 Task: Plan a trip to Silistra, Bulgaria from 10th December, 2023 to 25th December, 2023 for 3 adults, 1 child. Place can be shared room with 2 bedrooms having 3 beds and 2 bathrooms. Property type can be guest house. Amenities needed are: wifi, TV, free parkinig on premises, gym, breakfast. Look for 5 properties as per requirement.
Action: Mouse moved to (449, 103)
Screenshot: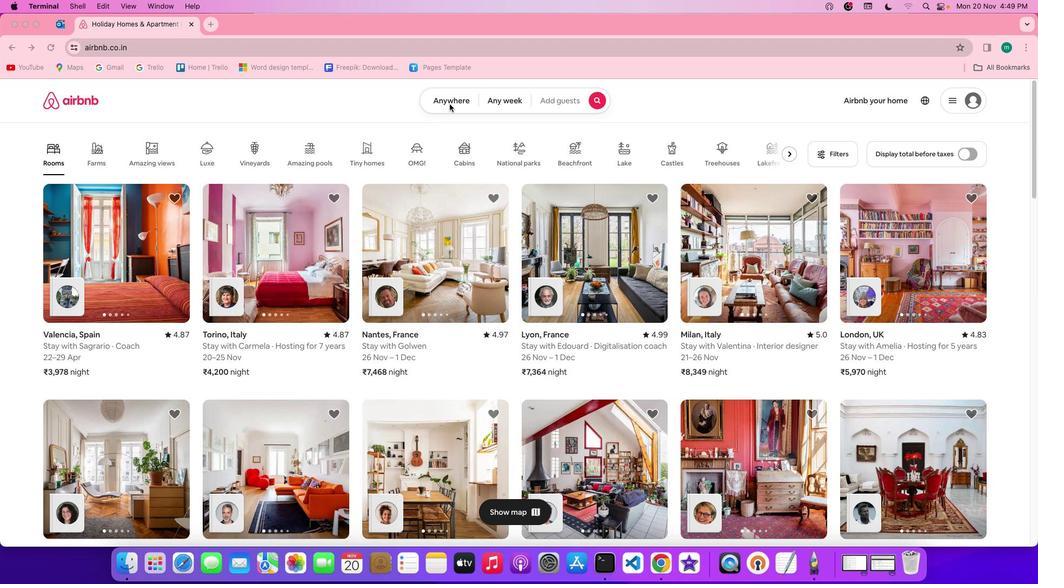 
Action: Mouse pressed left at (449, 103)
Screenshot: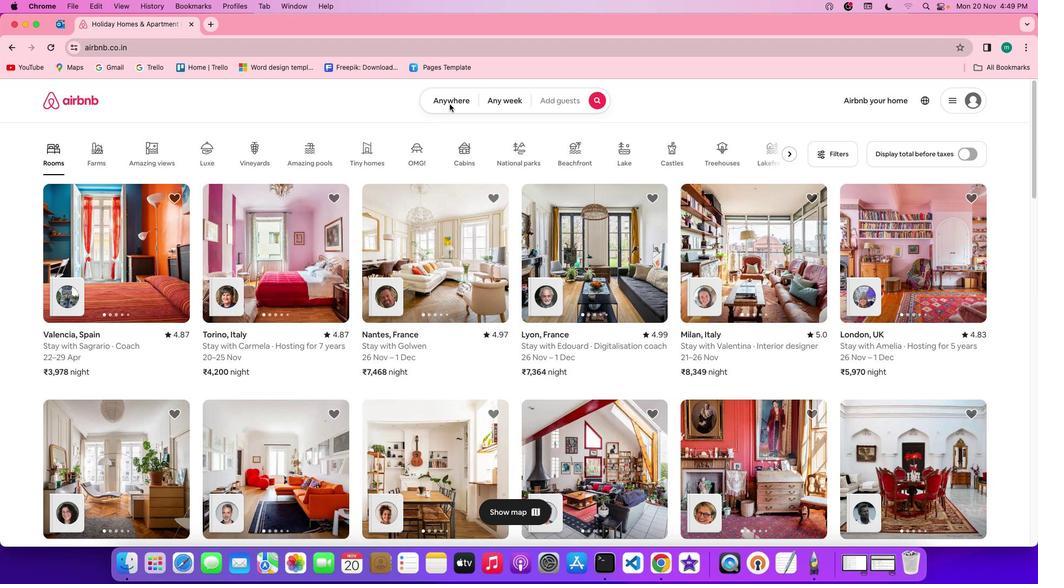 
Action: Mouse pressed left at (449, 103)
Screenshot: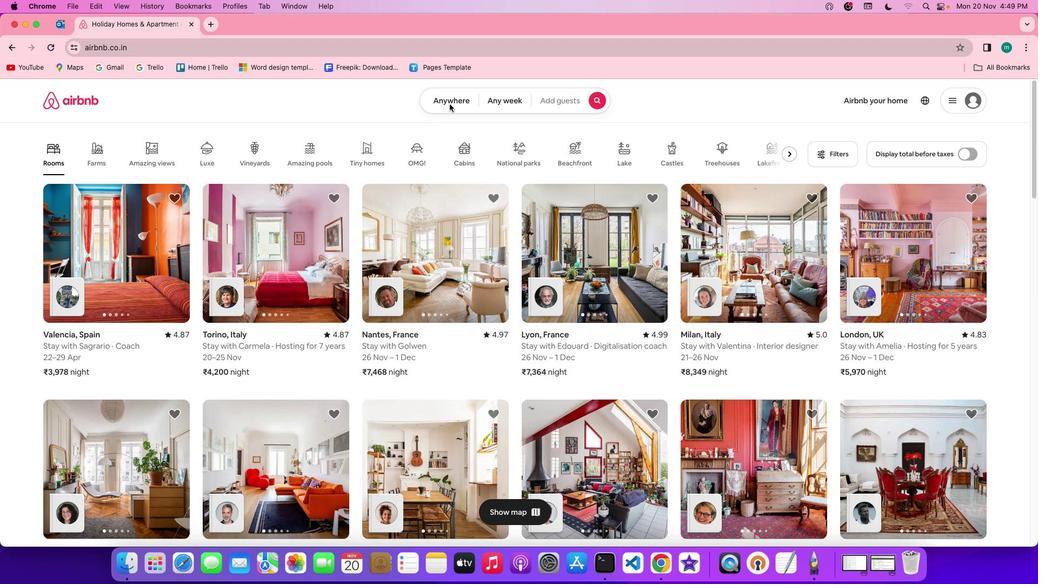 
Action: Mouse moved to (397, 147)
Screenshot: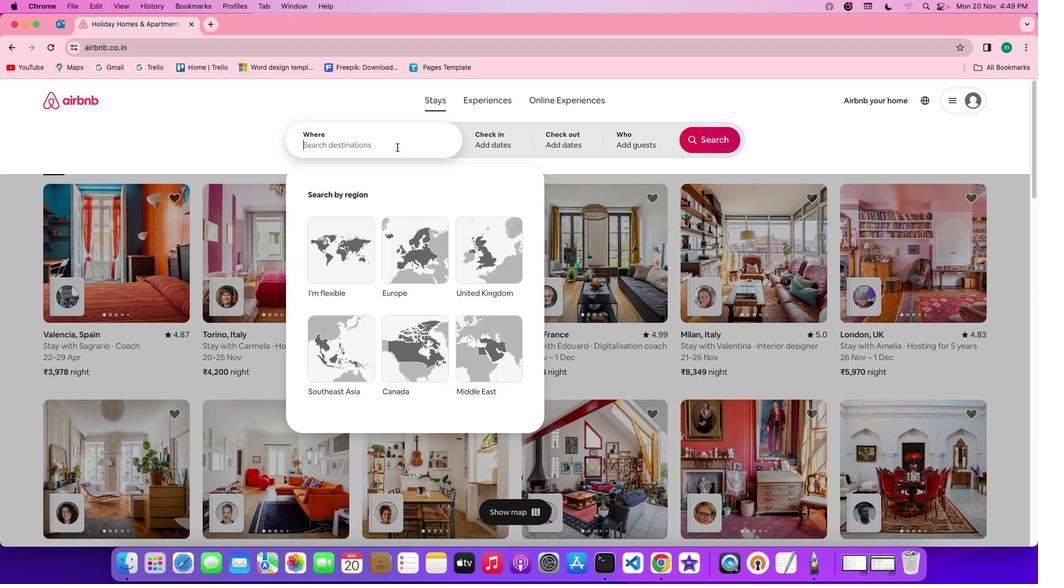 
Action: Mouse pressed left at (397, 147)
Screenshot: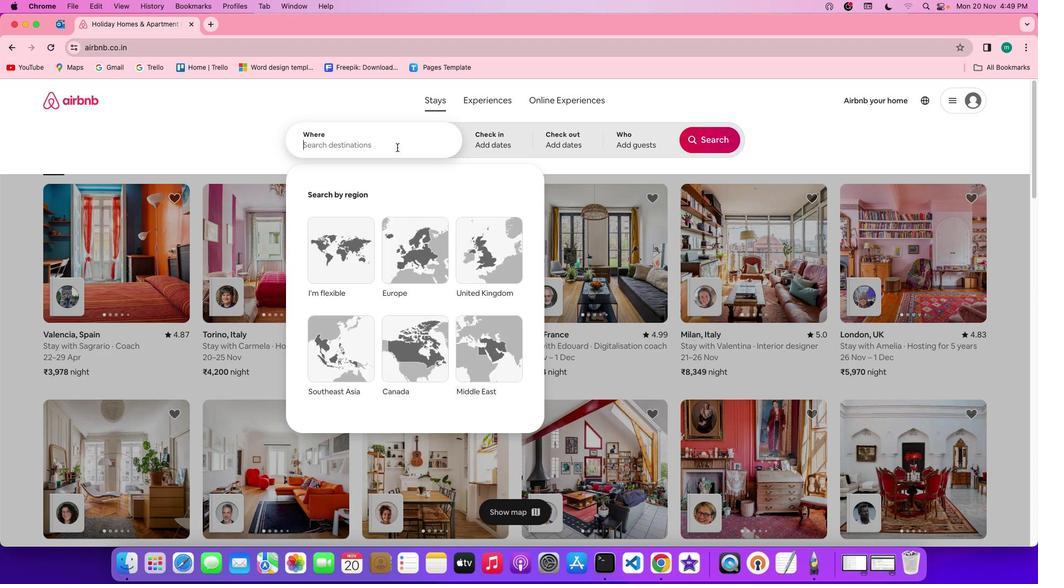 
Action: Key pressed Key.shift'S''i''l''i''s''t''r''a'','Key.spaceKey.shift'b''u''l''g''a''r''i''a'
Screenshot: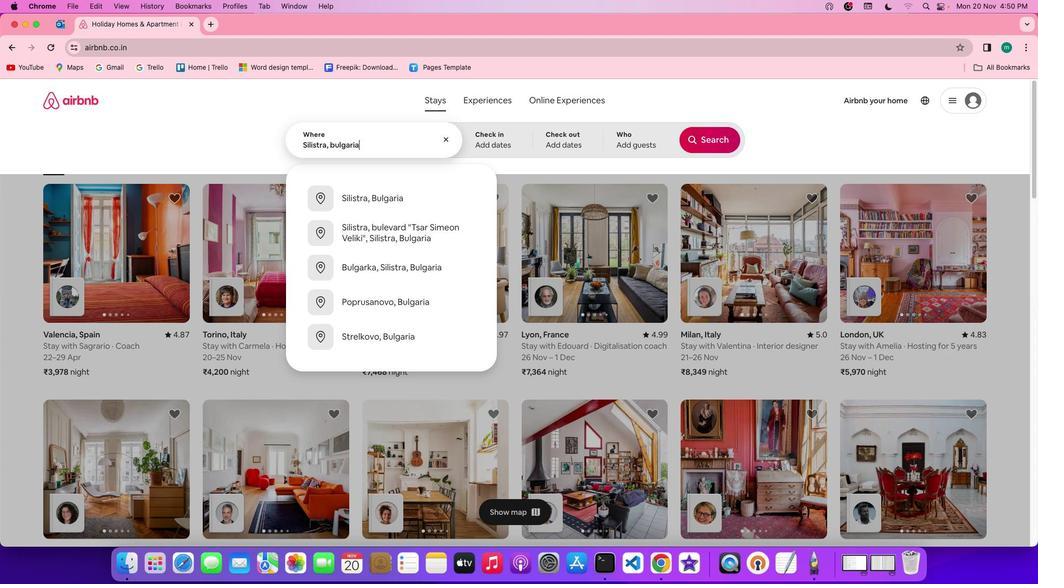 
Action: Mouse moved to (501, 141)
Screenshot: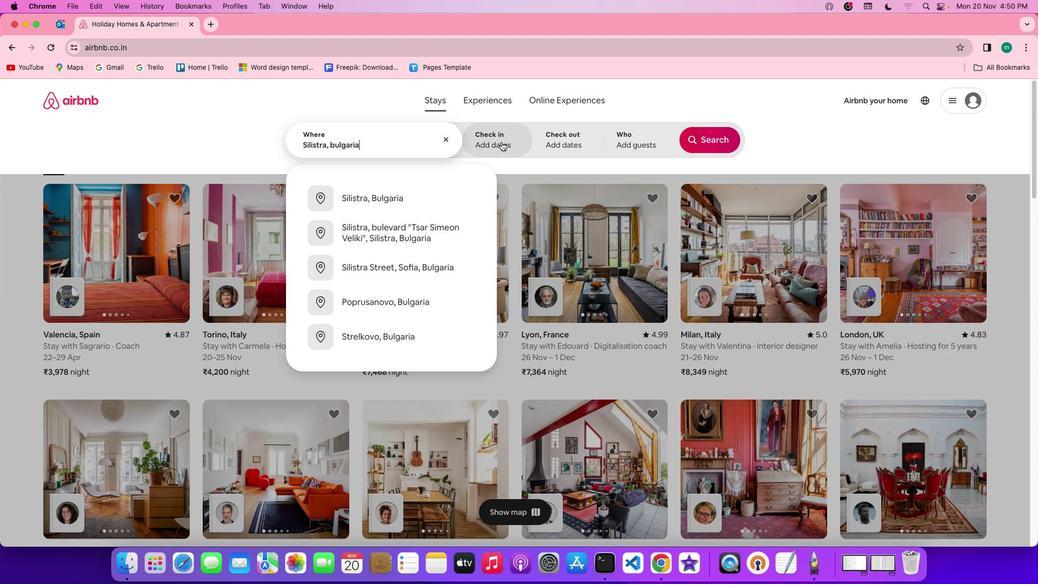 
Action: Mouse pressed left at (501, 141)
Screenshot: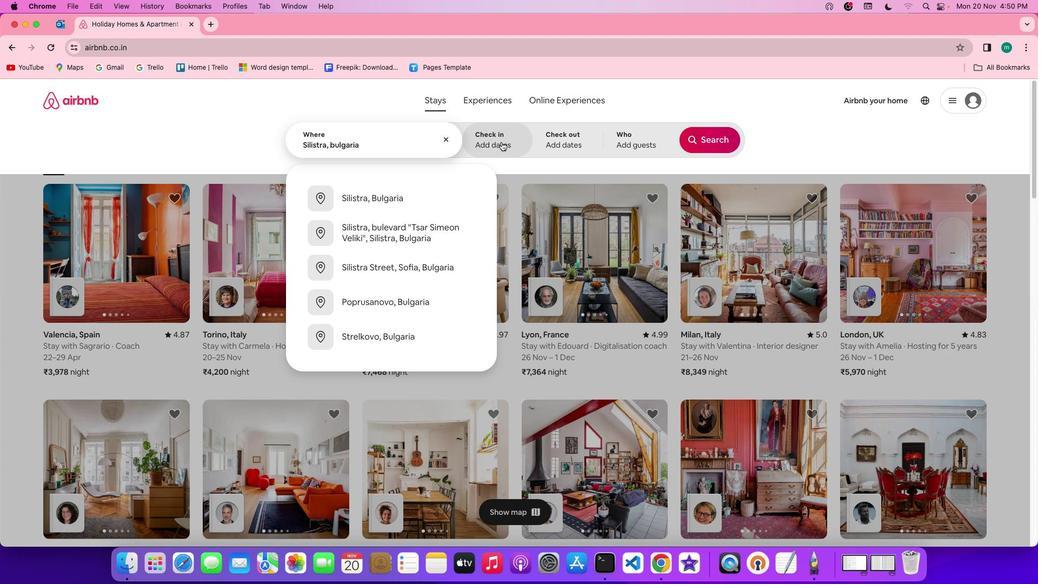 
Action: Mouse moved to (548, 324)
Screenshot: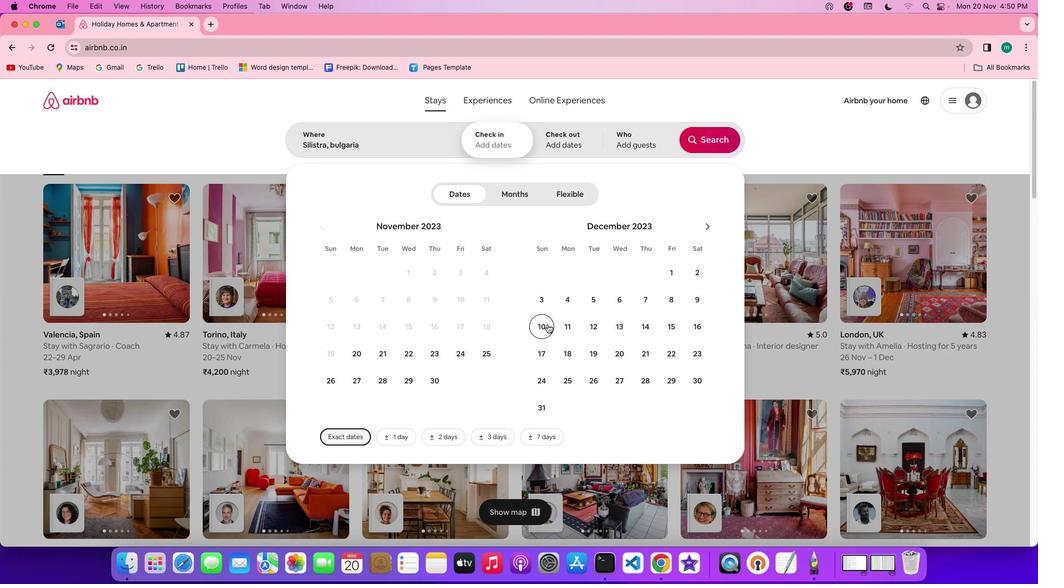 
Action: Mouse pressed left at (548, 324)
Screenshot: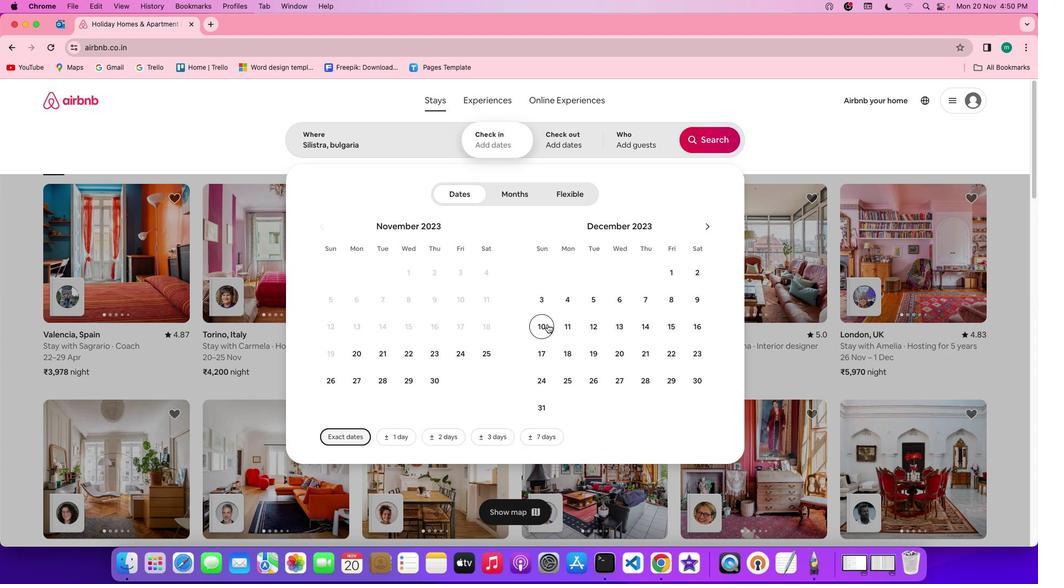 
Action: Mouse moved to (577, 371)
Screenshot: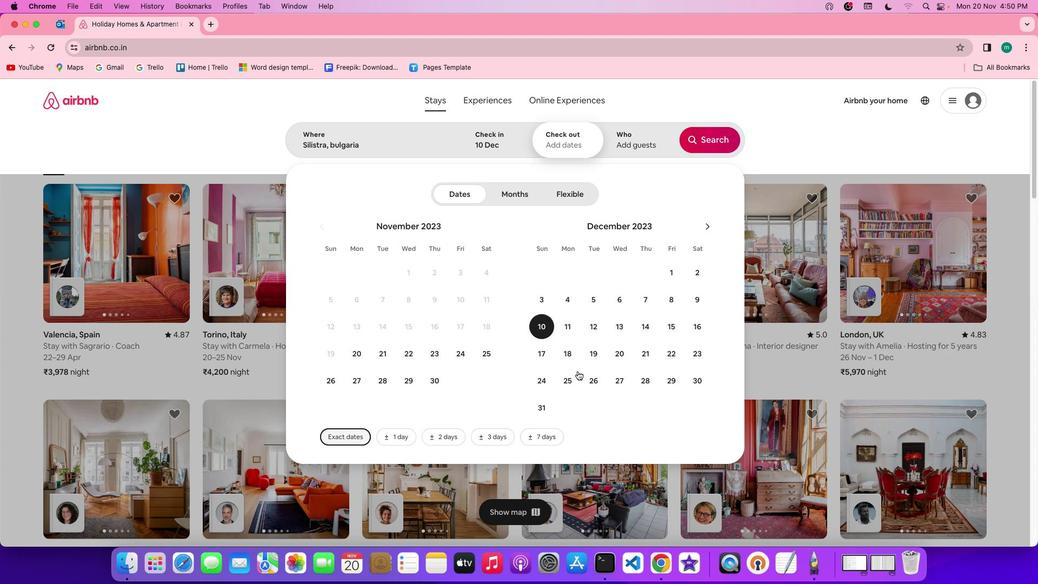 
Action: Mouse pressed left at (577, 371)
Screenshot: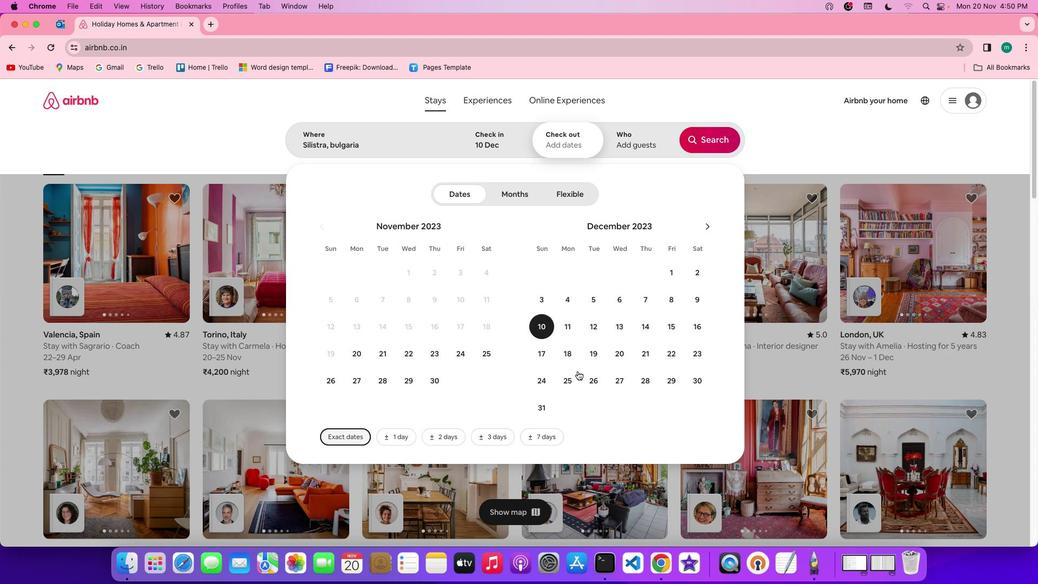 
Action: Mouse moved to (571, 372)
Screenshot: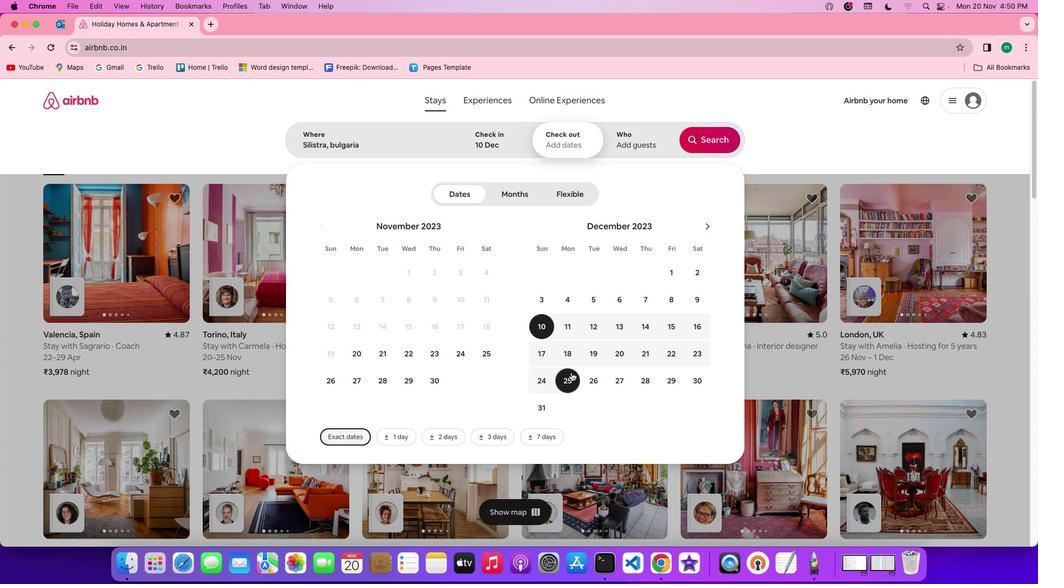 
Action: Mouse pressed left at (571, 372)
Screenshot: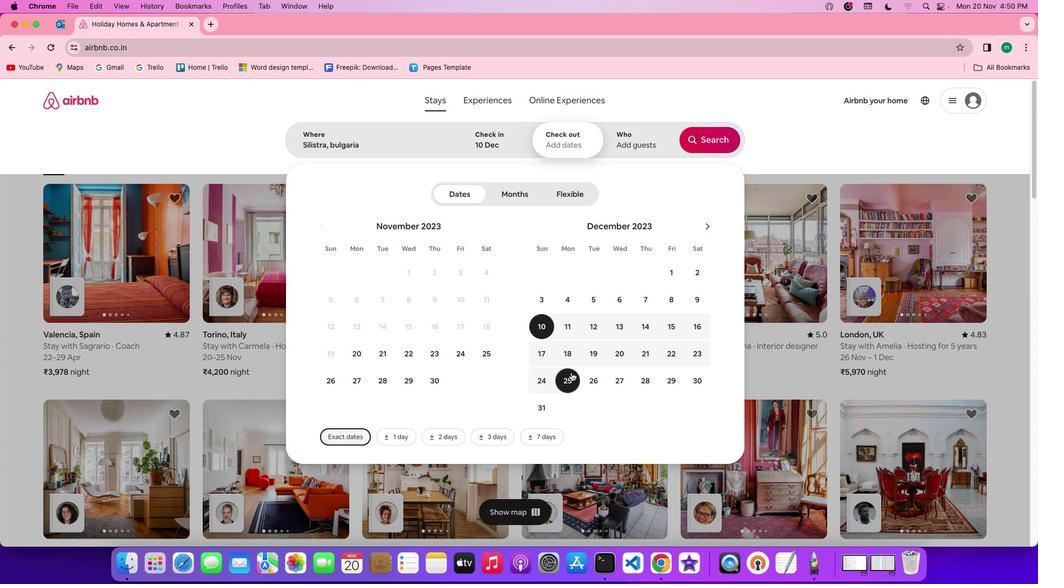 
Action: Mouse moved to (649, 136)
Screenshot: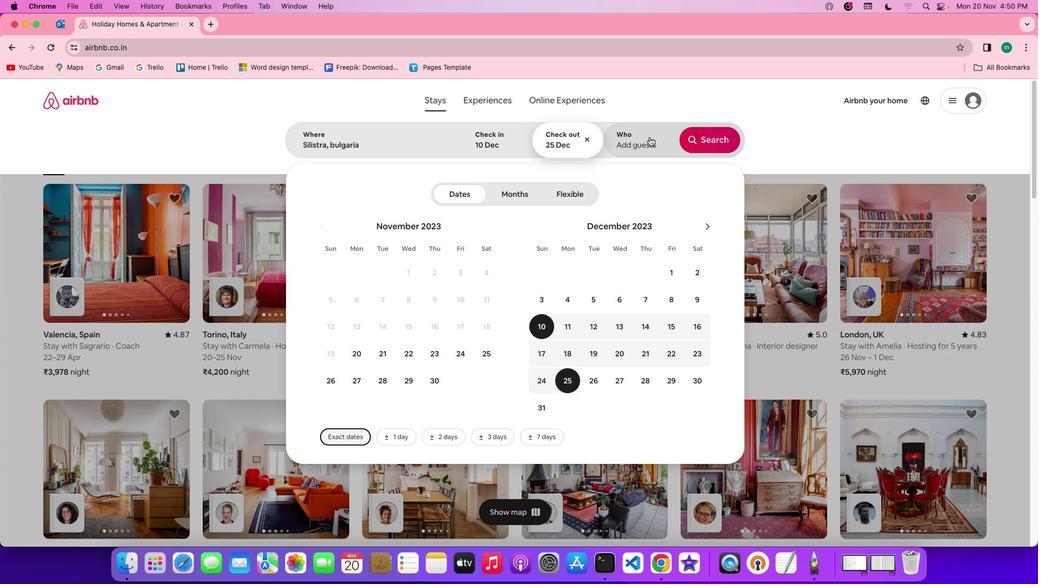 
Action: Mouse pressed left at (649, 136)
Screenshot: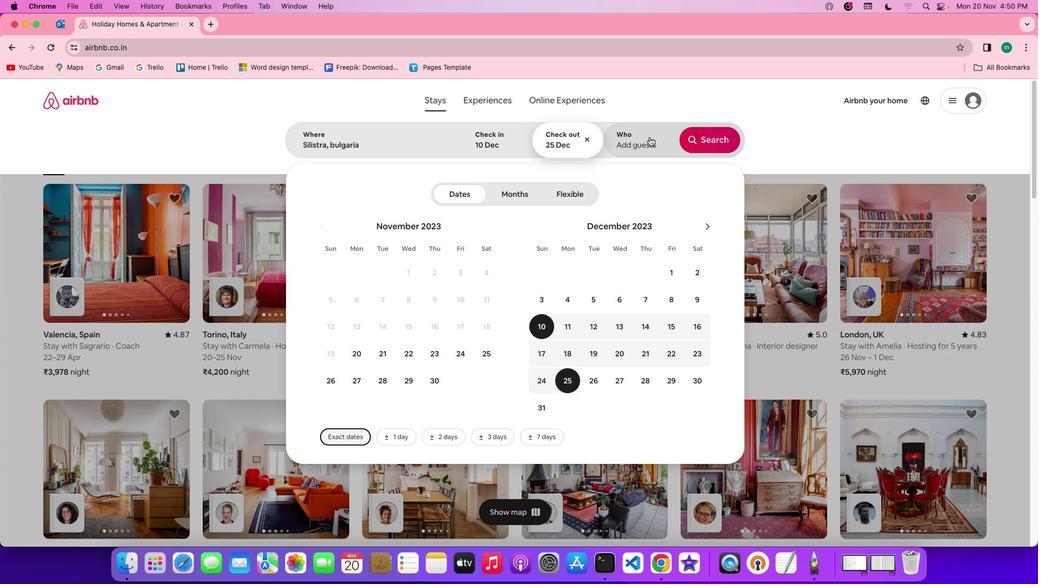 
Action: Mouse moved to (711, 193)
Screenshot: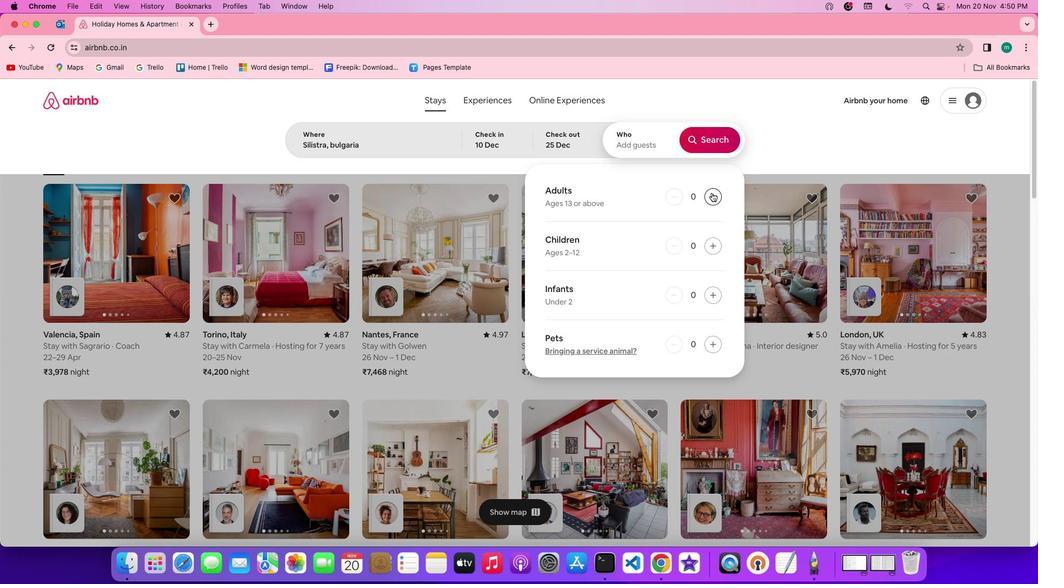 
Action: Mouse pressed left at (711, 193)
Screenshot: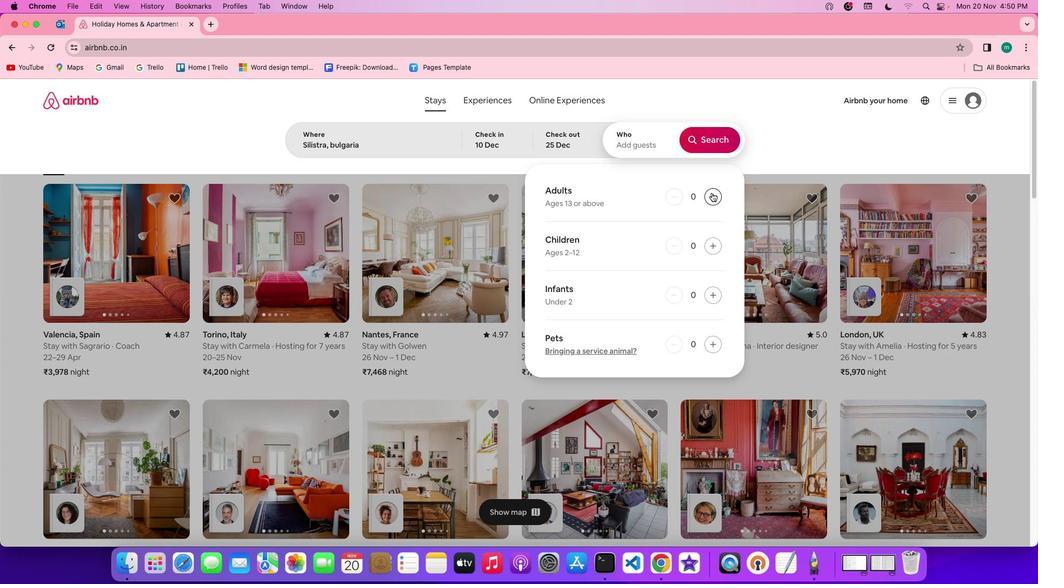 
Action: Mouse pressed left at (711, 193)
Screenshot: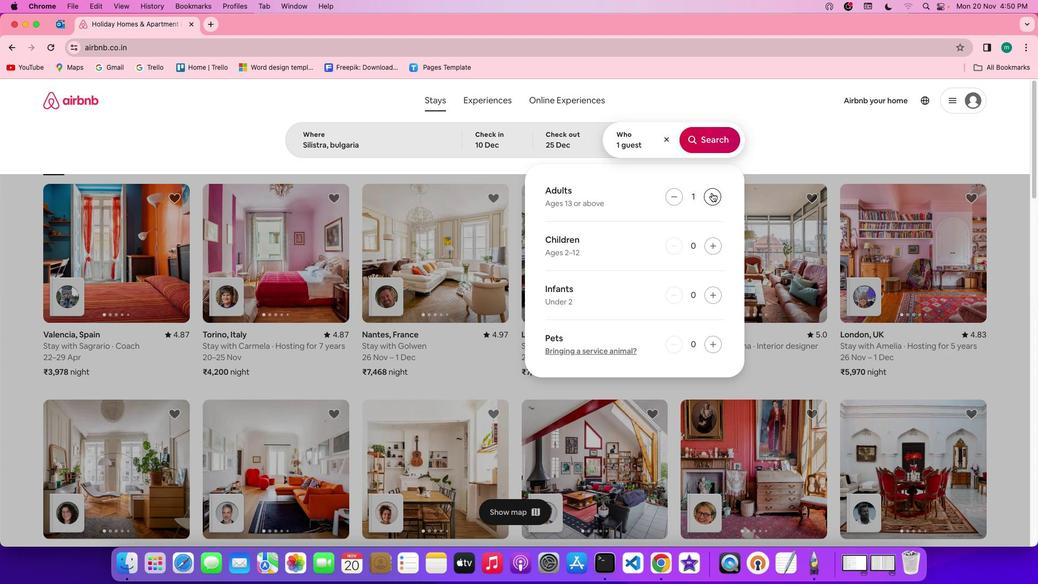 
Action: Mouse pressed left at (711, 193)
Screenshot: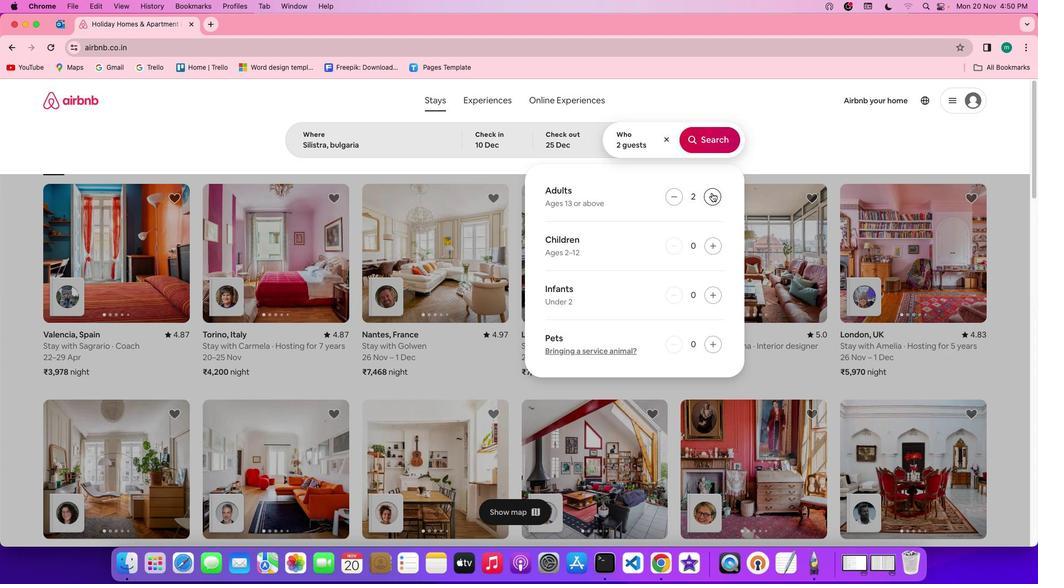 
Action: Mouse moved to (716, 243)
Screenshot: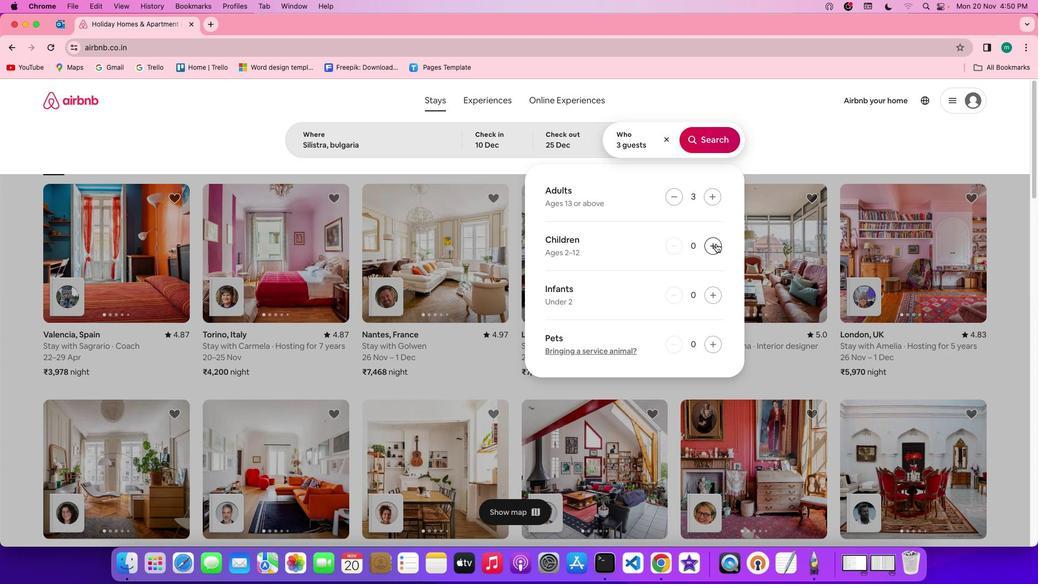 
Action: Mouse pressed left at (716, 243)
Screenshot: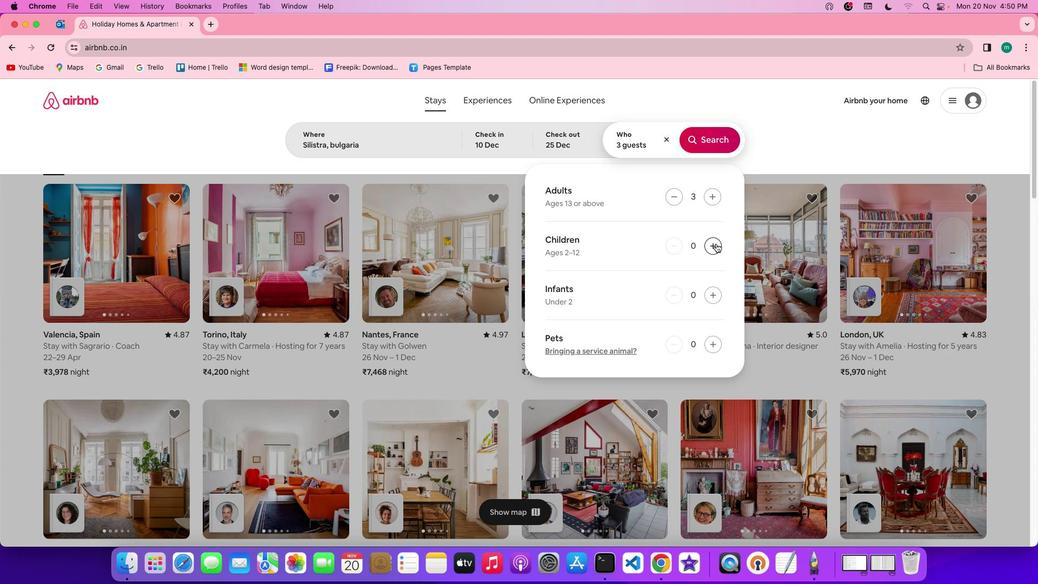 
Action: Mouse moved to (720, 142)
Screenshot: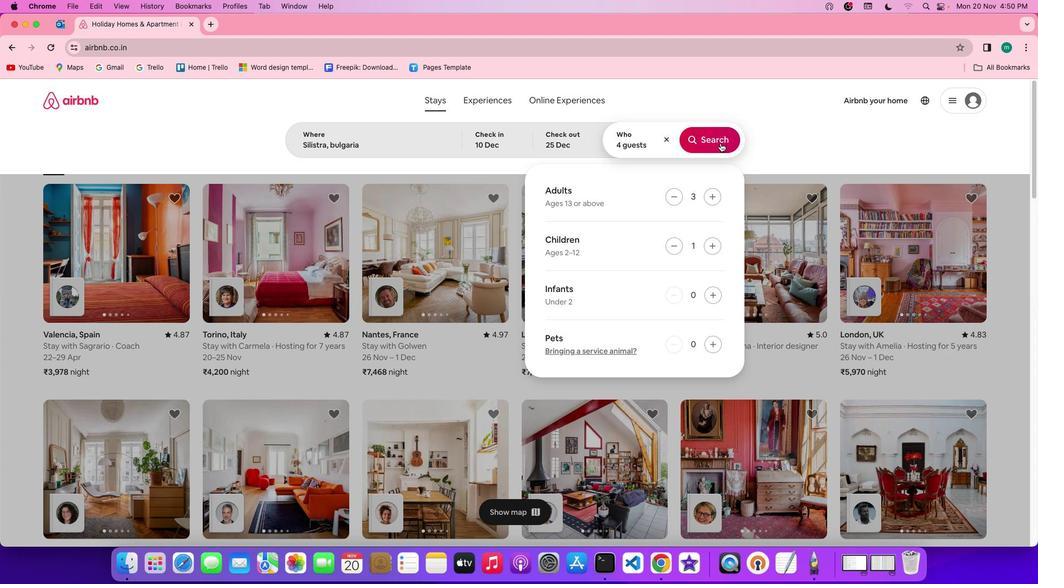 
Action: Mouse pressed left at (720, 142)
Screenshot: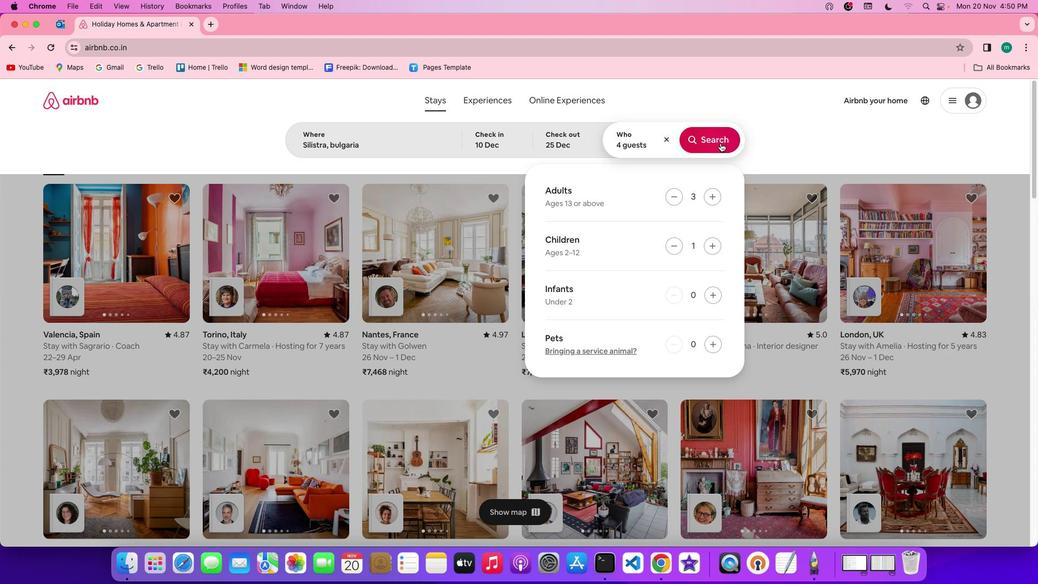 
Action: Mouse moved to (866, 136)
Screenshot: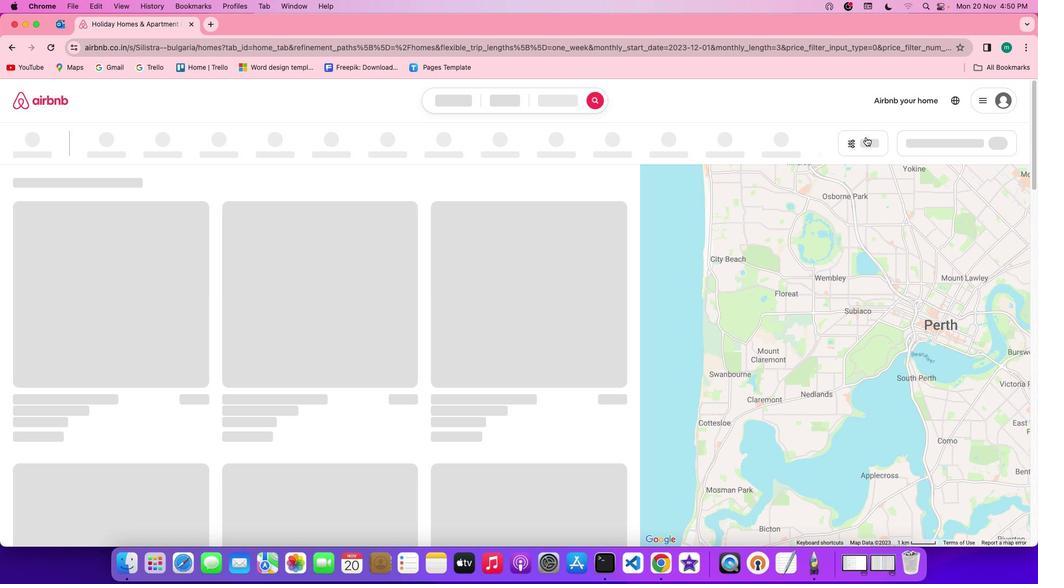 
Action: Mouse pressed left at (866, 136)
Screenshot: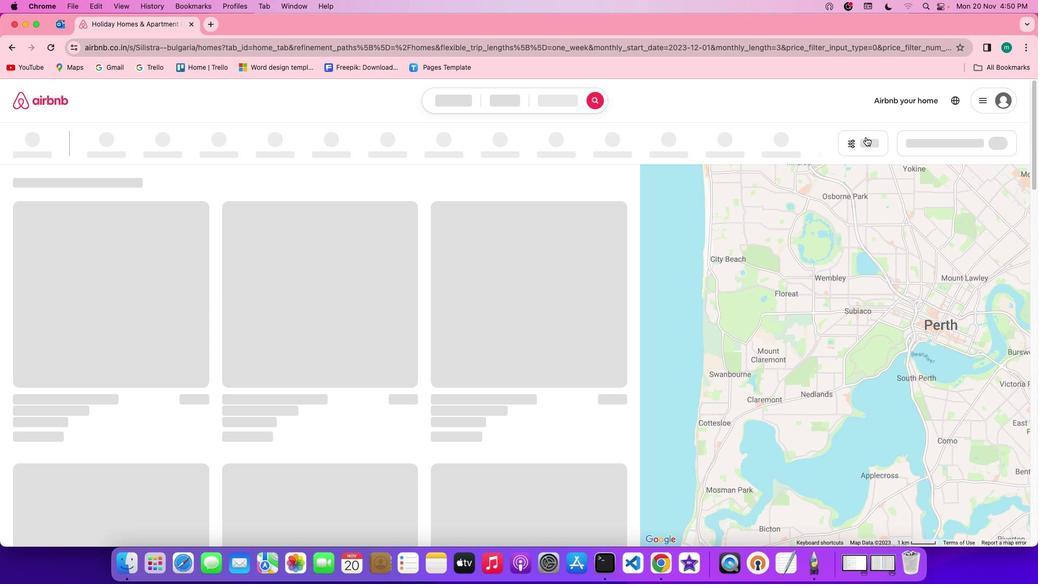 
Action: Mouse moved to (569, 340)
Screenshot: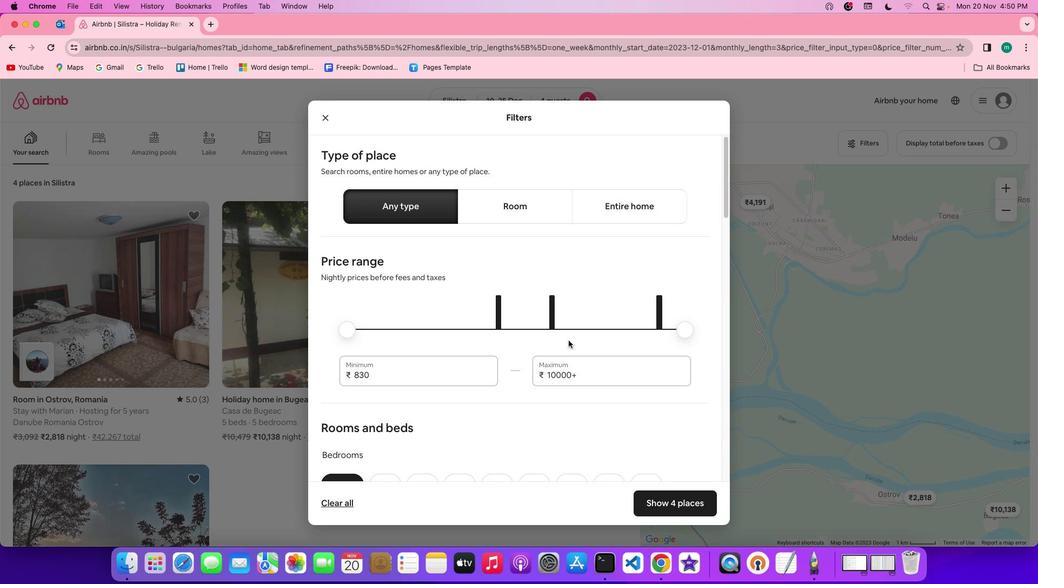 
Action: Mouse scrolled (569, 340) with delta (0, 0)
Screenshot: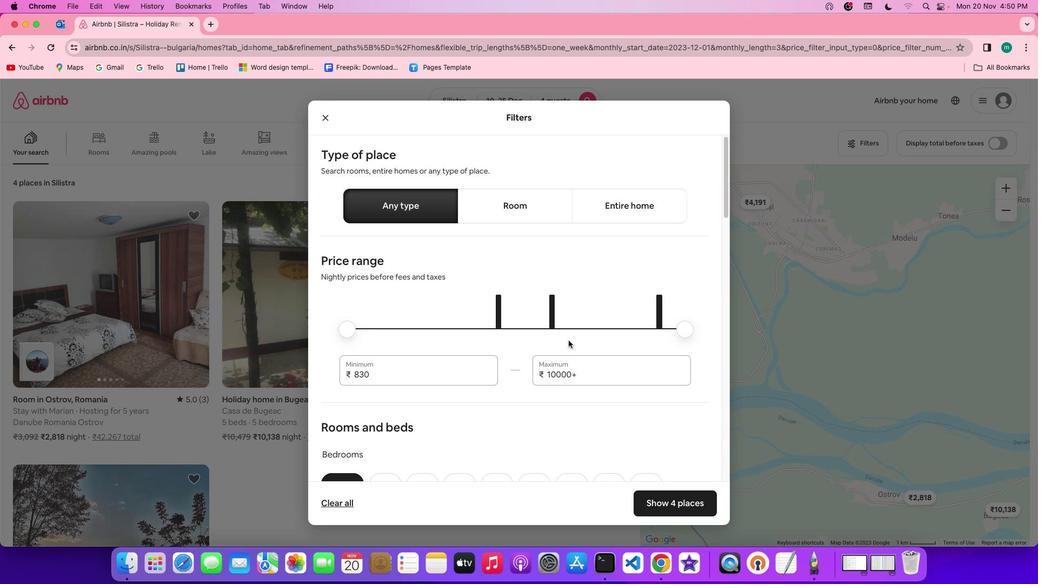 
Action: Mouse scrolled (569, 340) with delta (0, 0)
Screenshot: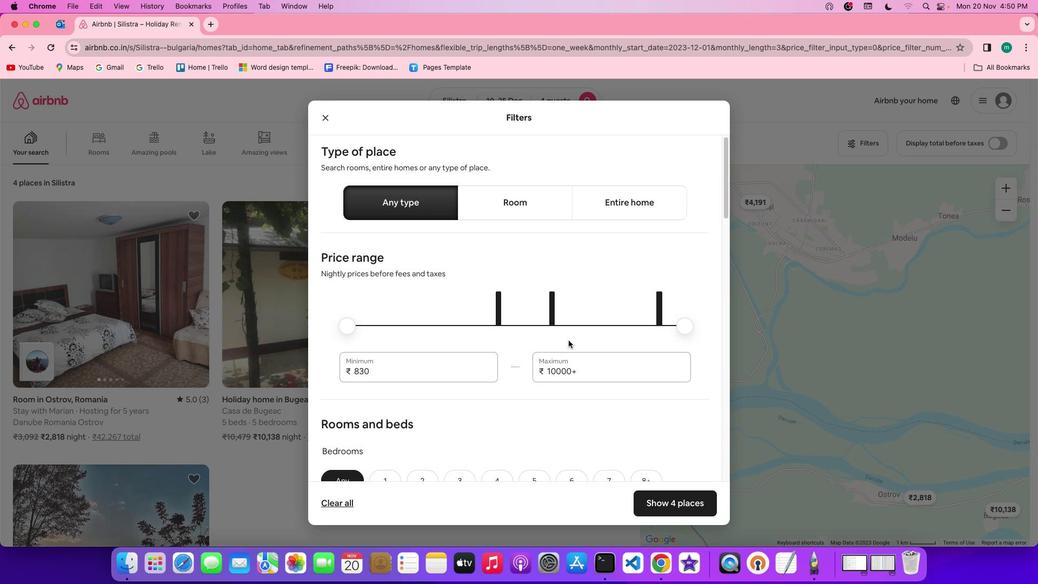 
Action: Mouse scrolled (569, 340) with delta (0, 0)
Screenshot: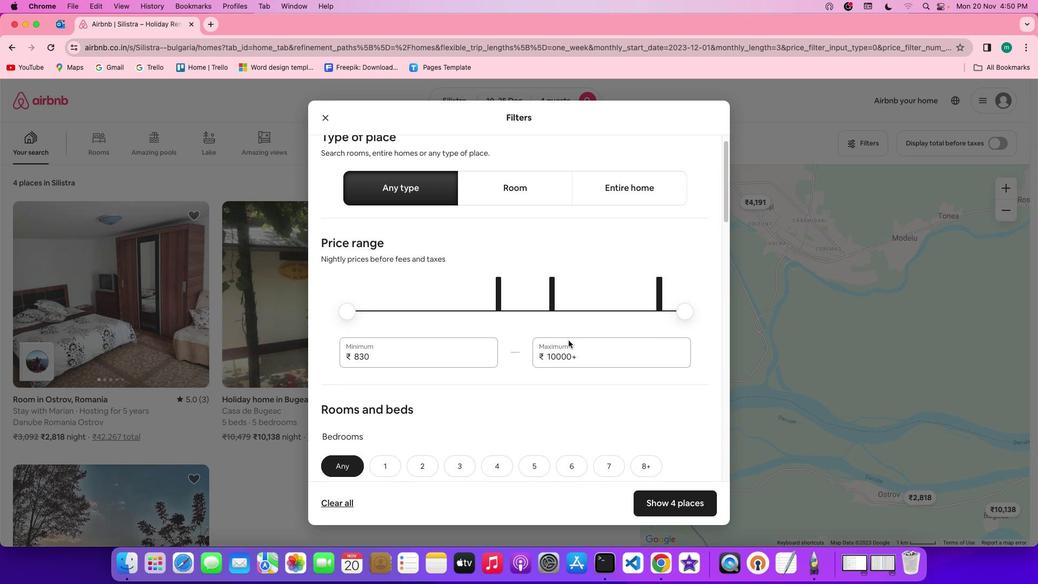 
Action: Mouse scrolled (569, 340) with delta (0, 0)
Screenshot: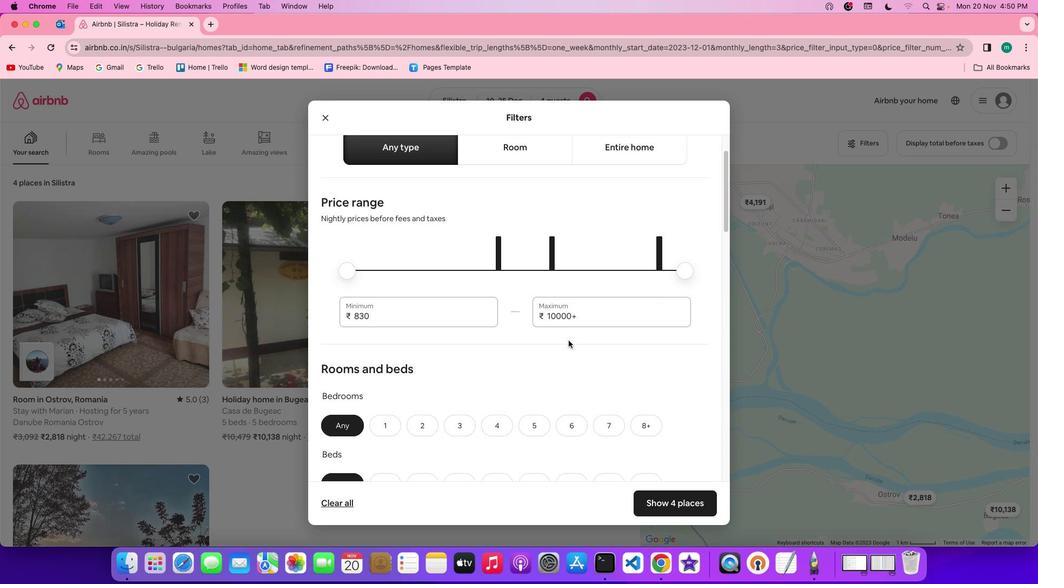 
Action: Mouse scrolled (569, 340) with delta (0, 0)
Screenshot: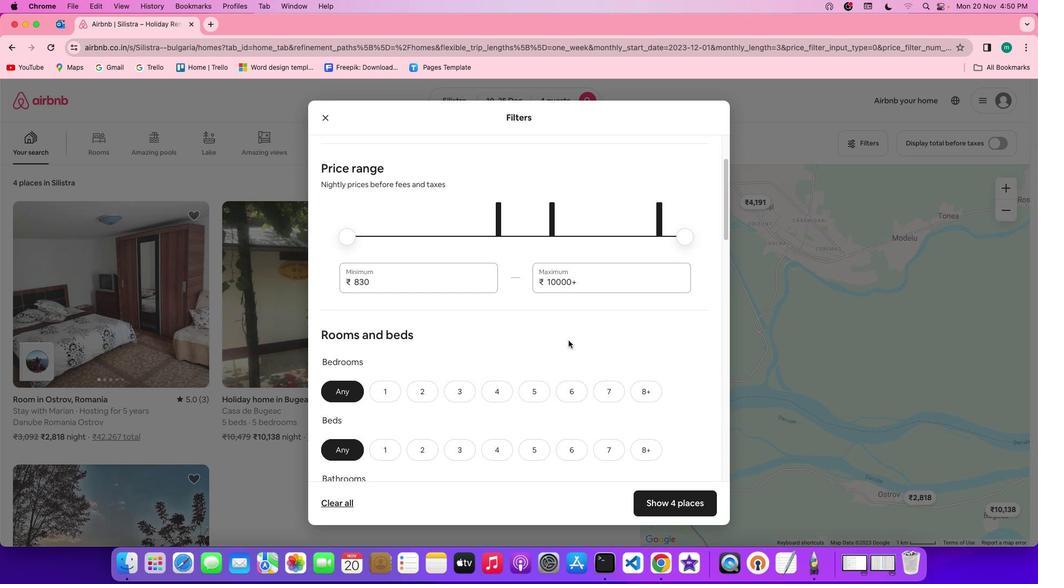 
Action: Mouse scrolled (569, 340) with delta (0, 0)
Screenshot: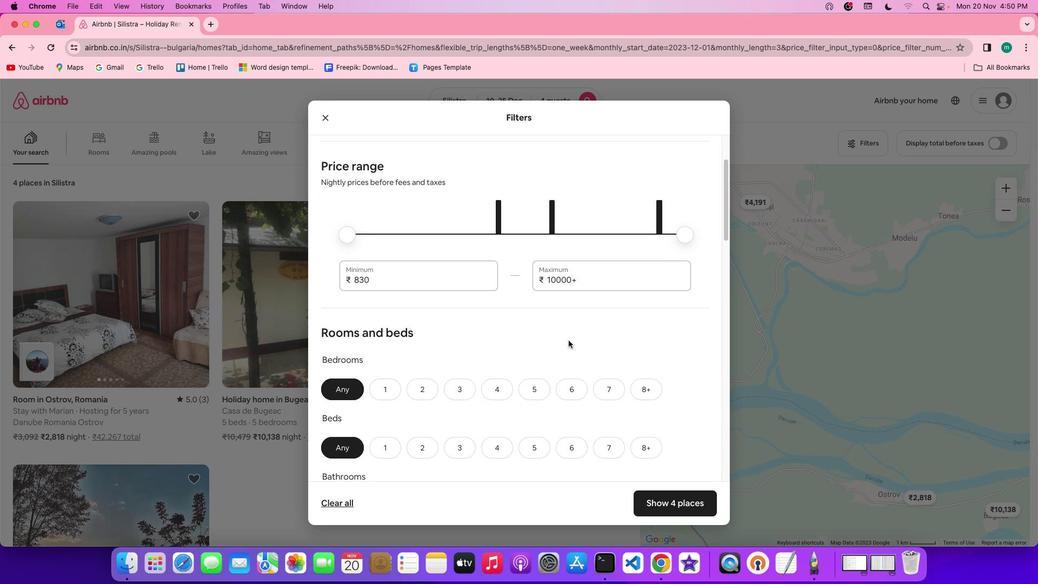
Action: Mouse scrolled (569, 340) with delta (0, 0)
Screenshot: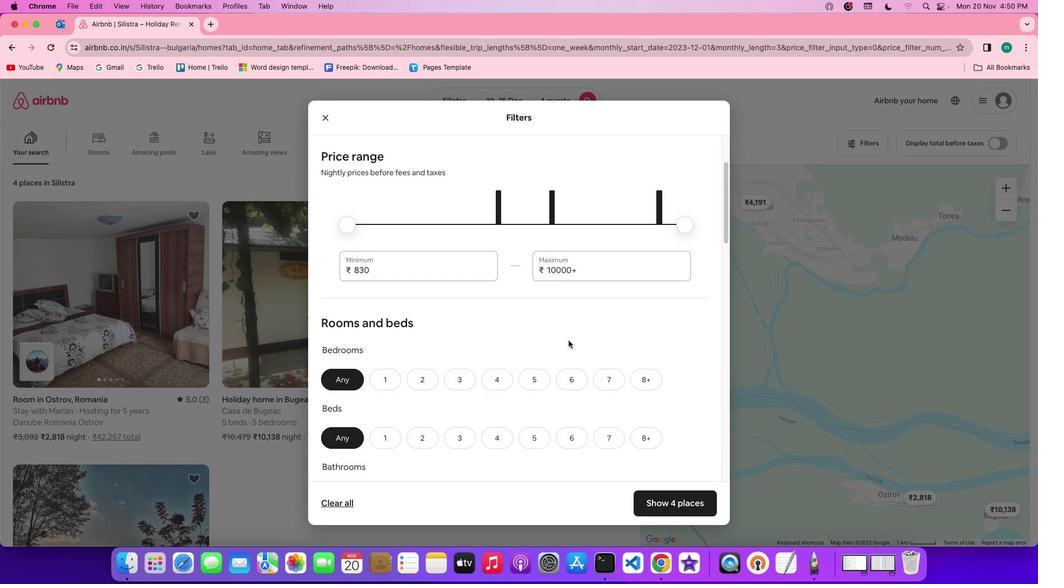 
Action: Mouse scrolled (569, 340) with delta (0, 0)
Screenshot: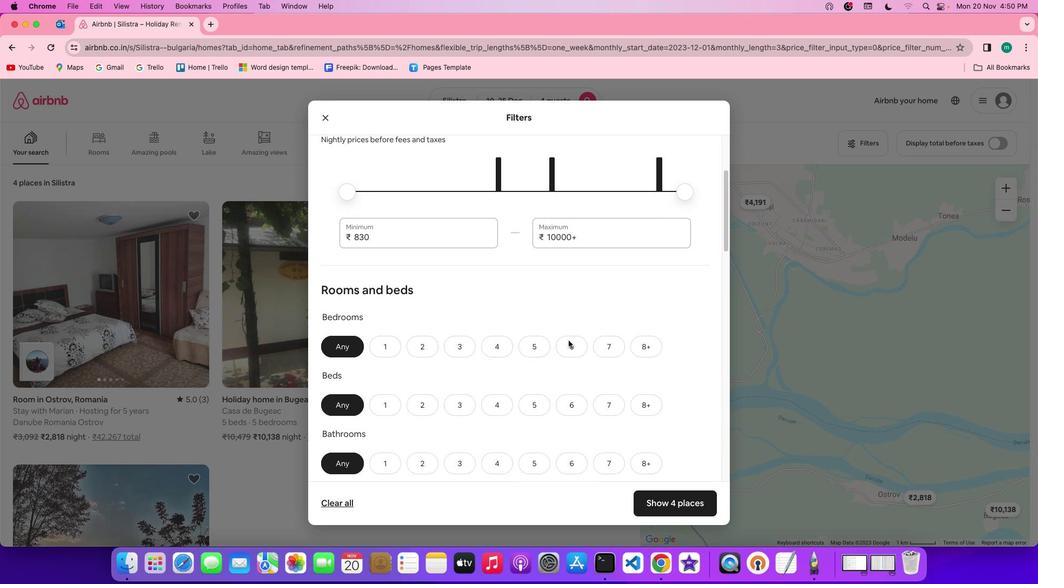 
Action: Mouse scrolled (569, 340) with delta (0, 0)
Screenshot: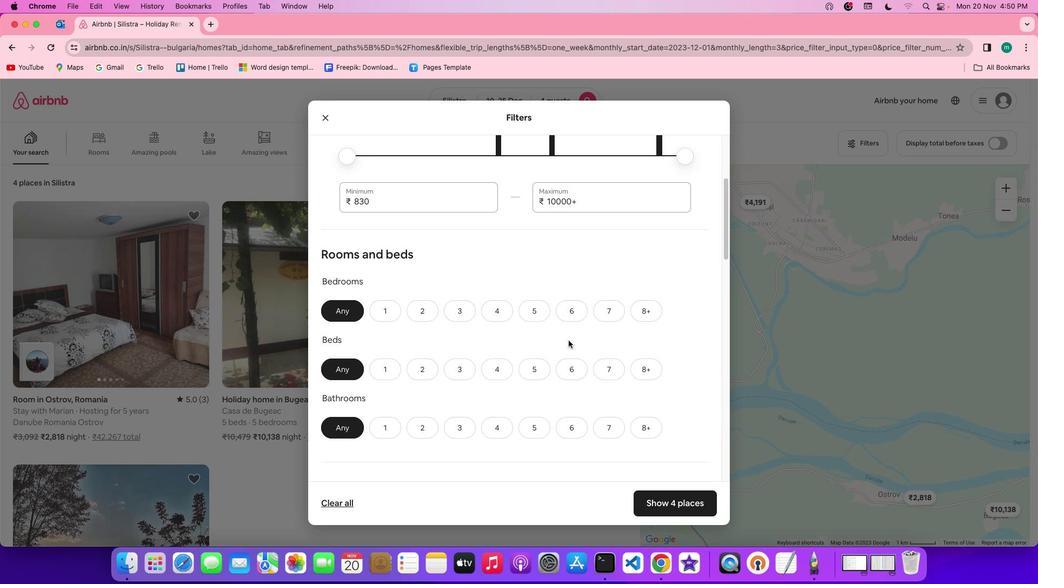 
Action: Mouse scrolled (569, 340) with delta (0, 0)
Screenshot: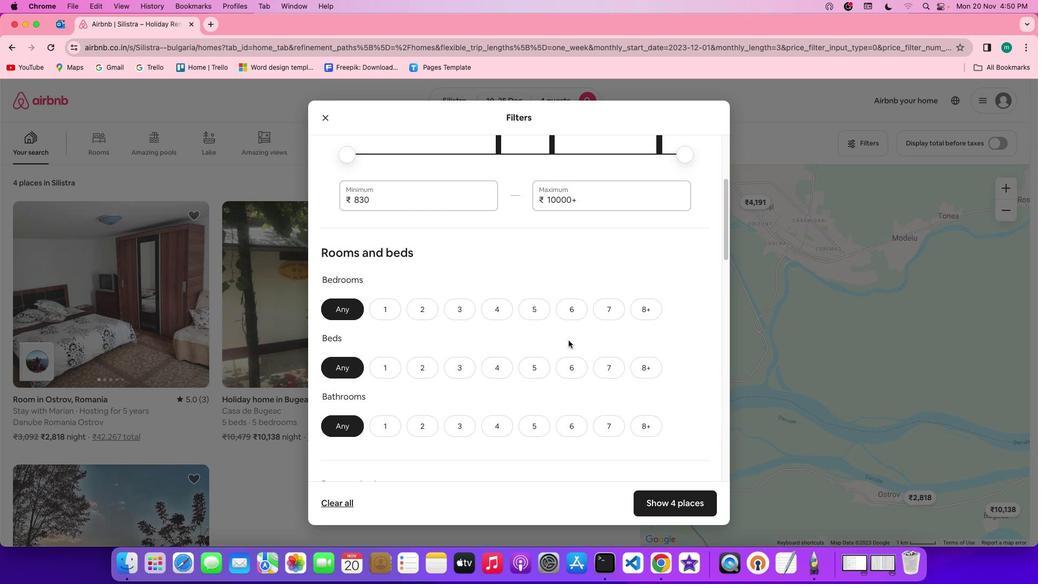 
Action: Mouse scrolled (569, 340) with delta (0, -1)
Screenshot: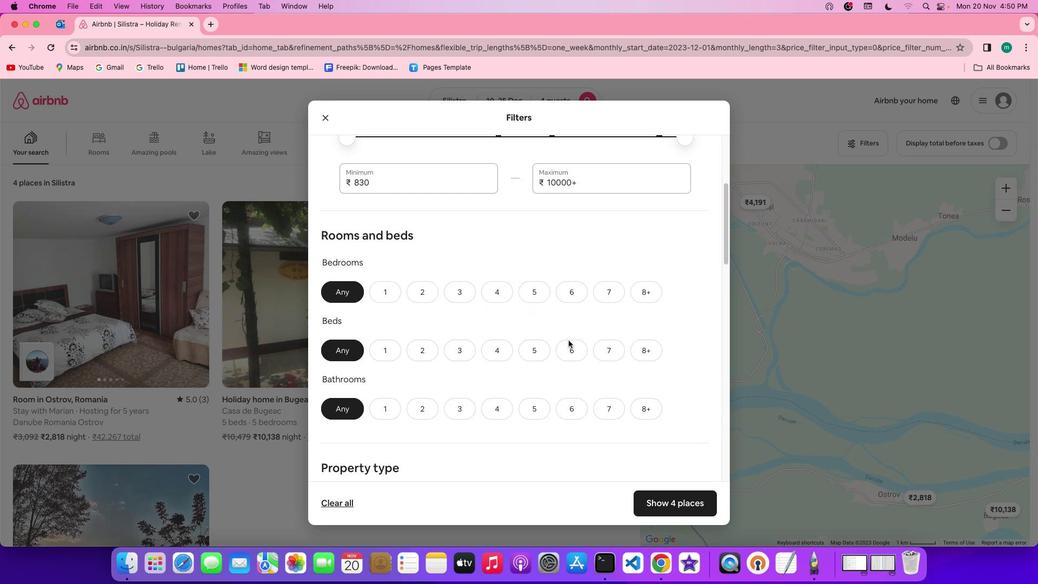 
Action: Mouse scrolled (569, 340) with delta (0, -1)
Screenshot: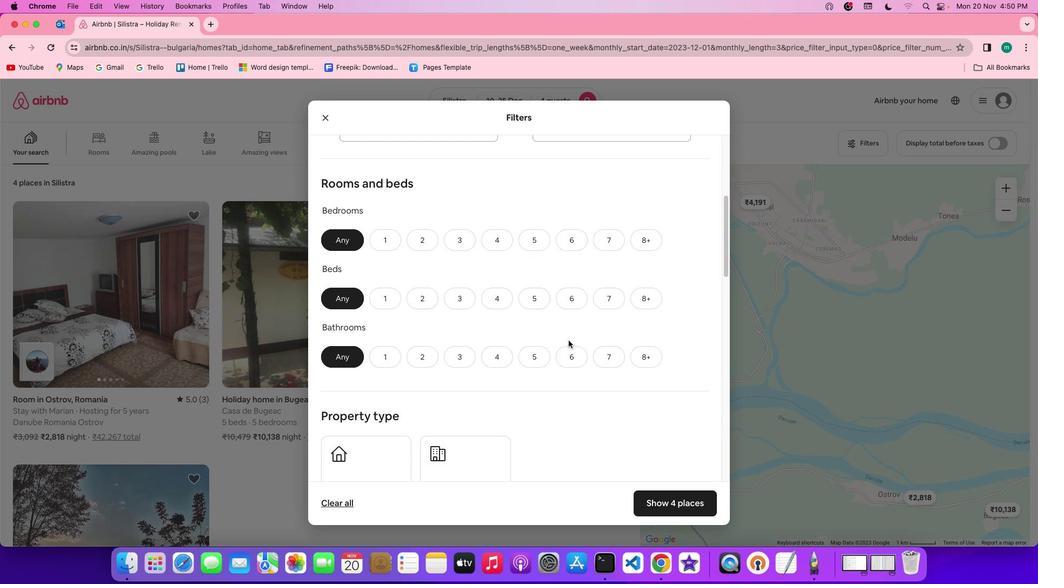 
Action: Mouse moved to (425, 195)
Screenshot: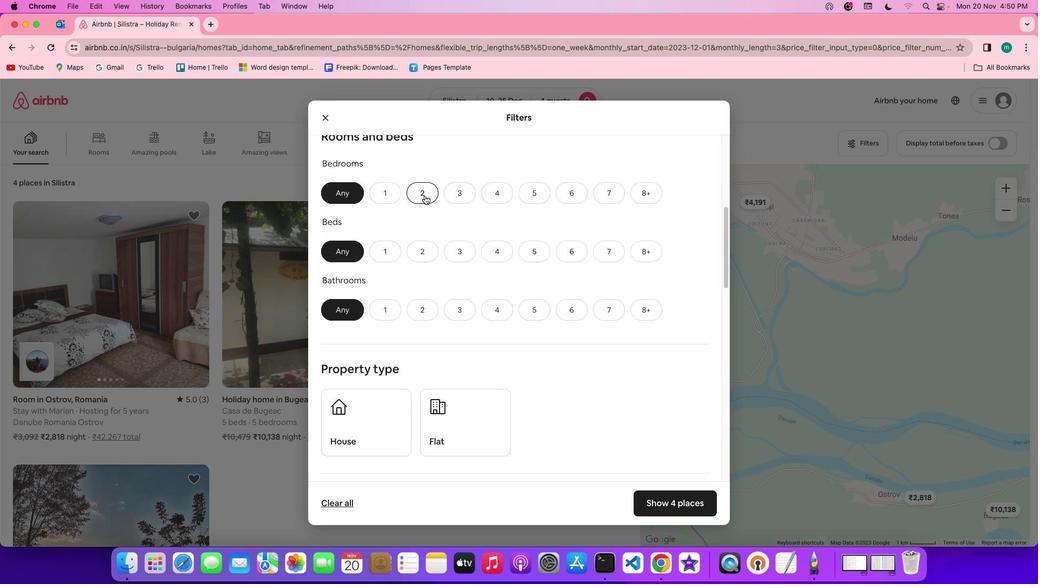 
Action: Mouse pressed left at (425, 195)
Screenshot: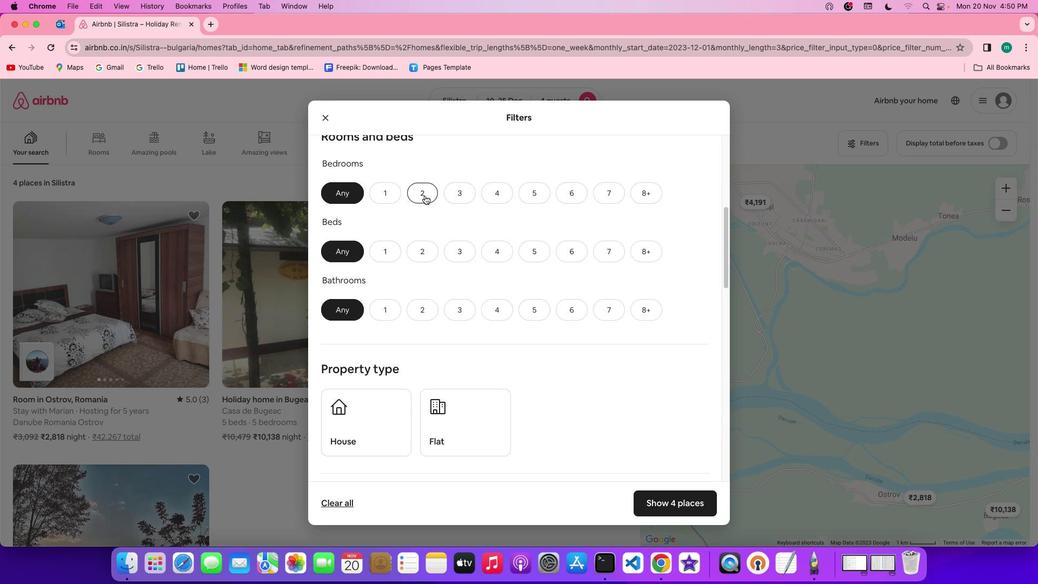 
Action: Mouse moved to (453, 254)
Screenshot: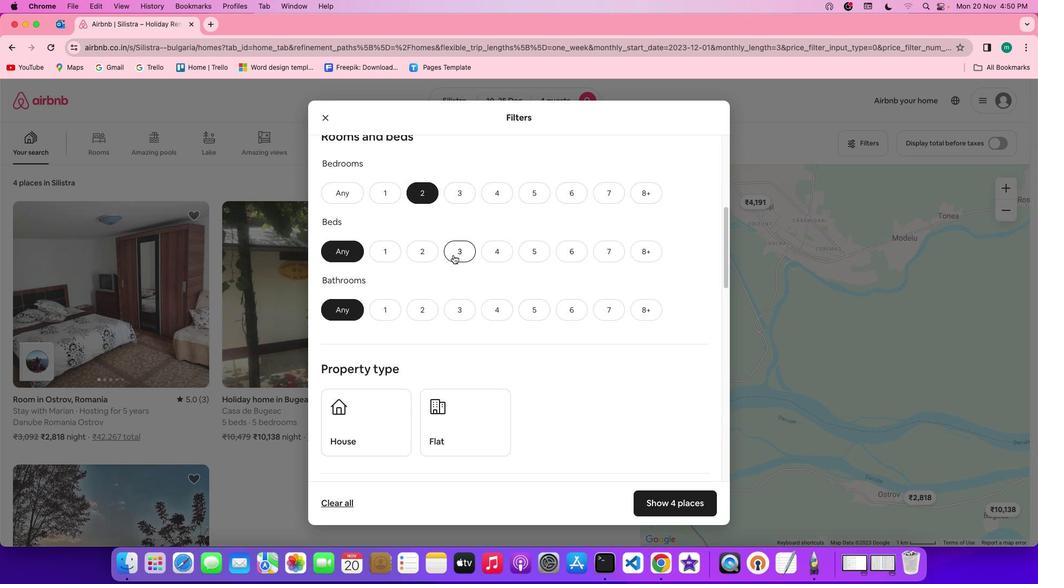 
Action: Mouse pressed left at (453, 254)
Screenshot: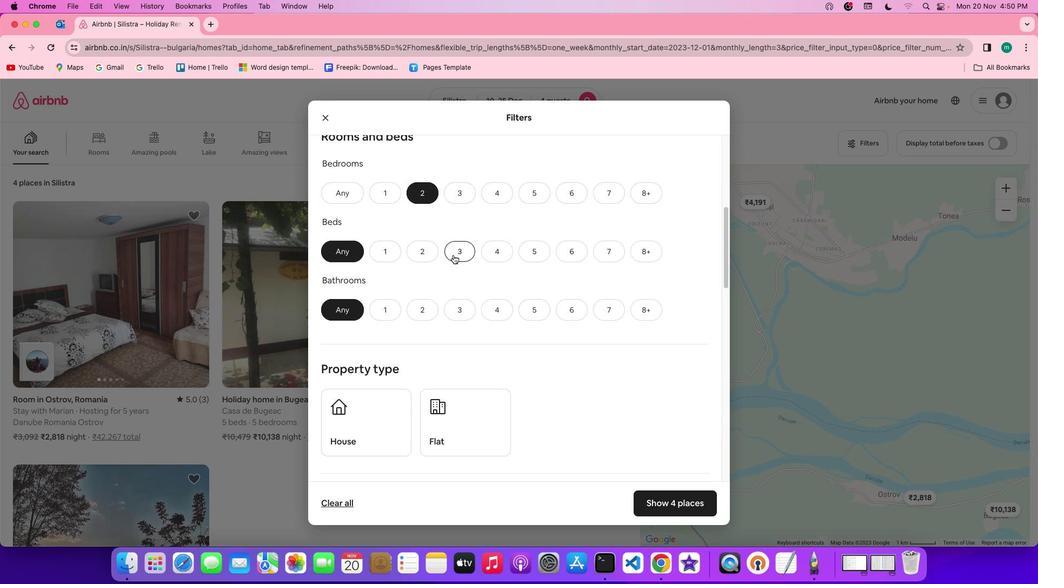 
Action: Mouse moved to (411, 317)
Screenshot: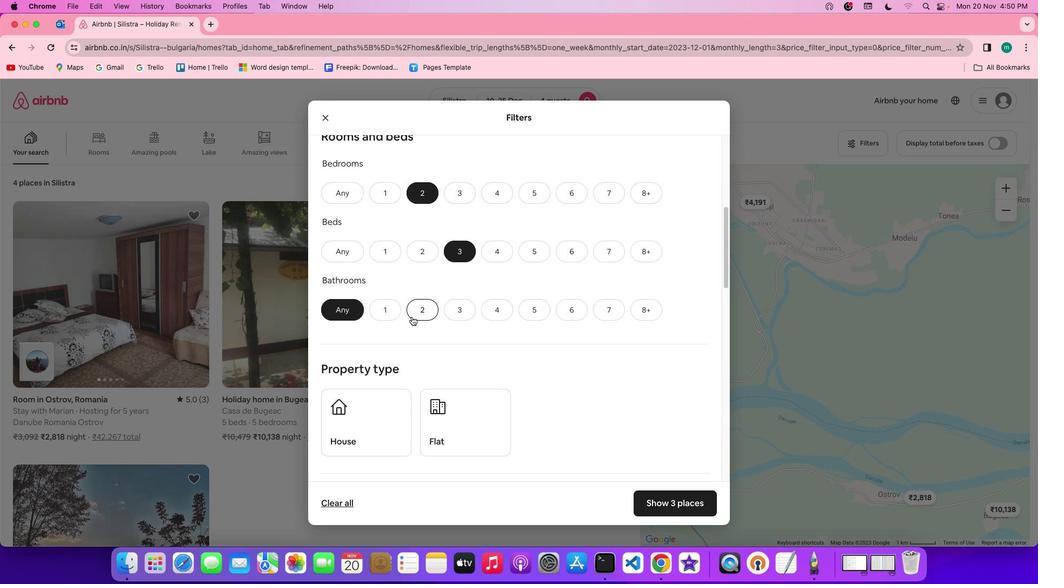 
Action: Mouse pressed left at (411, 317)
Screenshot: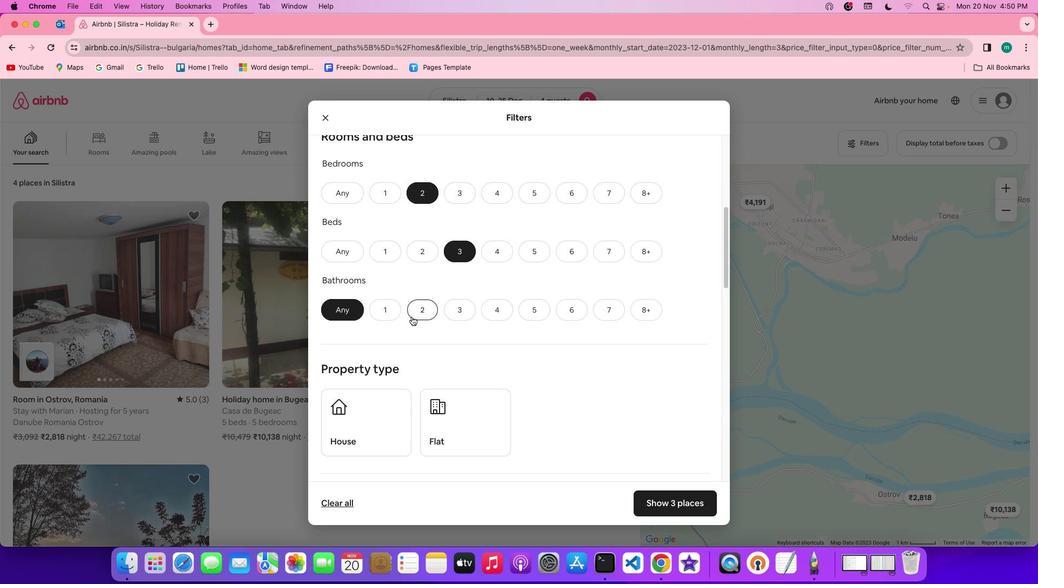 
Action: Mouse moved to (533, 342)
Screenshot: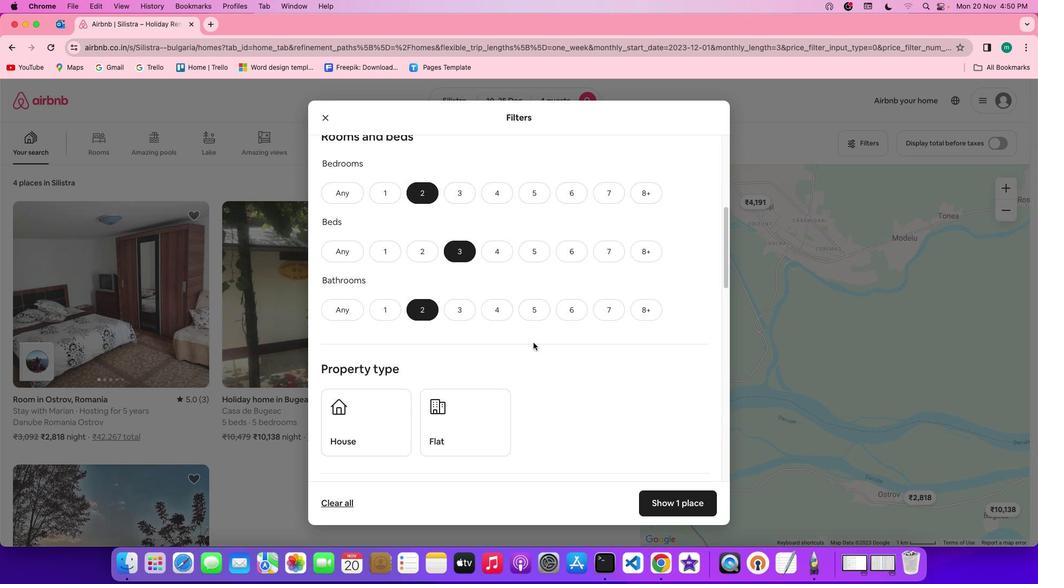 
Action: Mouse scrolled (533, 342) with delta (0, 0)
Screenshot: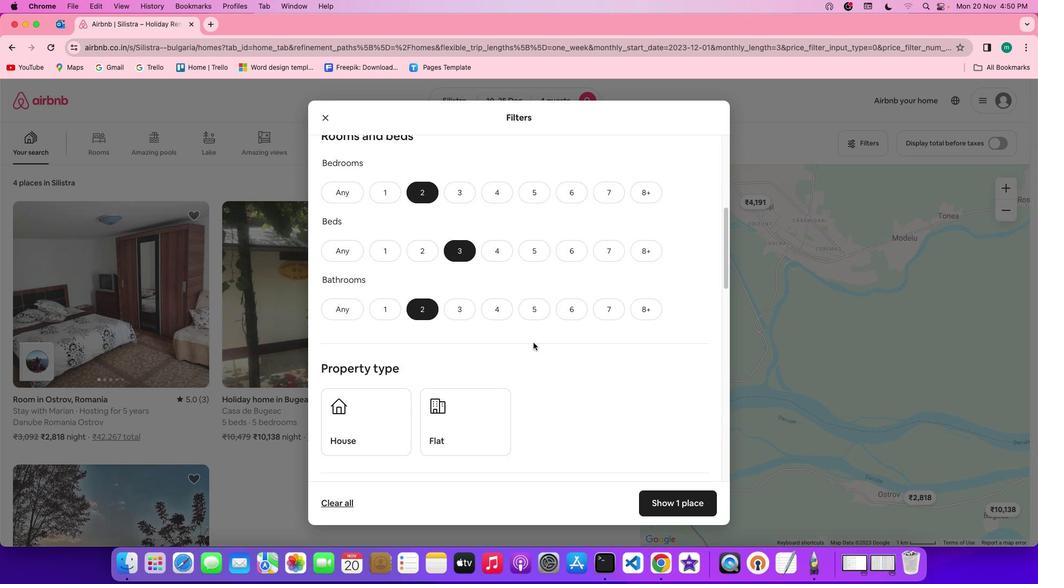 
Action: Mouse scrolled (533, 342) with delta (0, 0)
Screenshot: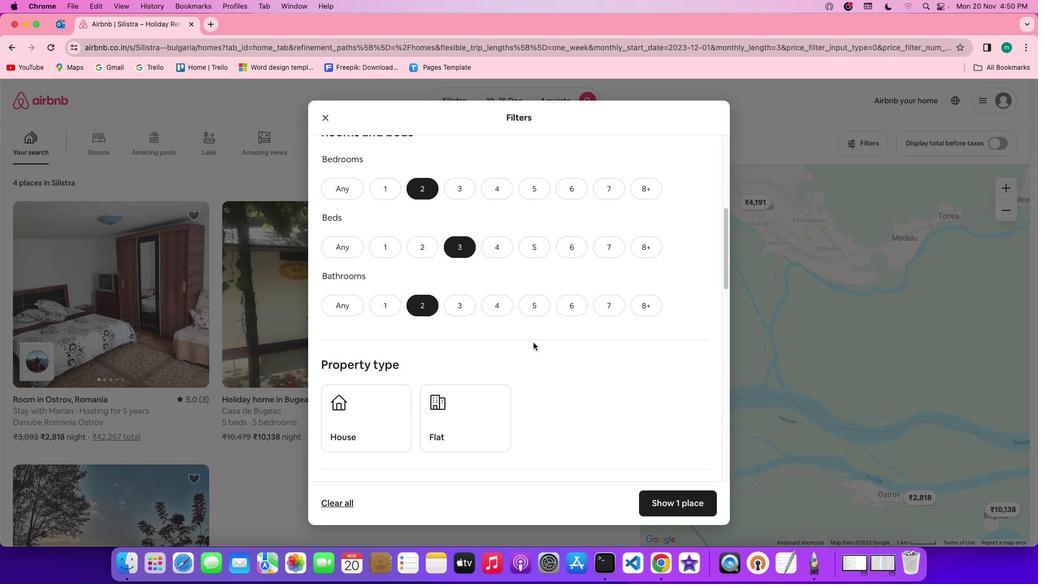 
Action: Mouse scrolled (533, 342) with delta (0, 0)
Screenshot: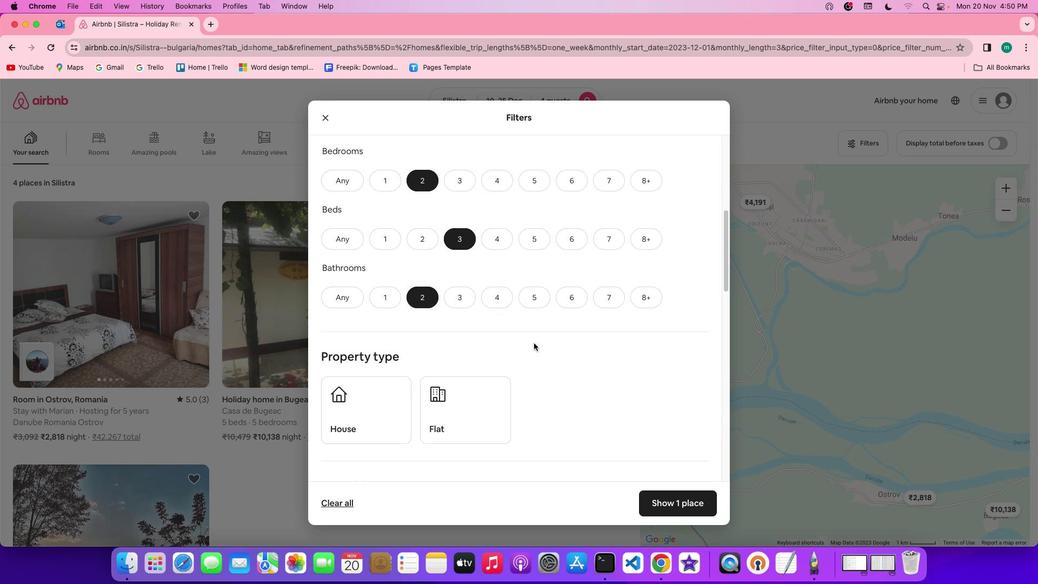
Action: Mouse moved to (533, 342)
Screenshot: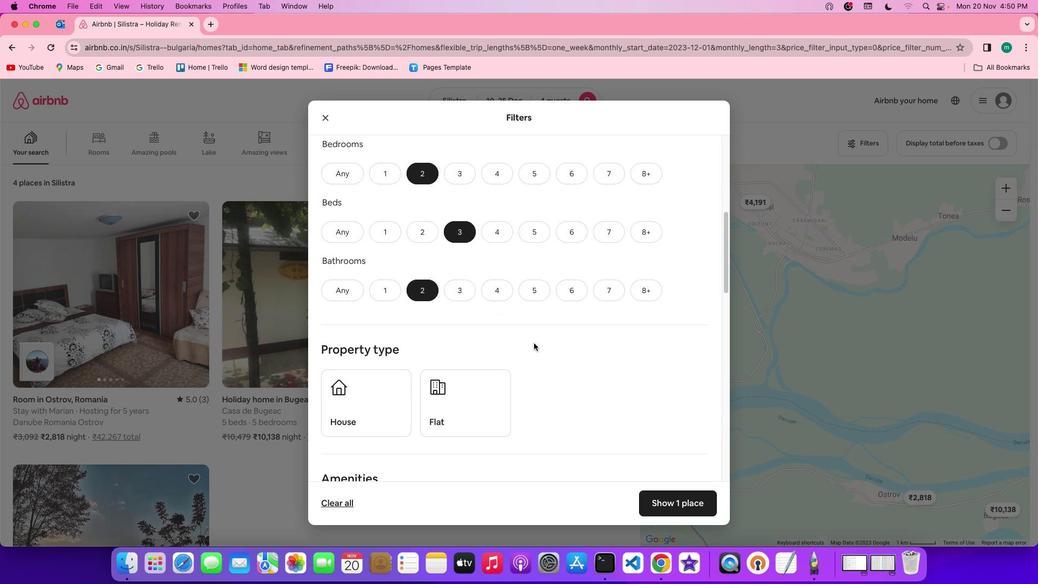 
Action: Mouse scrolled (533, 342) with delta (0, 0)
Screenshot: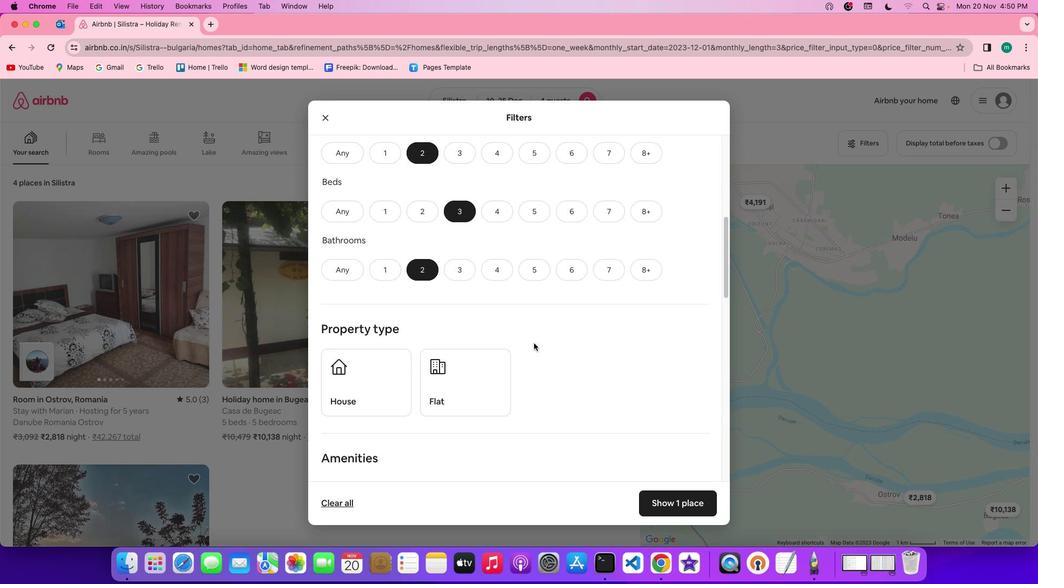 
Action: Mouse scrolled (533, 342) with delta (0, 0)
Screenshot: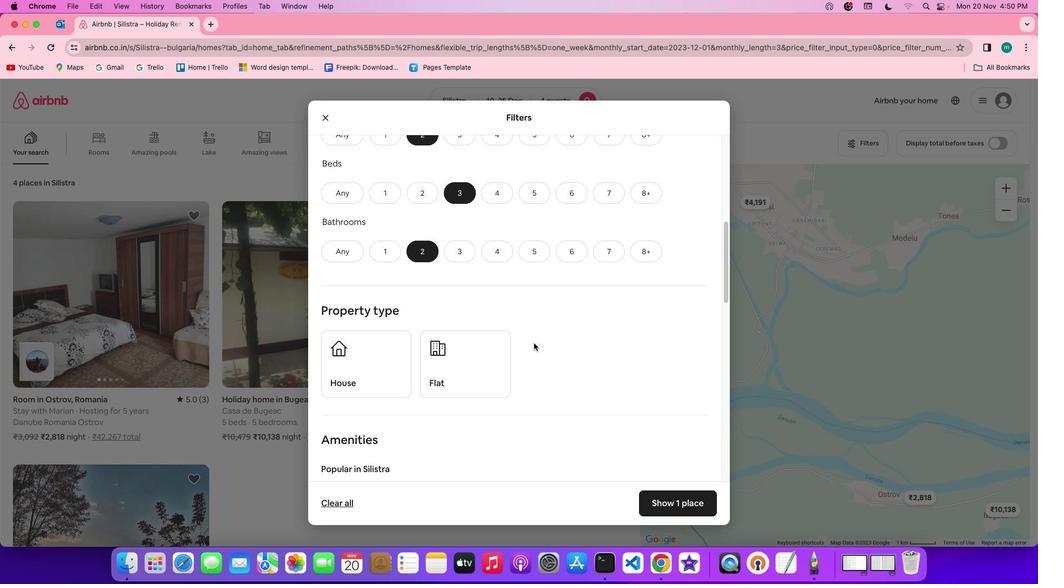 
Action: Mouse scrolled (533, 342) with delta (0, 0)
Screenshot: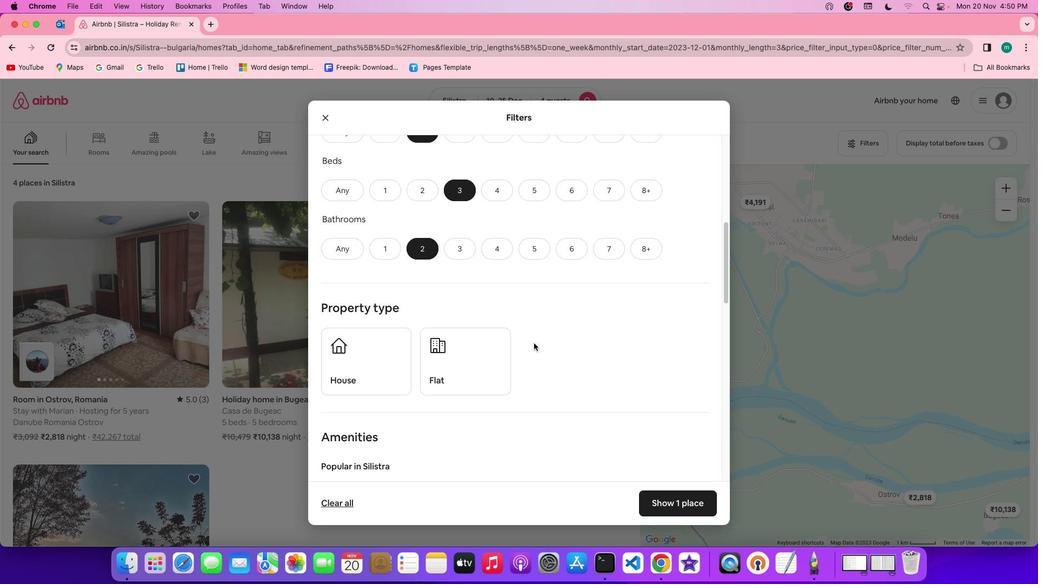 
Action: Mouse scrolled (533, 342) with delta (0, 0)
Screenshot: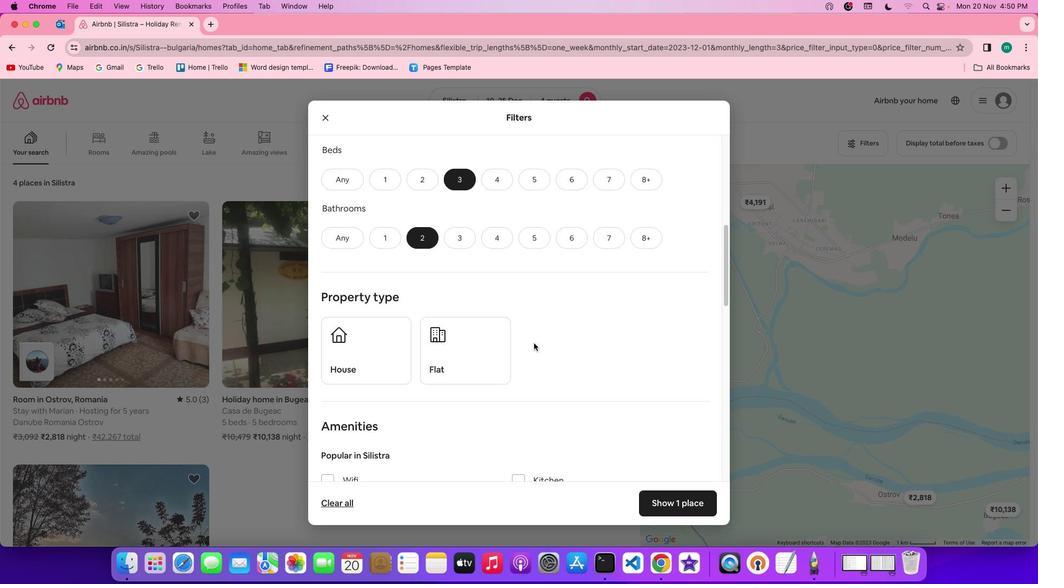 
Action: Mouse scrolled (533, 342) with delta (0, 0)
Screenshot: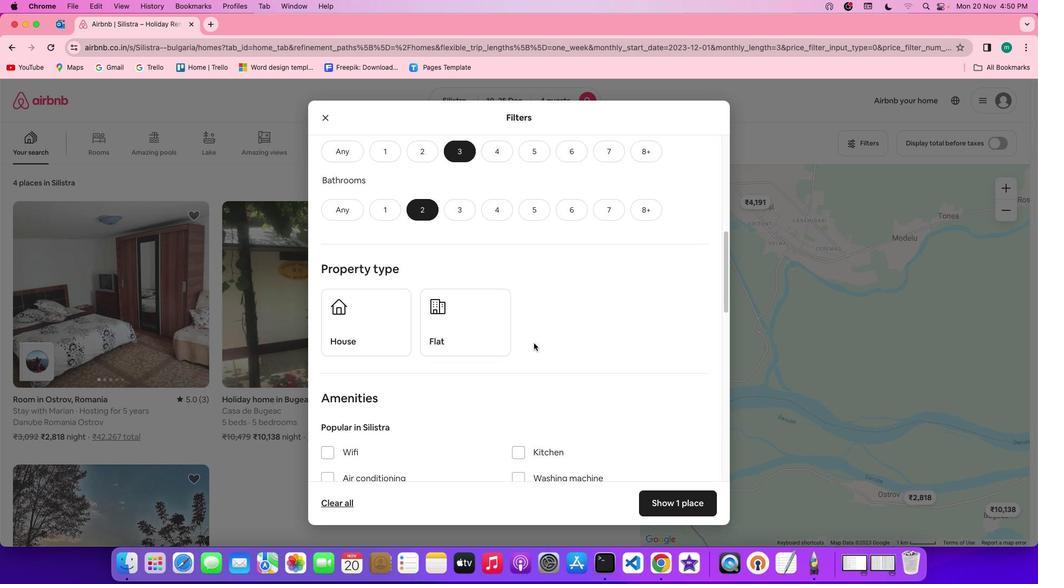 
Action: Mouse scrolled (533, 342) with delta (0, 0)
Screenshot: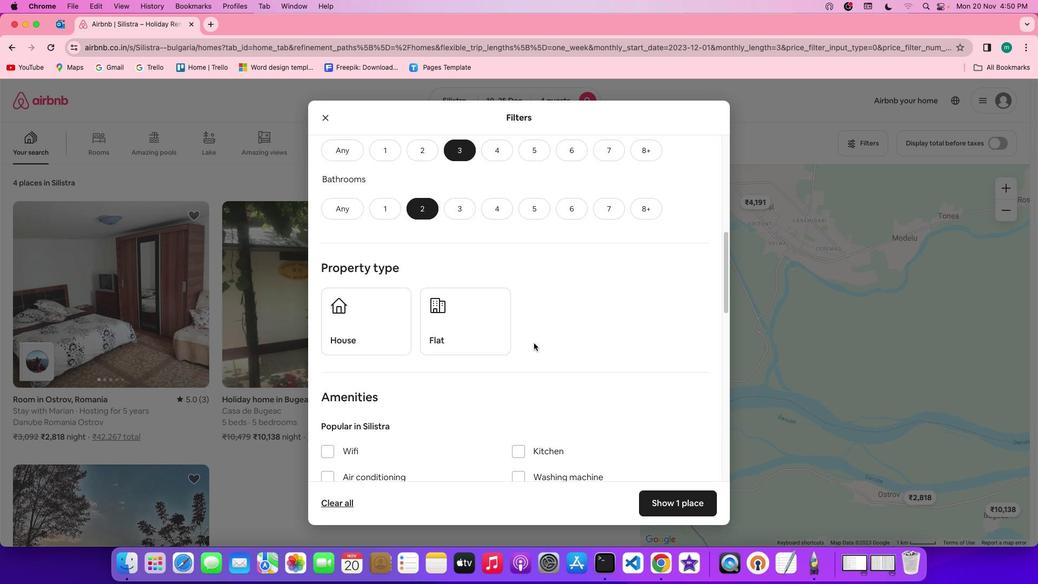 
Action: Mouse scrolled (533, 342) with delta (0, 0)
Screenshot: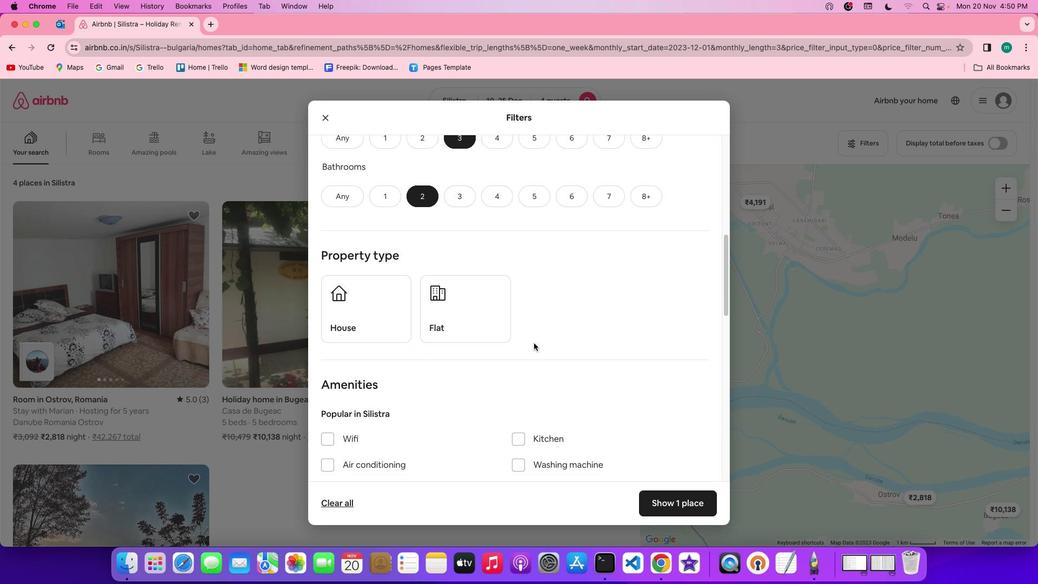 
Action: Mouse scrolled (533, 342) with delta (0, 0)
Screenshot: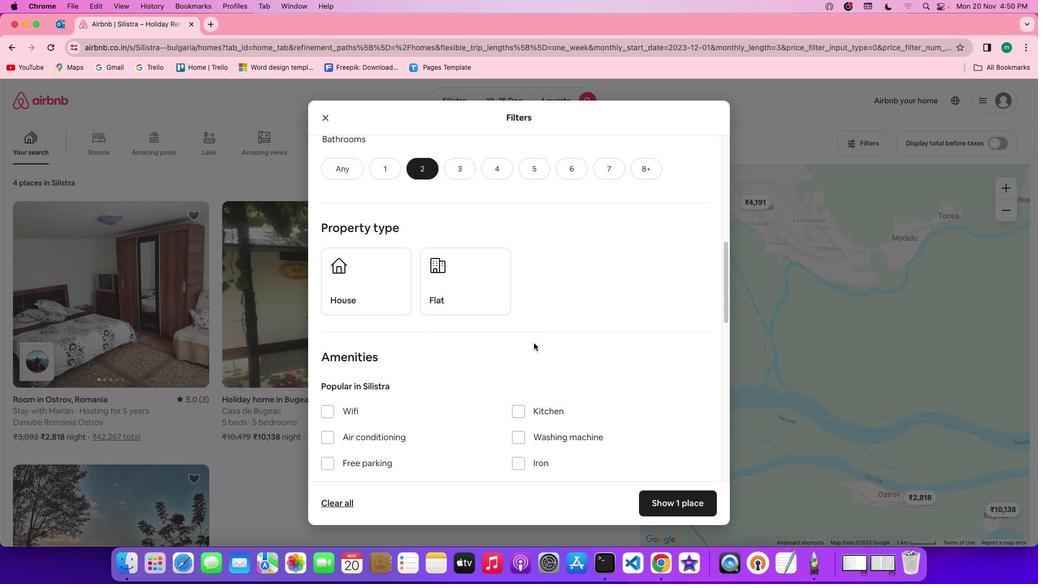 
Action: Mouse scrolled (533, 342) with delta (0, 0)
Screenshot: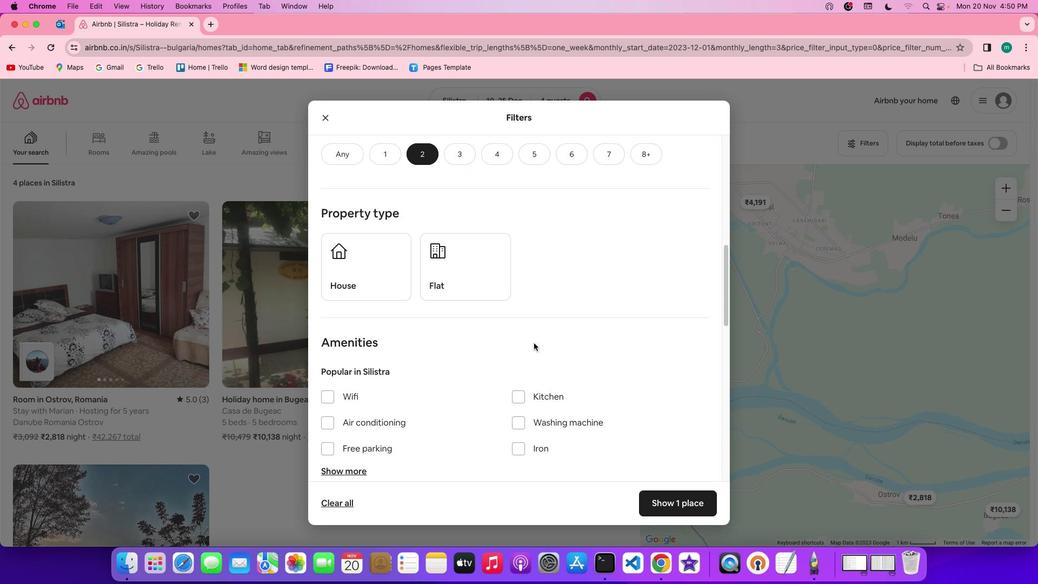 
Action: Mouse scrolled (533, 342) with delta (0, 0)
Screenshot: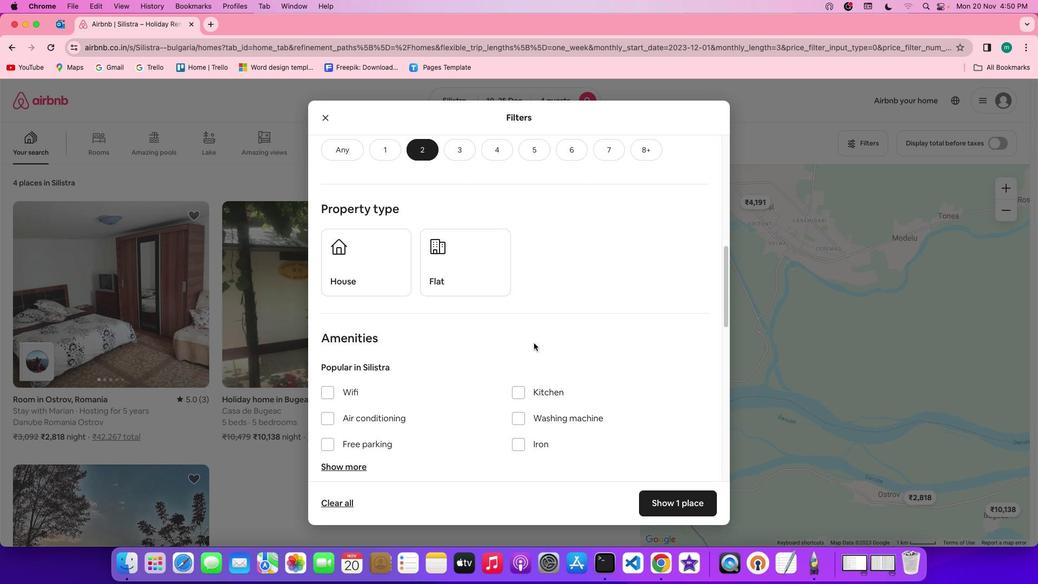 
Action: Mouse scrolled (533, 342) with delta (0, 0)
Screenshot: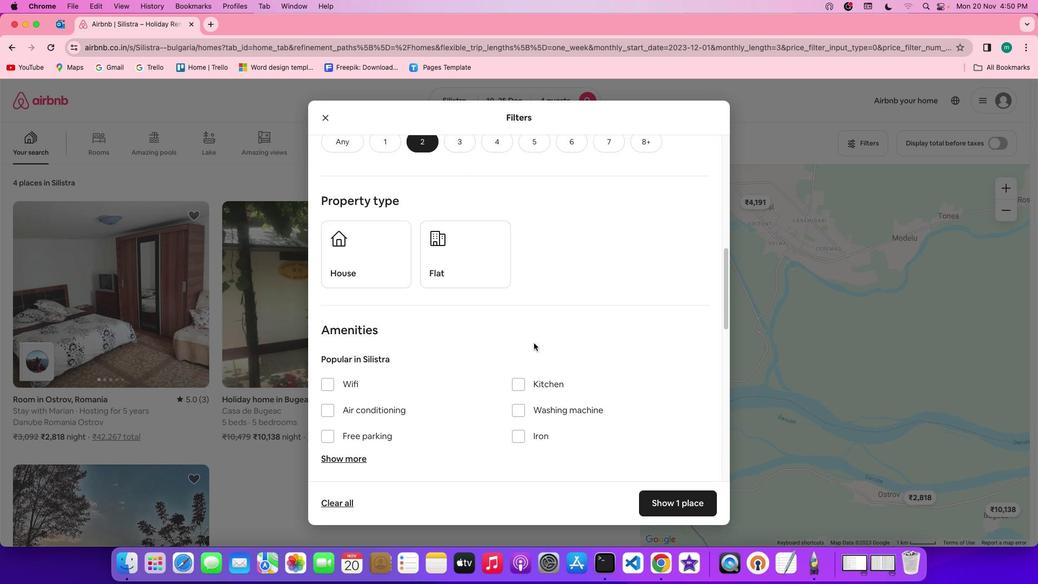 
Action: Mouse moved to (518, 333)
Screenshot: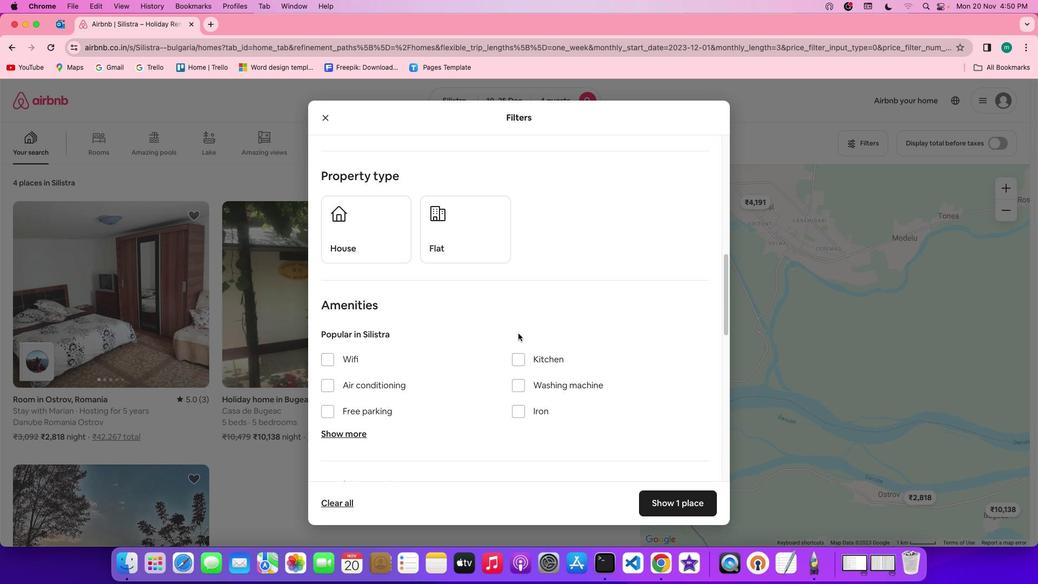 
Action: Mouse scrolled (518, 333) with delta (0, 0)
Screenshot: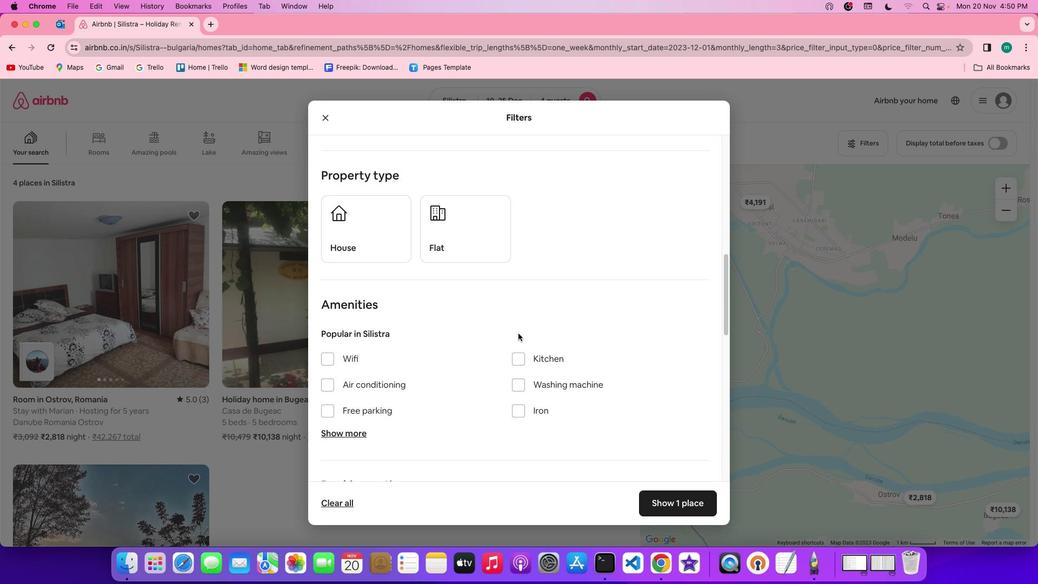 
Action: Mouse scrolled (518, 333) with delta (0, 0)
Screenshot: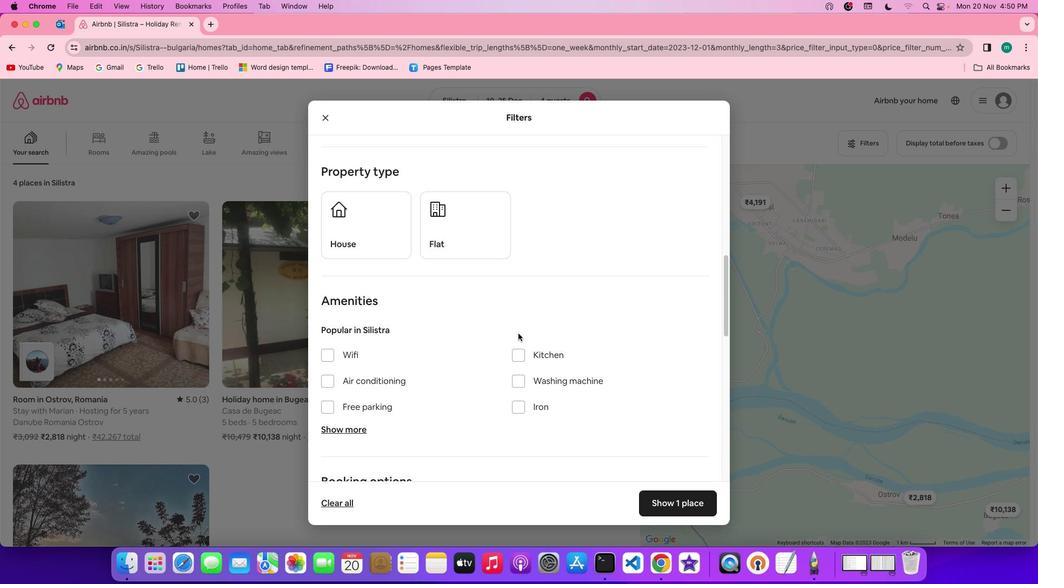
Action: Mouse scrolled (518, 333) with delta (0, 0)
Screenshot: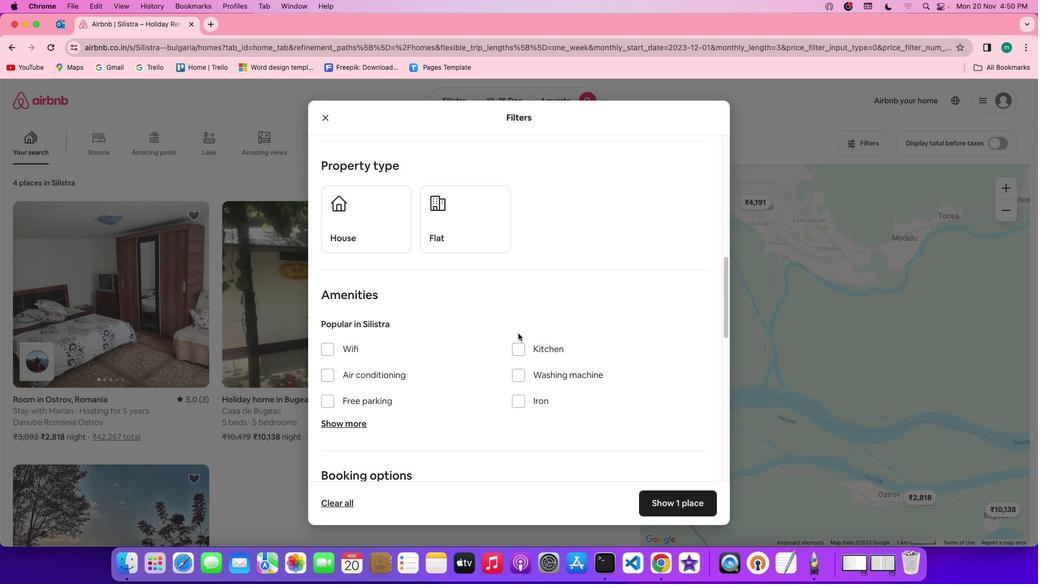 
Action: Mouse scrolled (518, 333) with delta (0, 0)
Screenshot: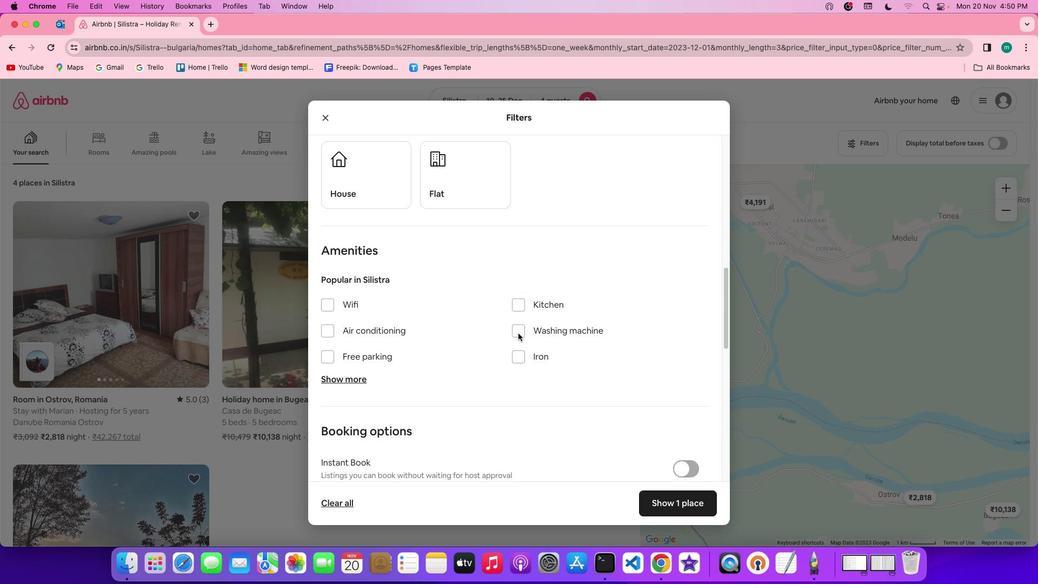 
Action: Mouse scrolled (518, 333) with delta (0, 0)
Screenshot: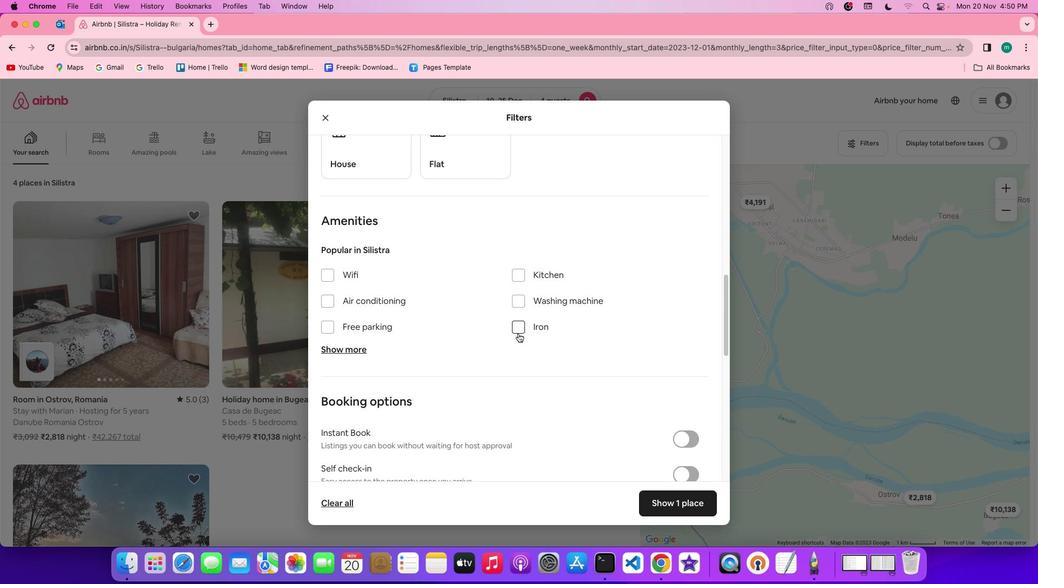 
Action: Mouse scrolled (518, 333) with delta (0, 0)
Screenshot: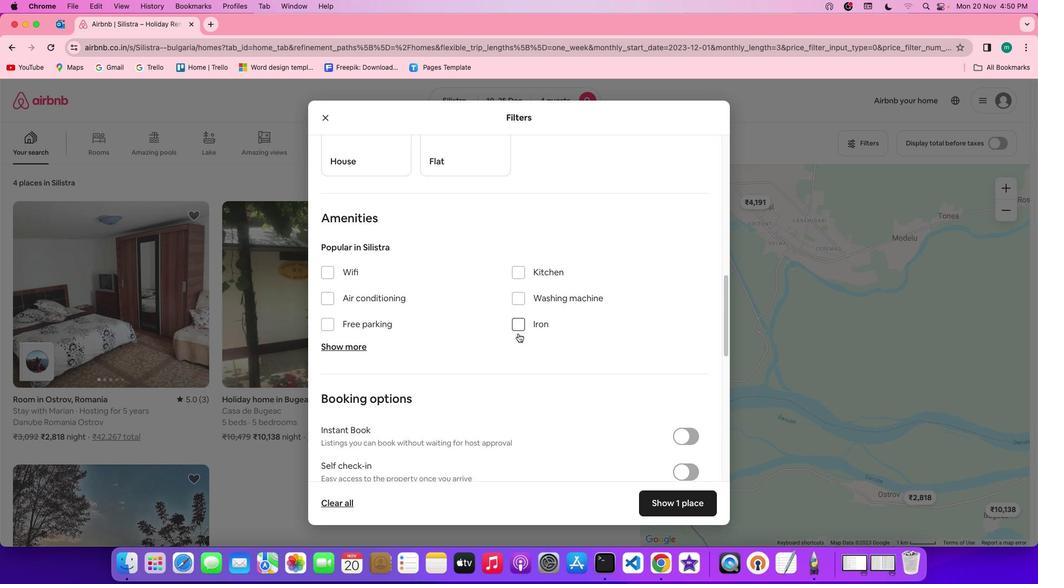 
Action: Mouse scrolled (518, 333) with delta (0, 0)
Screenshot: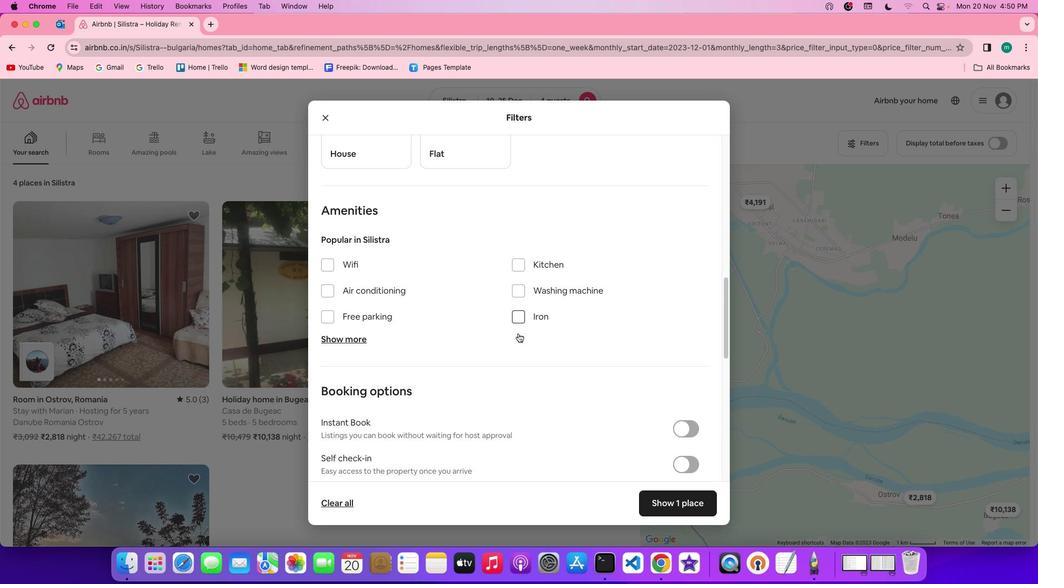 
Action: Mouse scrolled (518, 333) with delta (0, 0)
Screenshot: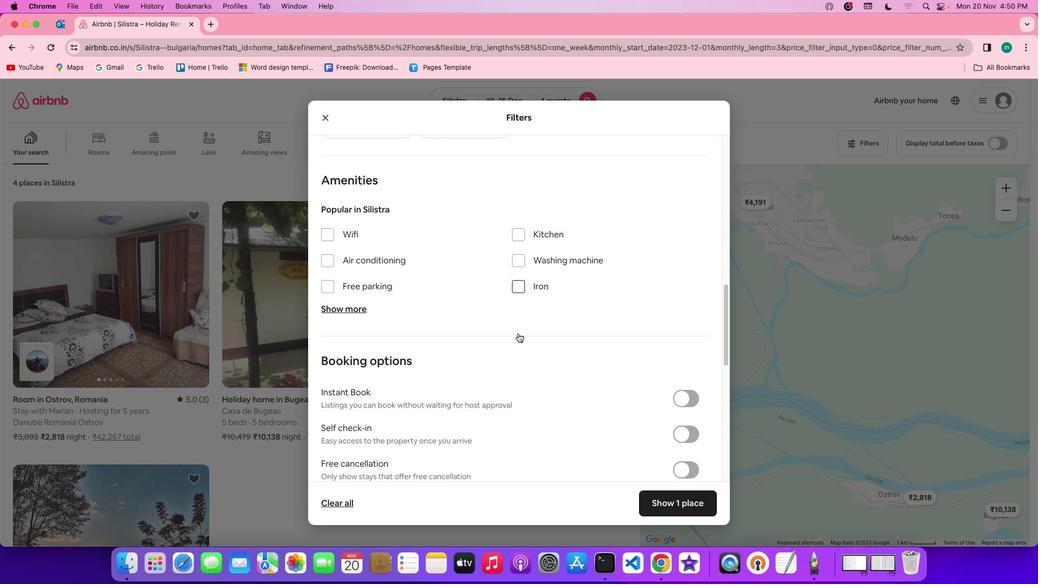 
Action: Mouse scrolled (518, 333) with delta (0, 0)
Screenshot: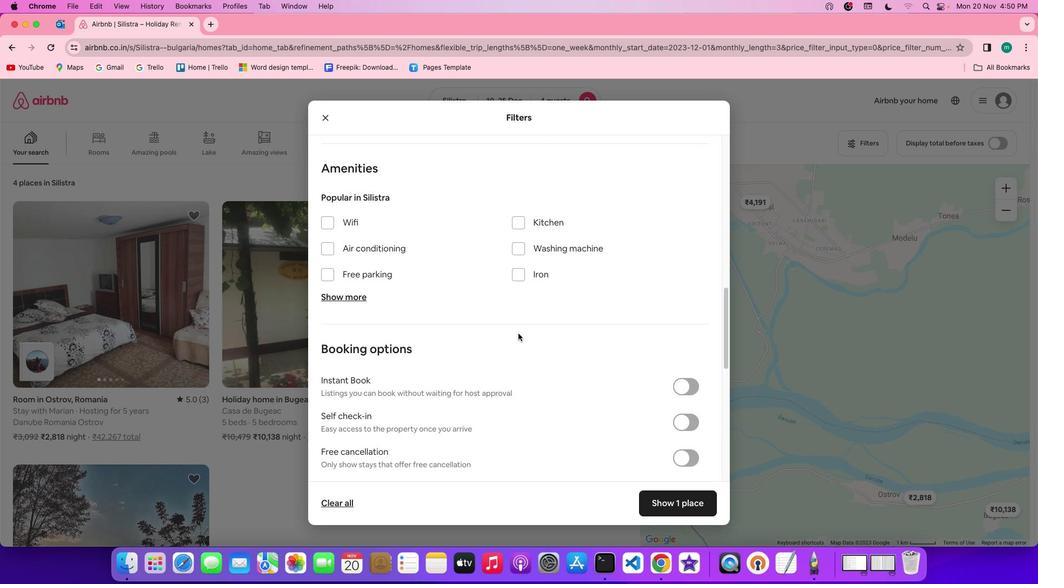 
Action: Mouse scrolled (518, 333) with delta (0, 0)
Screenshot: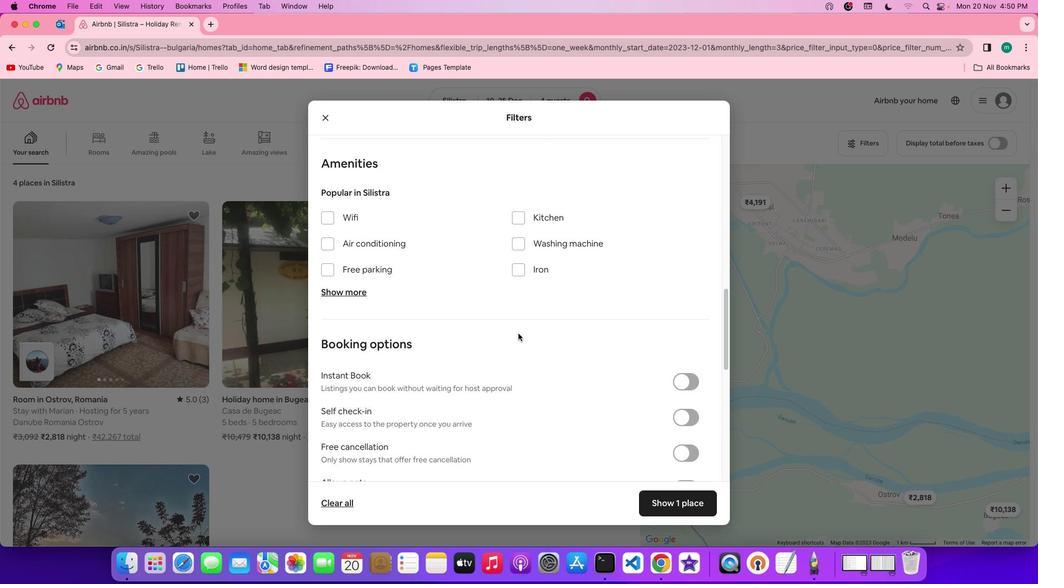 
Action: Mouse scrolled (518, 333) with delta (0, 0)
Screenshot: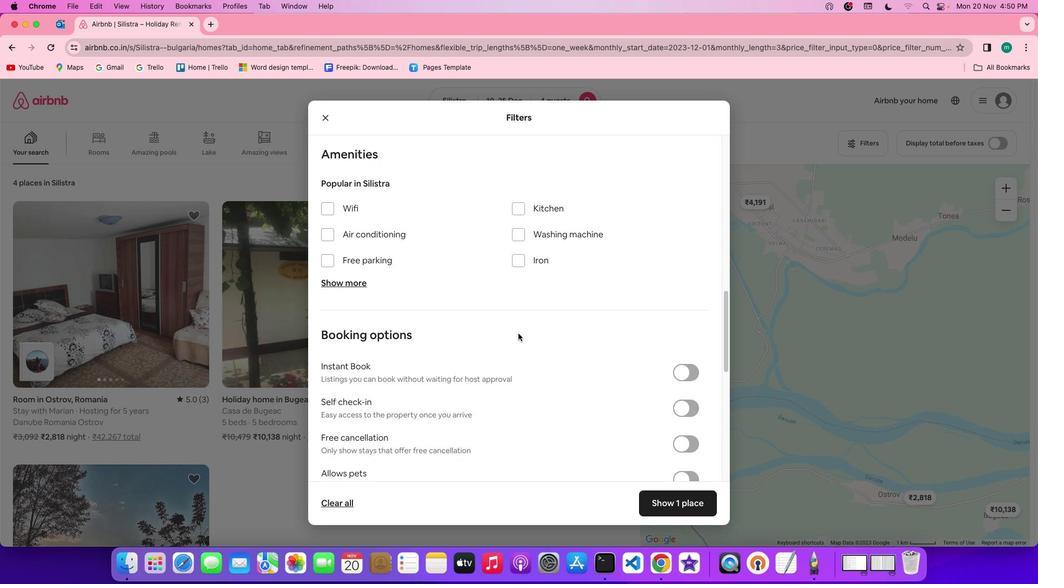 
Action: Mouse scrolled (518, 333) with delta (0, 0)
Screenshot: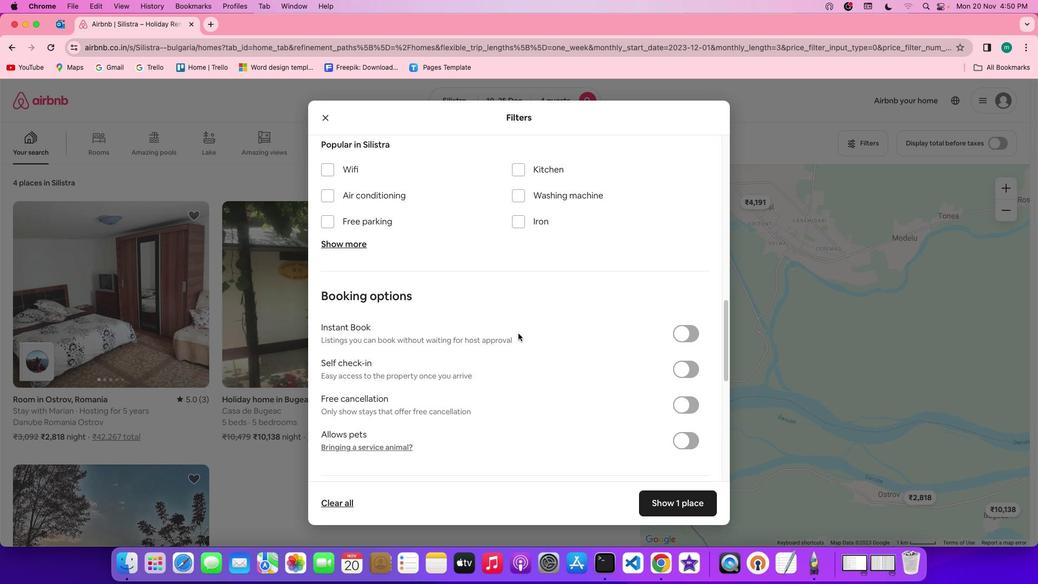 
Action: Mouse scrolled (518, 333) with delta (0, 0)
Screenshot: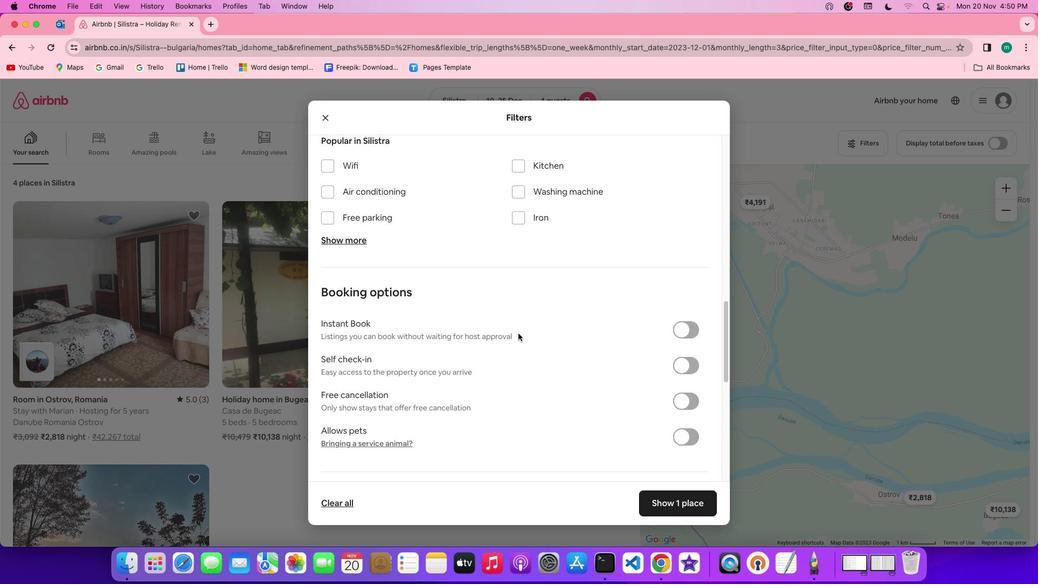 
Action: Mouse scrolled (518, 333) with delta (0, 0)
Screenshot: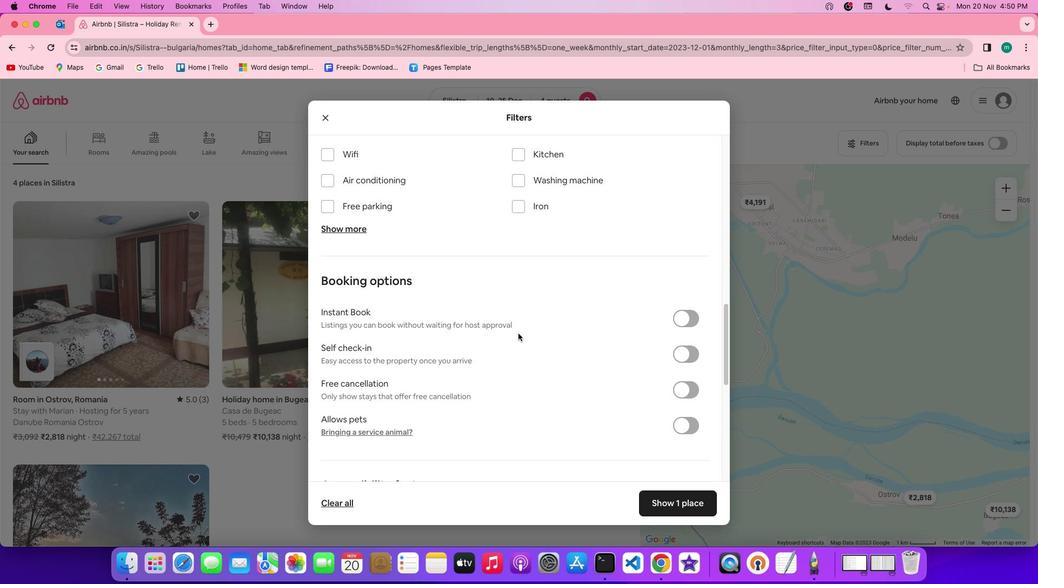 
Action: Mouse scrolled (518, 333) with delta (0, 0)
Screenshot: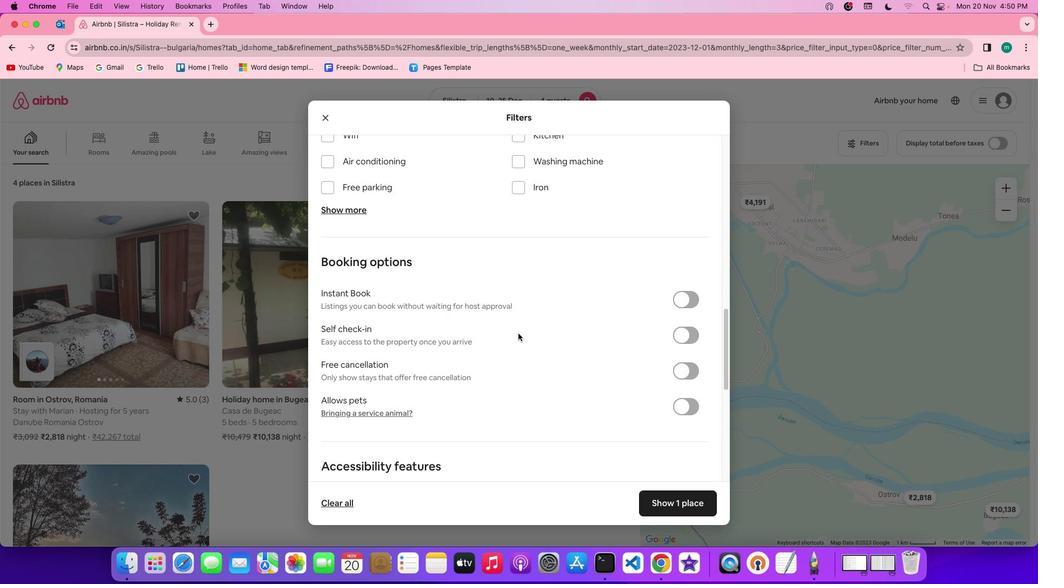 
Action: Mouse scrolled (518, 333) with delta (0, 0)
Screenshot: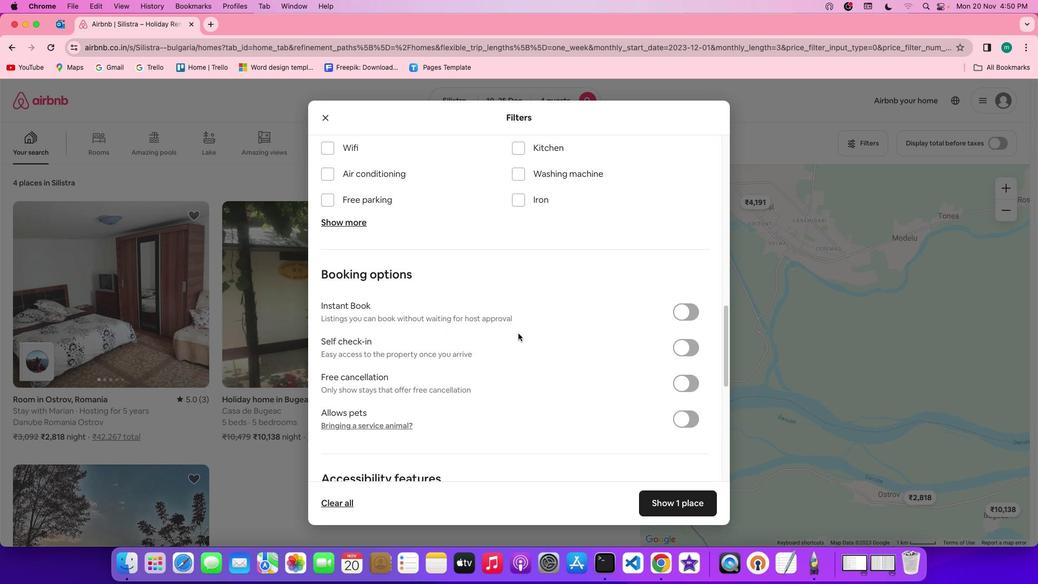 
Action: Mouse scrolled (518, 333) with delta (0, 1)
Screenshot: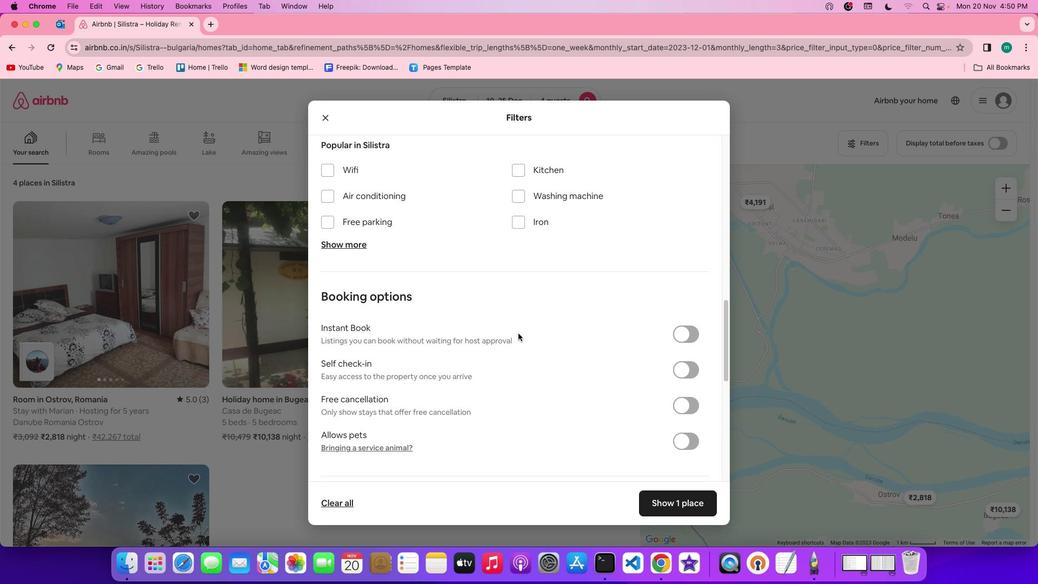 
Action: Mouse moved to (332, 221)
Screenshot: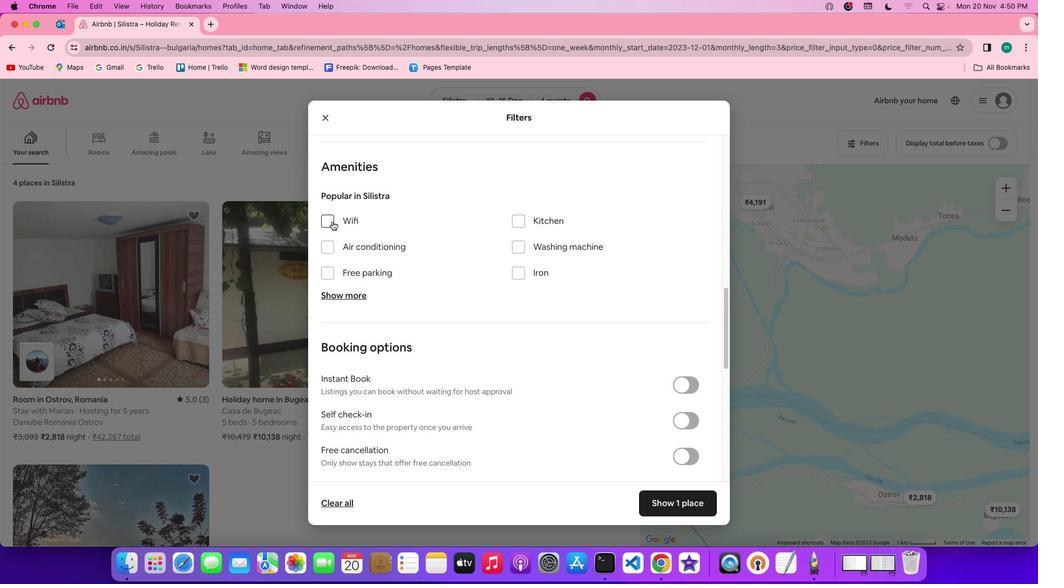 
Action: Mouse pressed left at (332, 221)
Screenshot: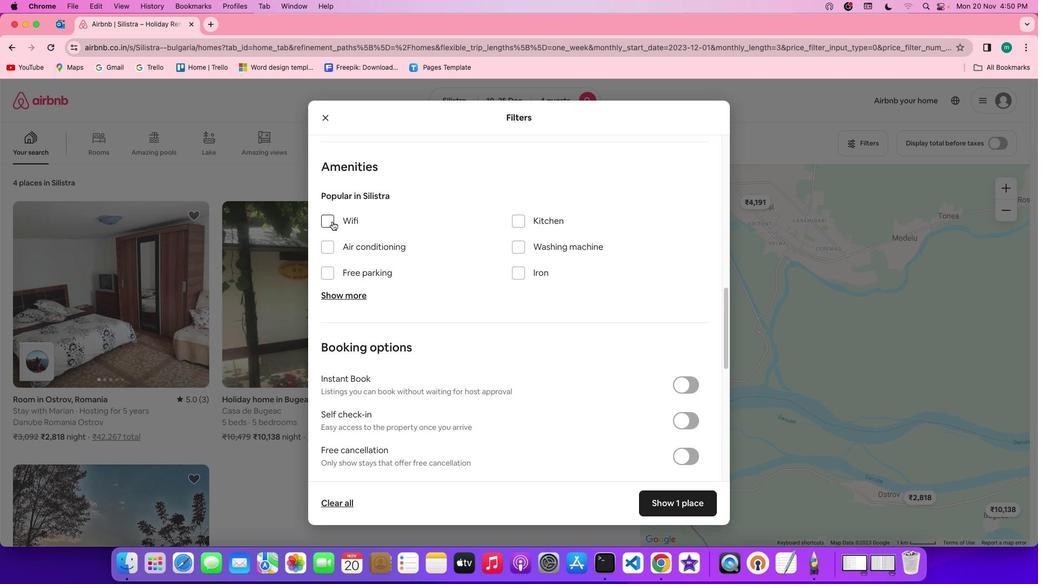 
Action: Mouse moved to (344, 291)
Screenshot: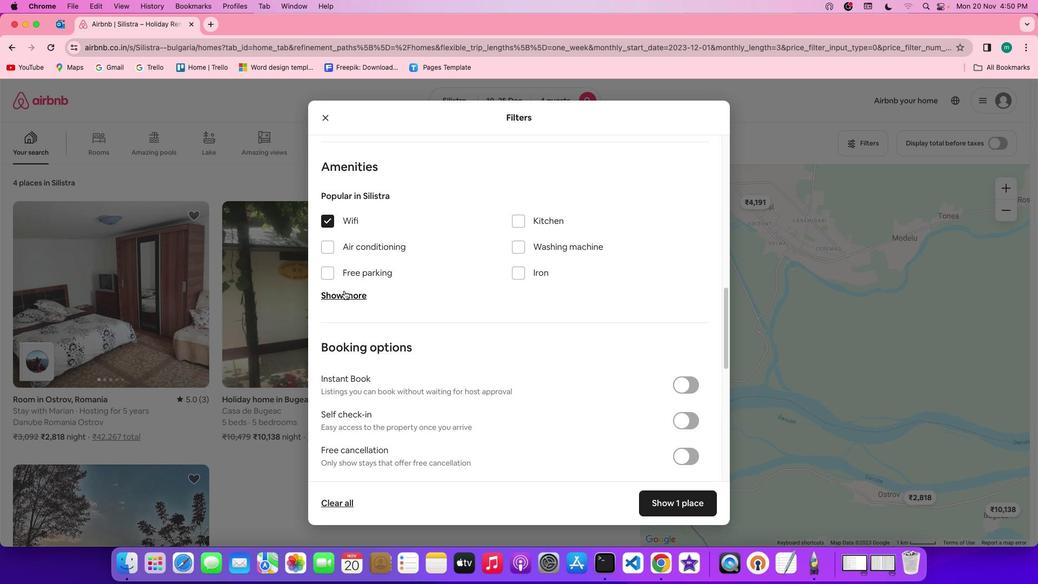 
Action: Mouse pressed left at (344, 291)
Screenshot: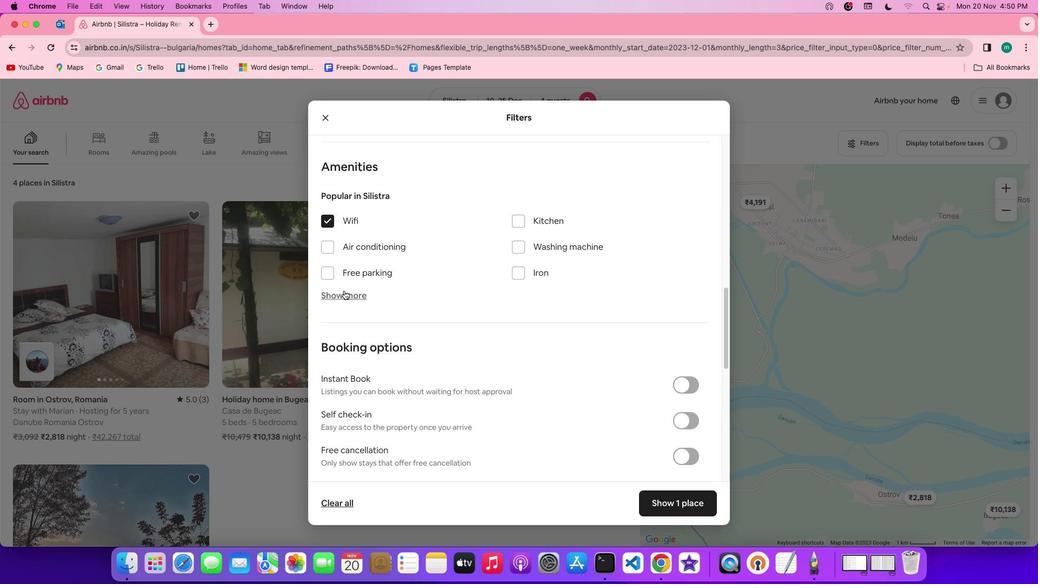 
Action: Mouse moved to (481, 322)
Screenshot: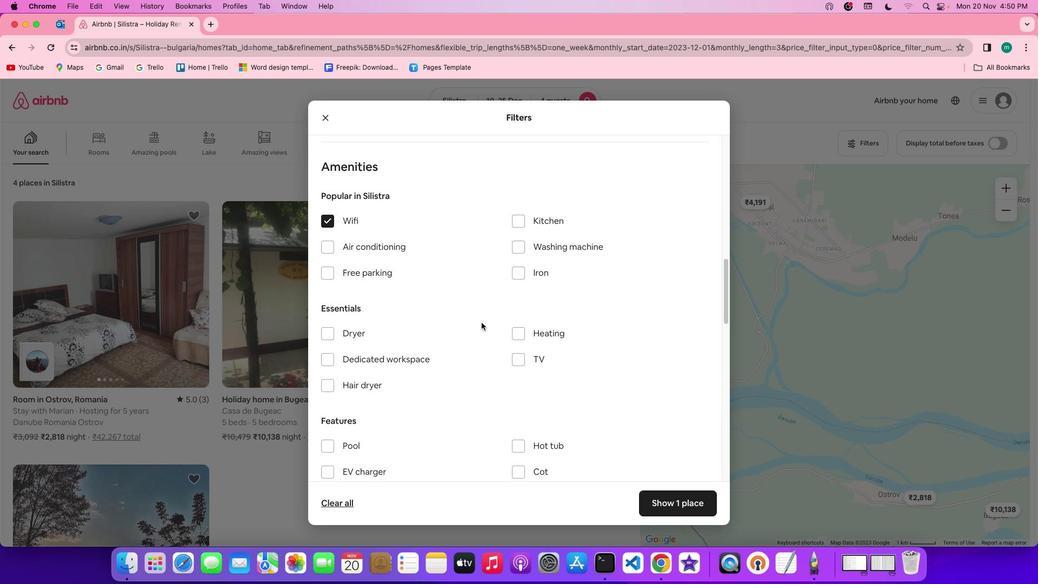 
Action: Mouse scrolled (481, 322) with delta (0, 0)
Screenshot: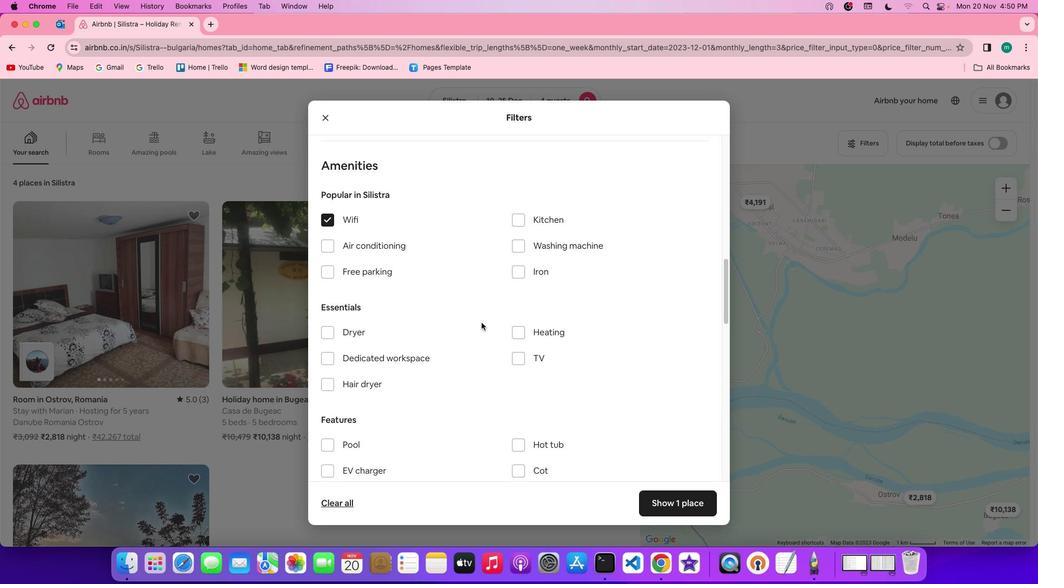 
Action: Mouse scrolled (481, 322) with delta (0, 0)
Screenshot: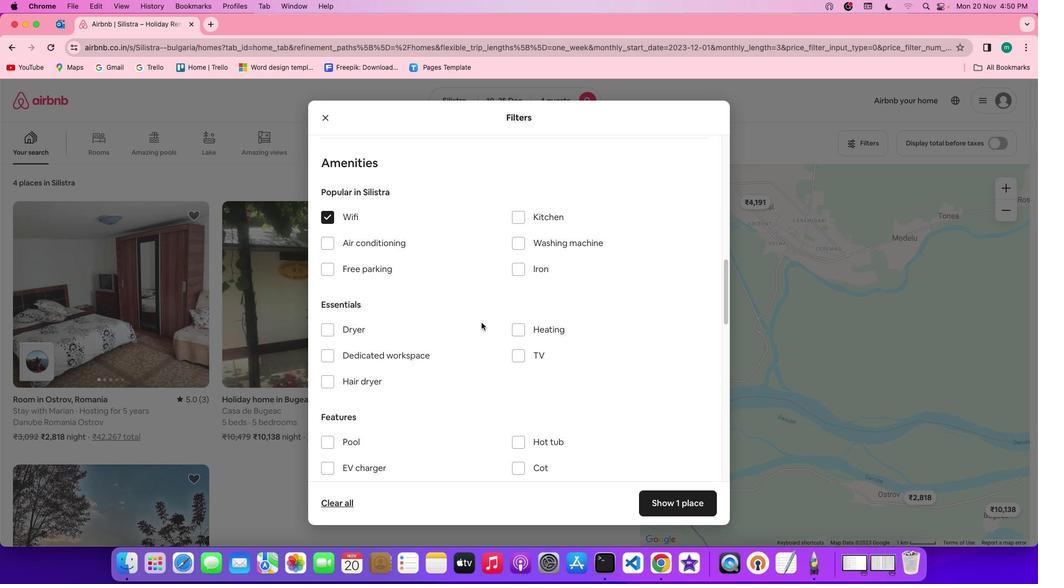 
Action: Mouse scrolled (481, 322) with delta (0, 0)
Screenshot: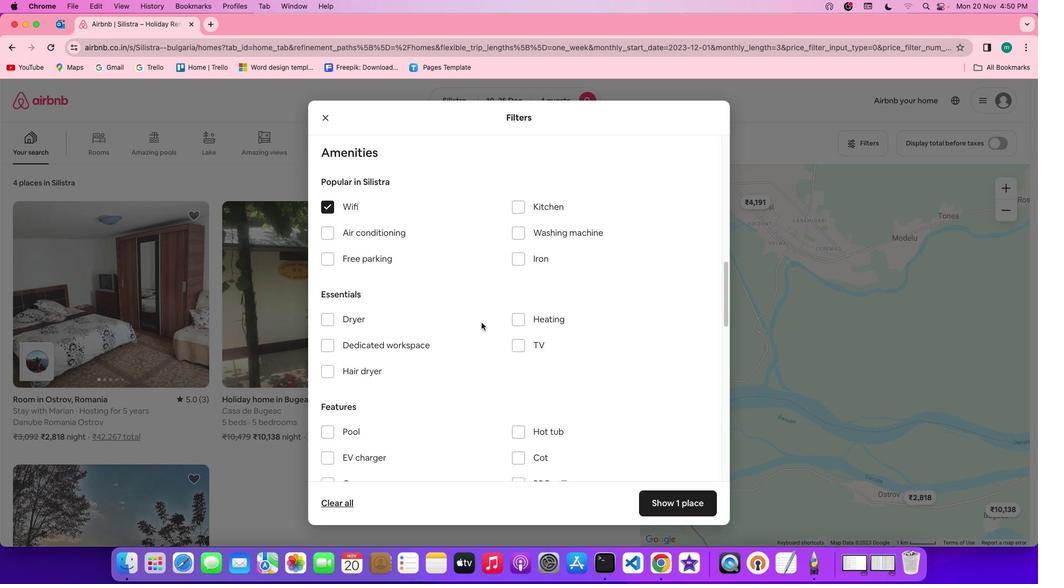 
Action: Mouse scrolled (481, 322) with delta (0, 0)
Screenshot: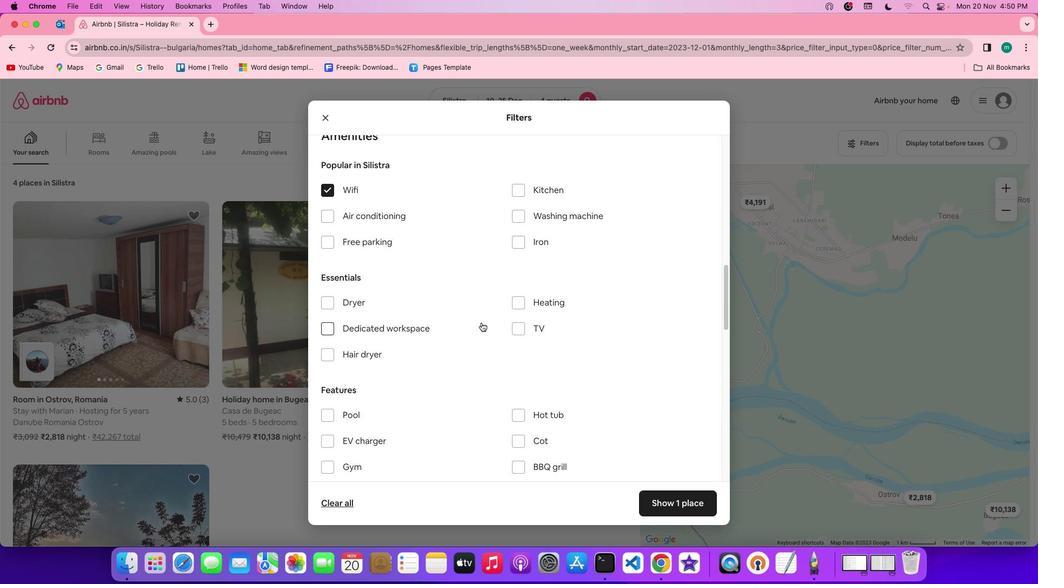 
Action: Mouse scrolled (481, 322) with delta (0, 0)
Screenshot: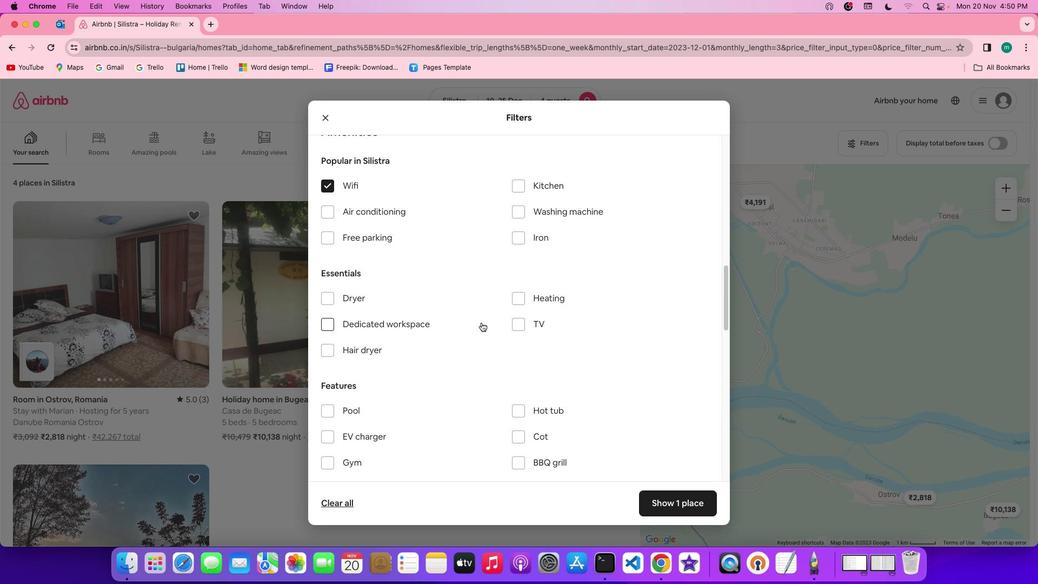 
Action: Mouse scrolled (481, 322) with delta (0, 0)
Screenshot: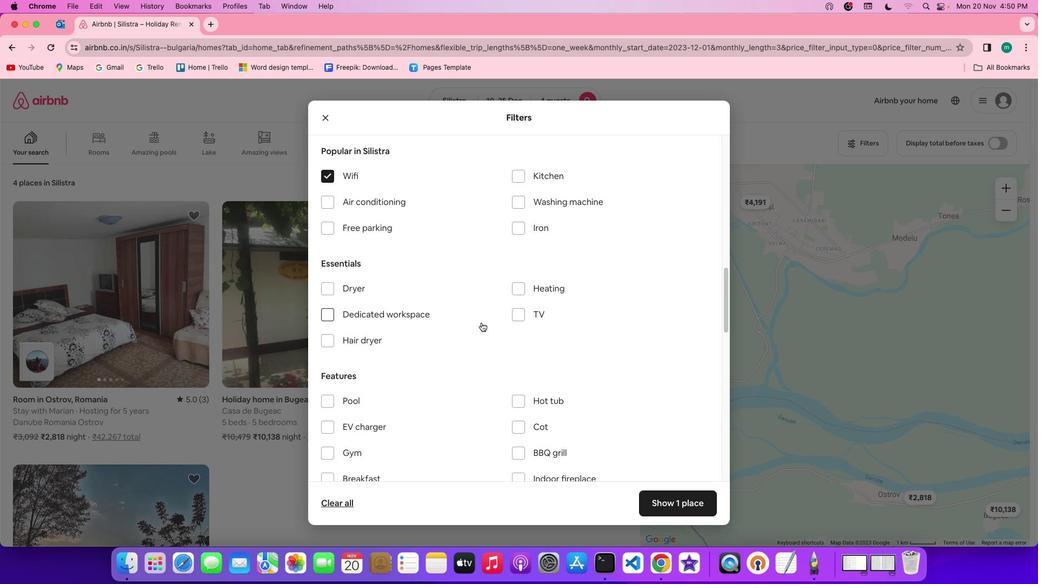 
Action: Mouse scrolled (481, 322) with delta (0, 0)
Screenshot: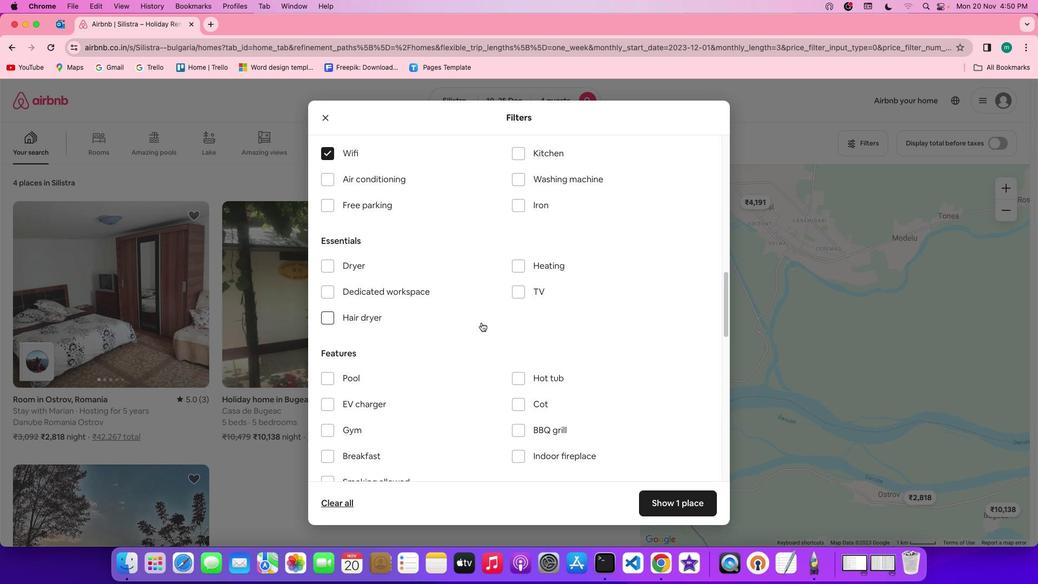 
Action: Mouse scrolled (481, 322) with delta (0, 0)
Screenshot: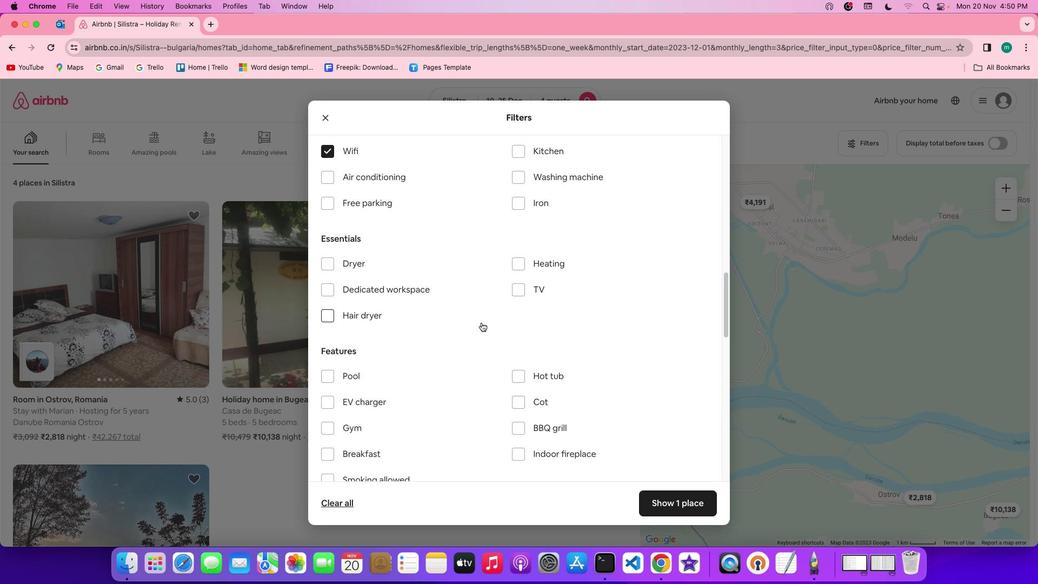 
Action: Mouse scrolled (481, 322) with delta (0, 0)
Screenshot: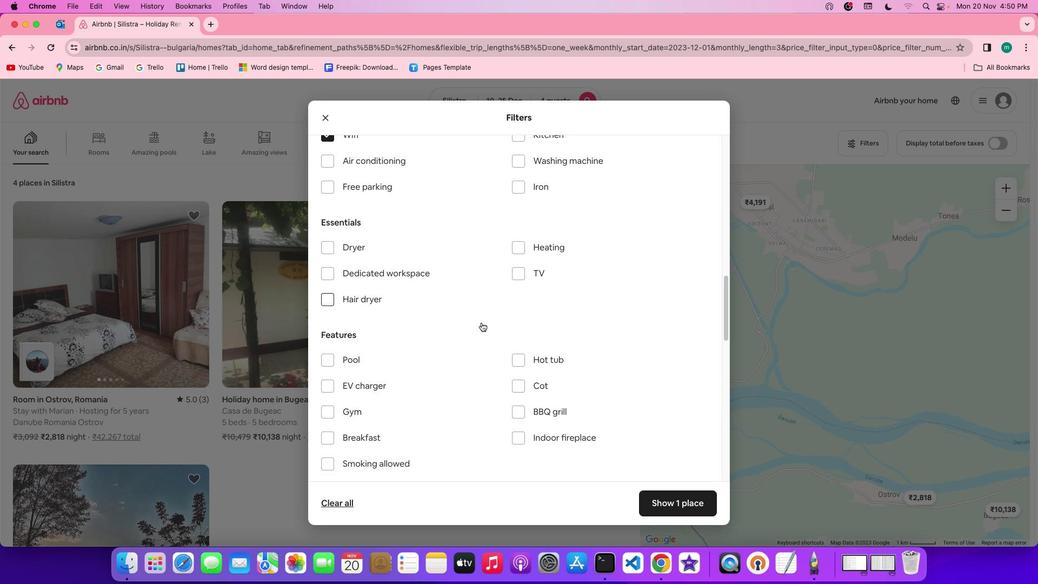 
Action: Mouse moved to (518, 242)
Screenshot: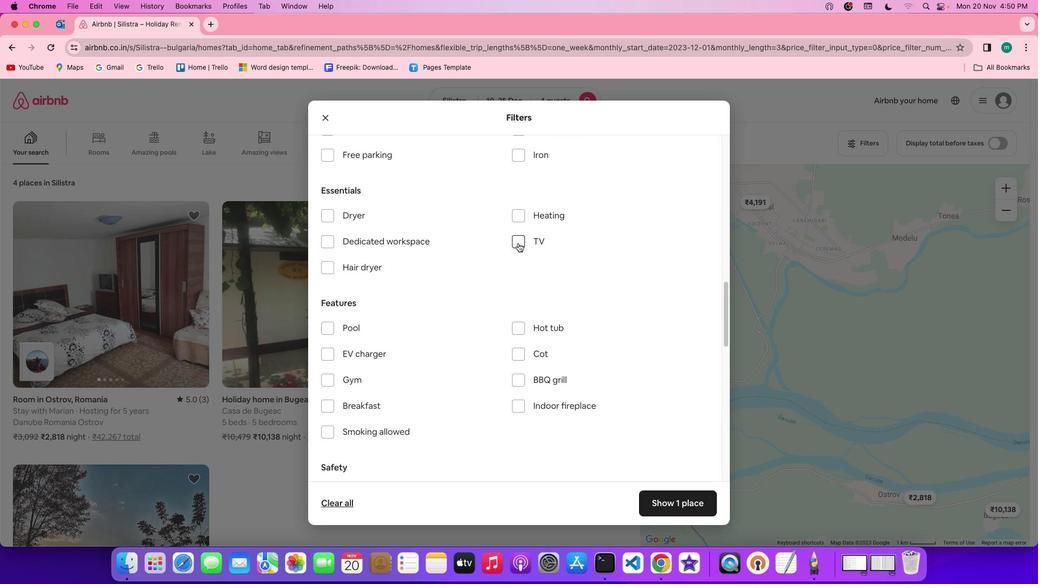 
Action: Mouse pressed left at (518, 242)
Screenshot: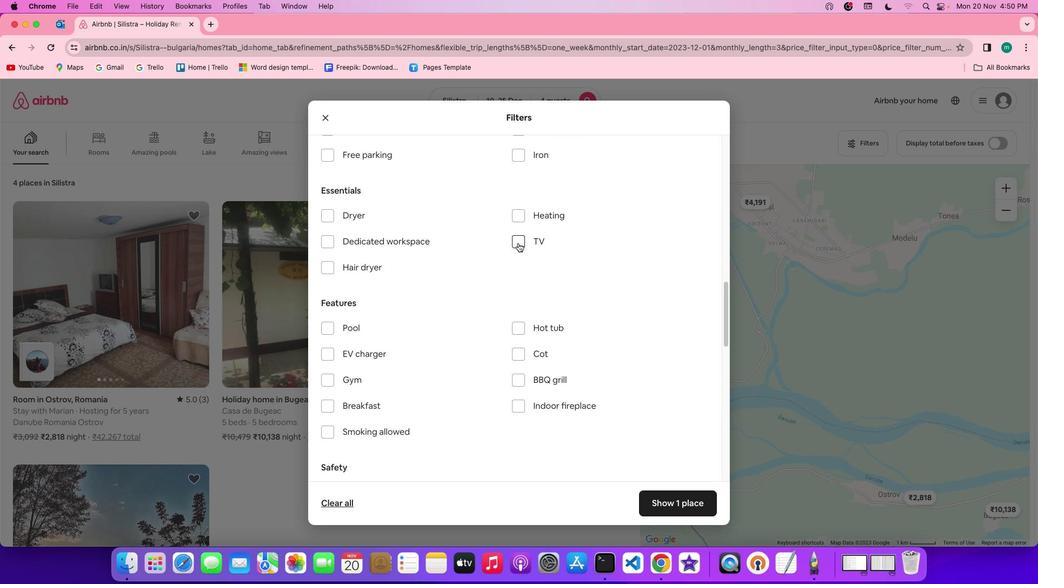 
Action: Mouse moved to (378, 151)
Screenshot: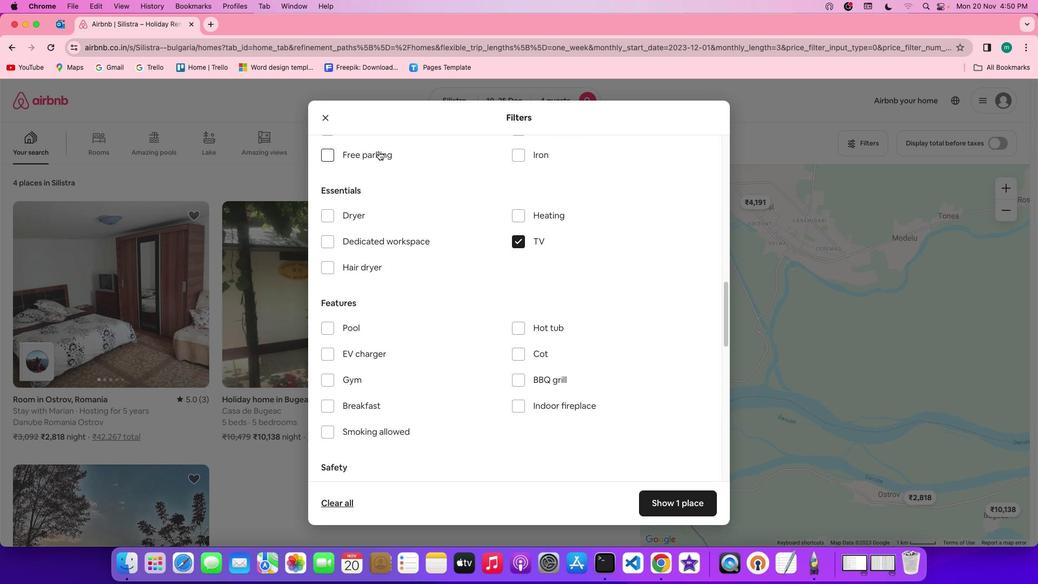 
Action: Mouse pressed left at (378, 151)
Screenshot: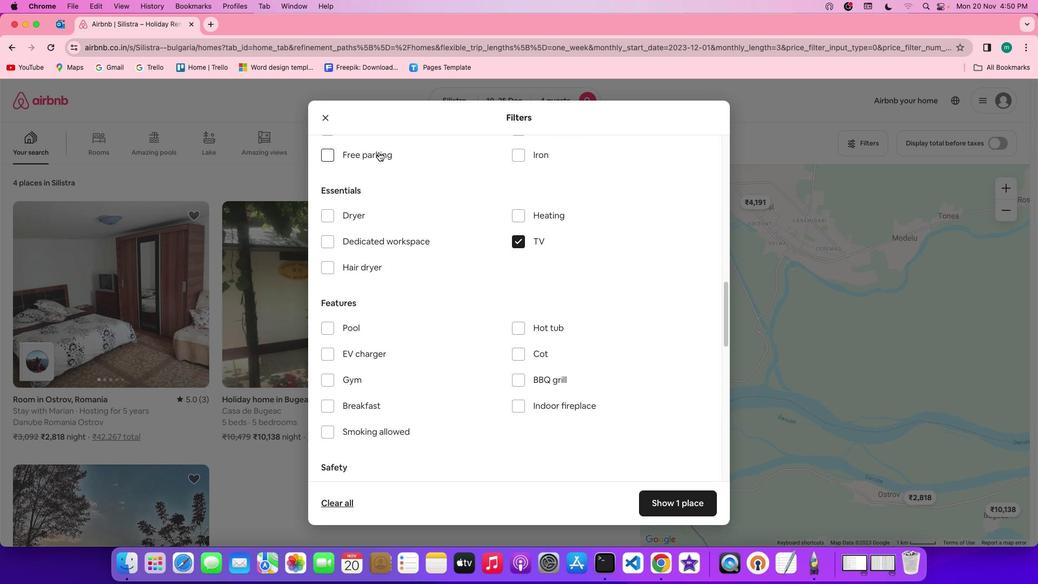 
Action: Mouse moved to (539, 305)
Screenshot: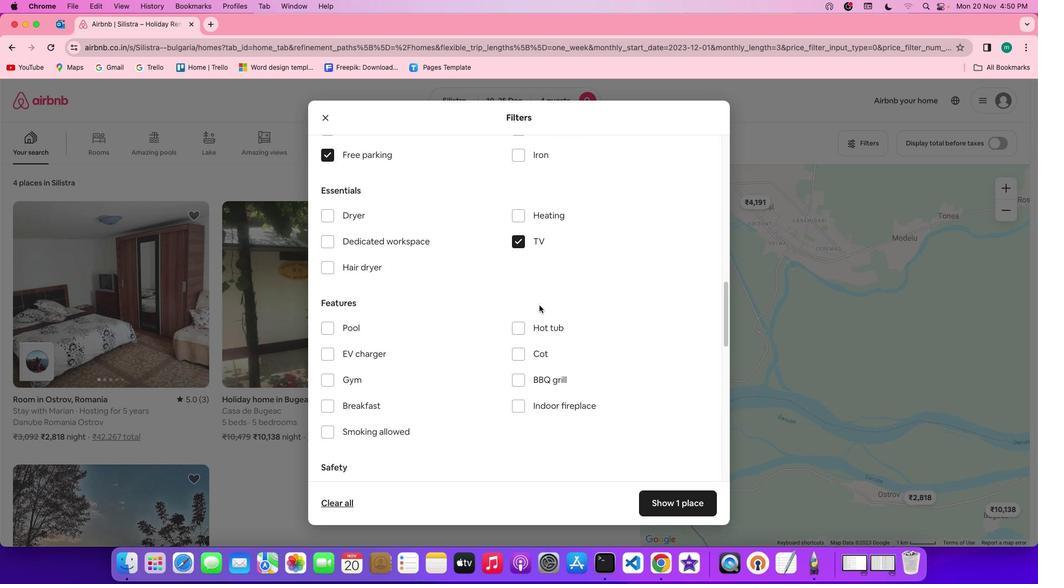 
Action: Mouse scrolled (539, 305) with delta (0, 0)
Screenshot: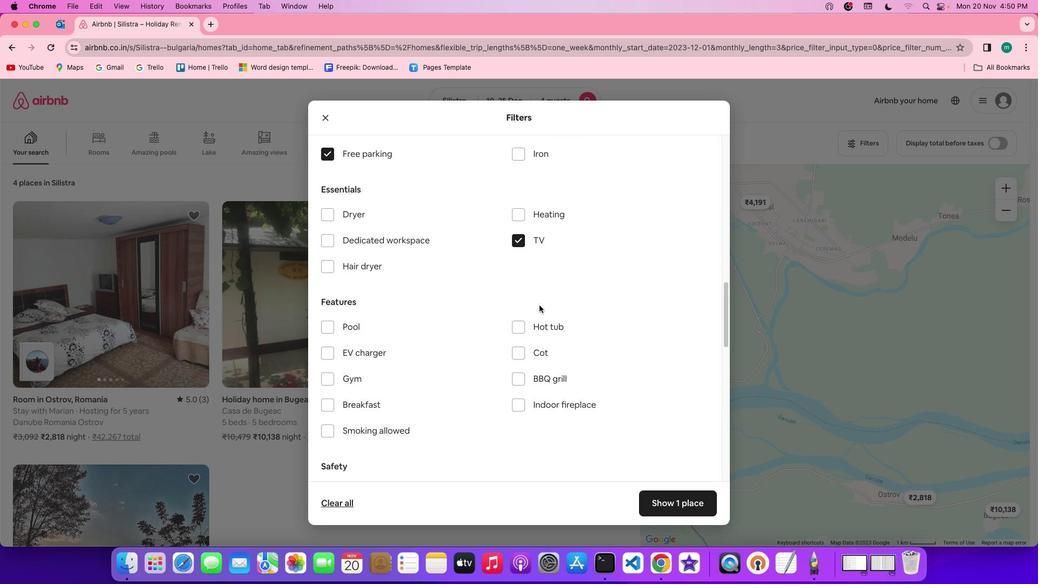 
Action: Mouse scrolled (539, 305) with delta (0, 0)
Screenshot: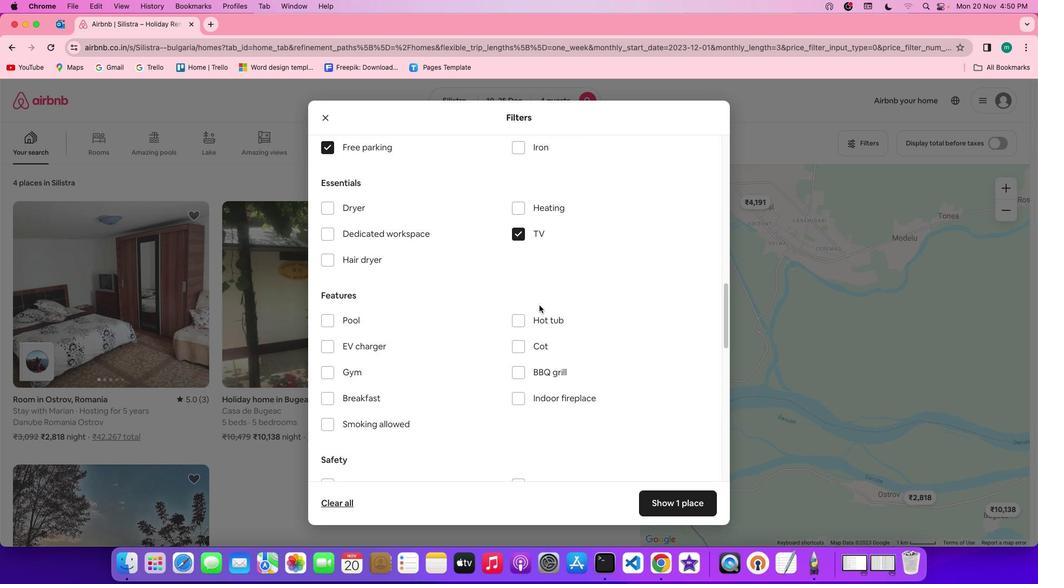 
Action: Mouse scrolled (539, 305) with delta (0, 0)
Screenshot: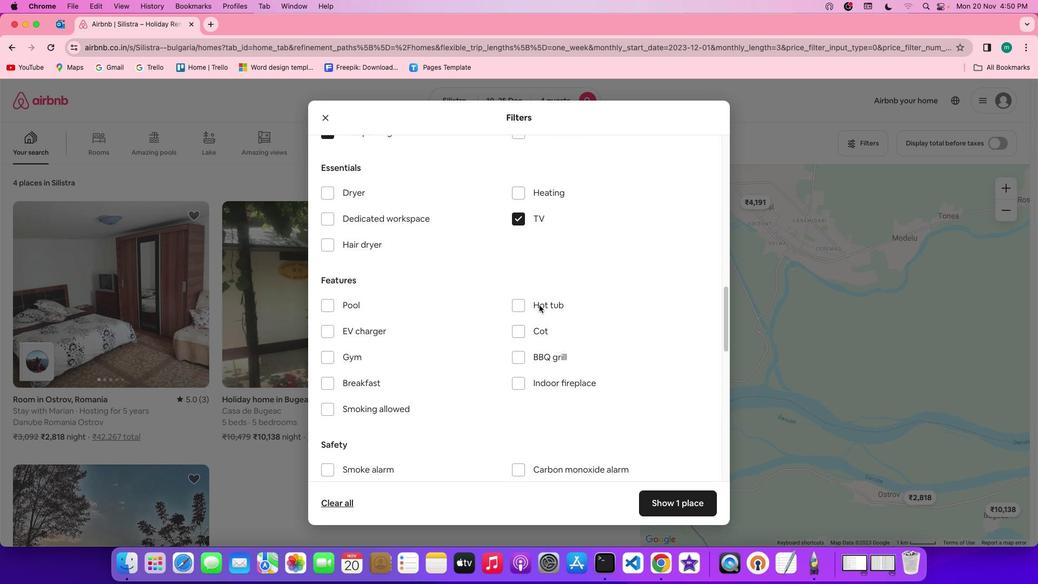
Action: Mouse scrolled (539, 305) with delta (0, 0)
Screenshot: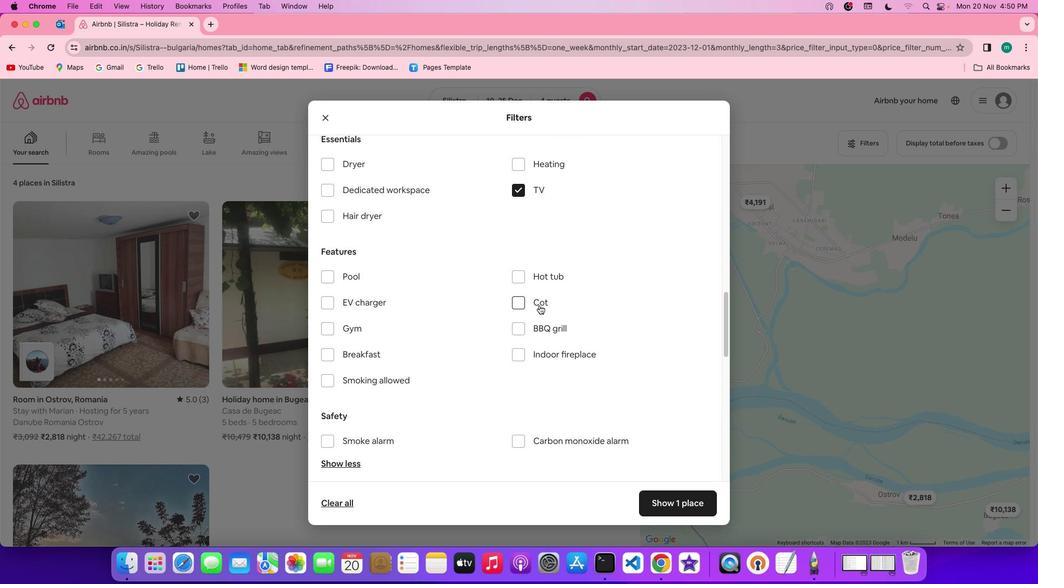 
Action: Mouse scrolled (539, 305) with delta (0, 0)
Screenshot: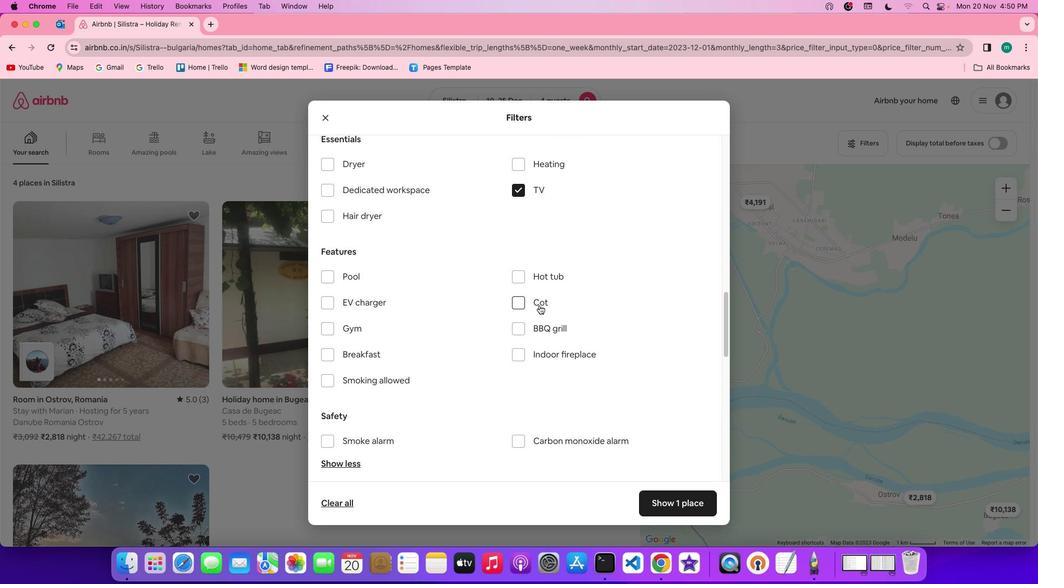 
Action: Mouse scrolled (539, 305) with delta (0, 0)
Screenshot: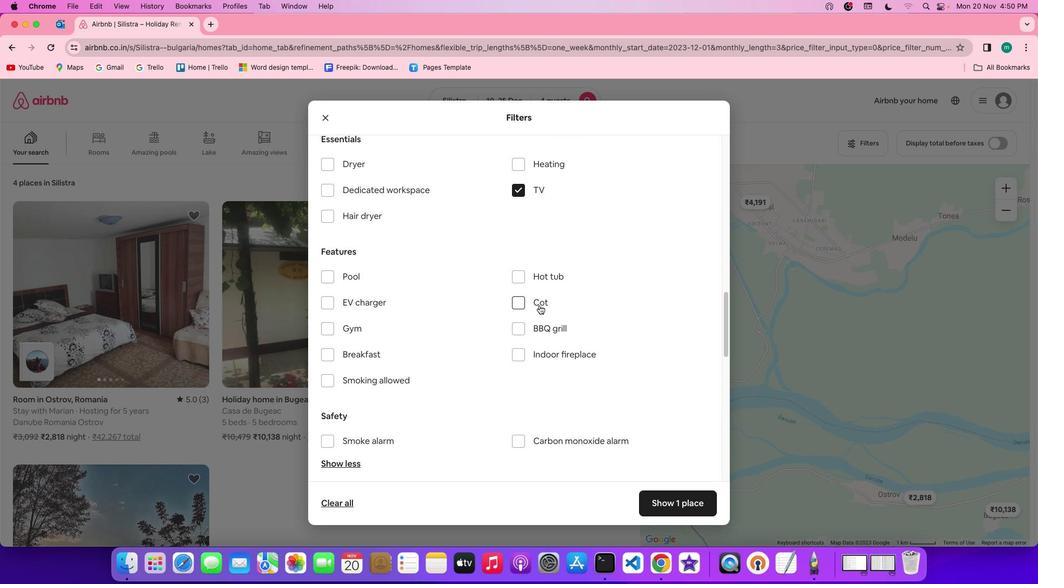 
Action: Mouse scrolled (539, 305) with delta (0, 0)
Screenshot: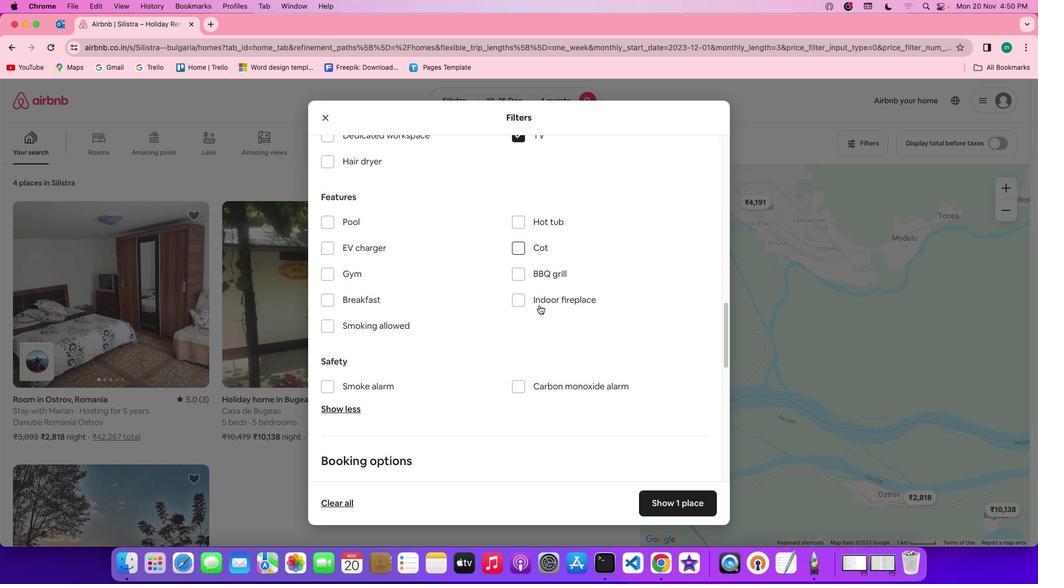 
Action: Mouse scrolled (539, 305) with delta (0, 0)
Screenshot: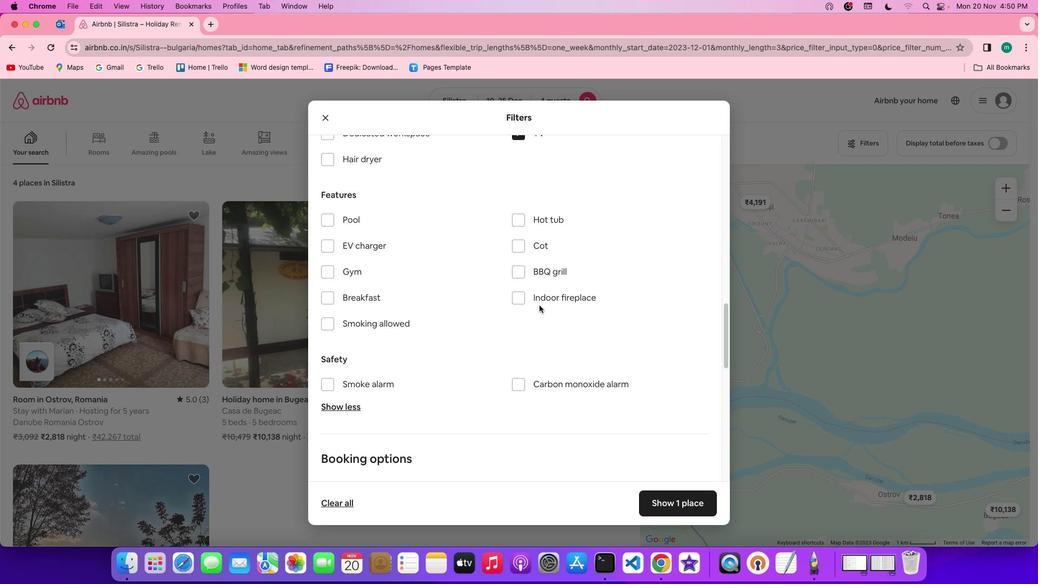 
Action: Mouse scrolled (539, 305) with delta (0, 0)
Screenshot: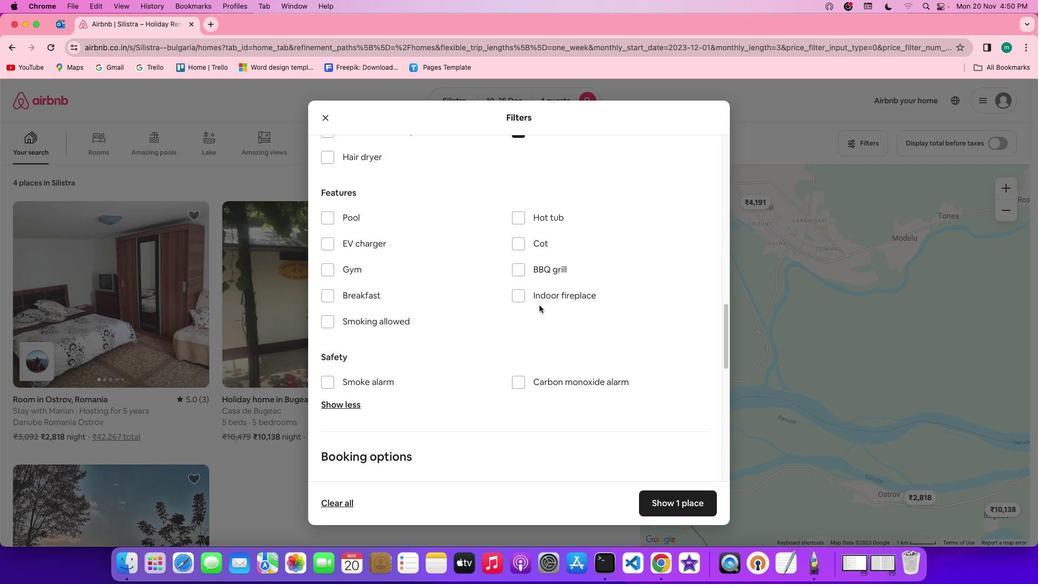 
Action: Mouse scrolled (539, 305) with delta (0, 0)
Screenshot: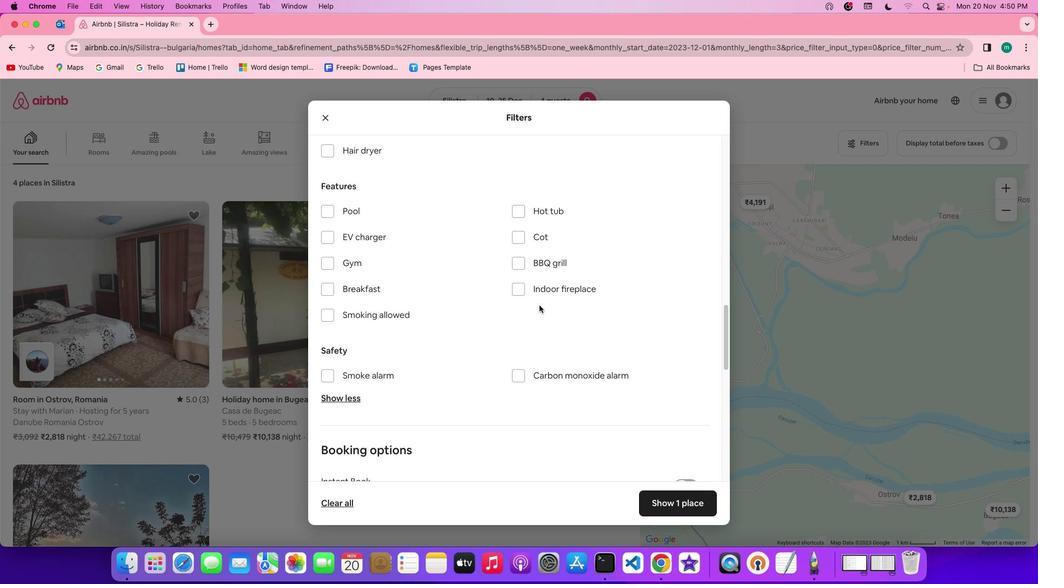 
Action: Mouse scrolled (539, 305) with delta (0, 0)
Screenshot: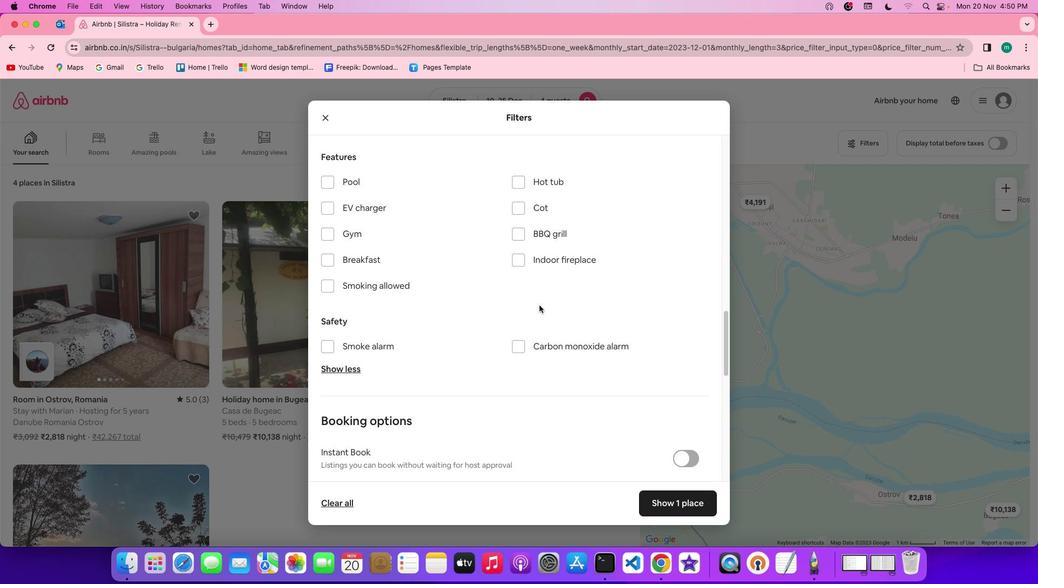 
Action: Mouse moved to (330, 201)
Screenshot: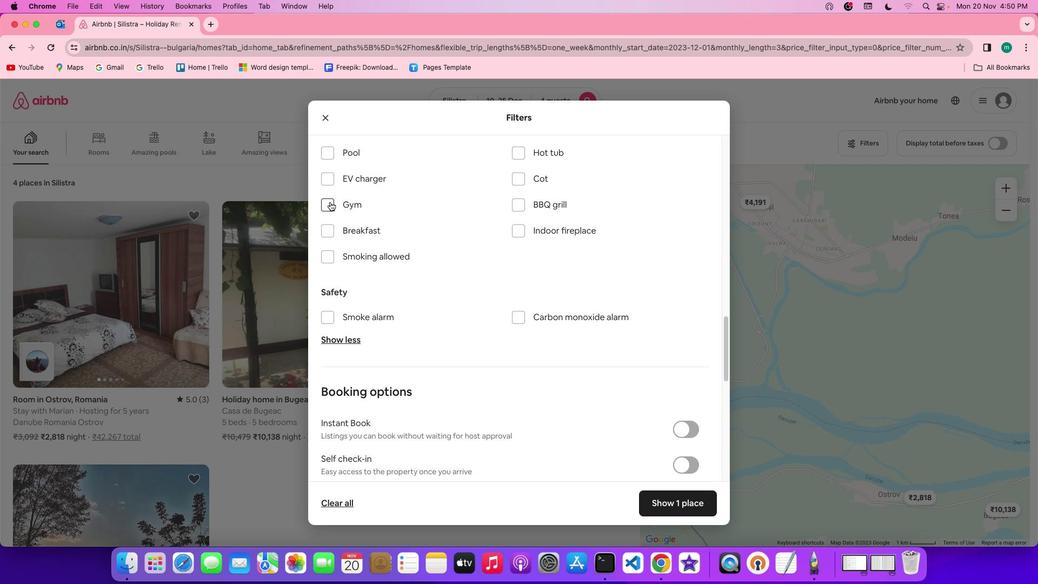 
Action: Mouse pressed left at (330, 201)
Screenshot: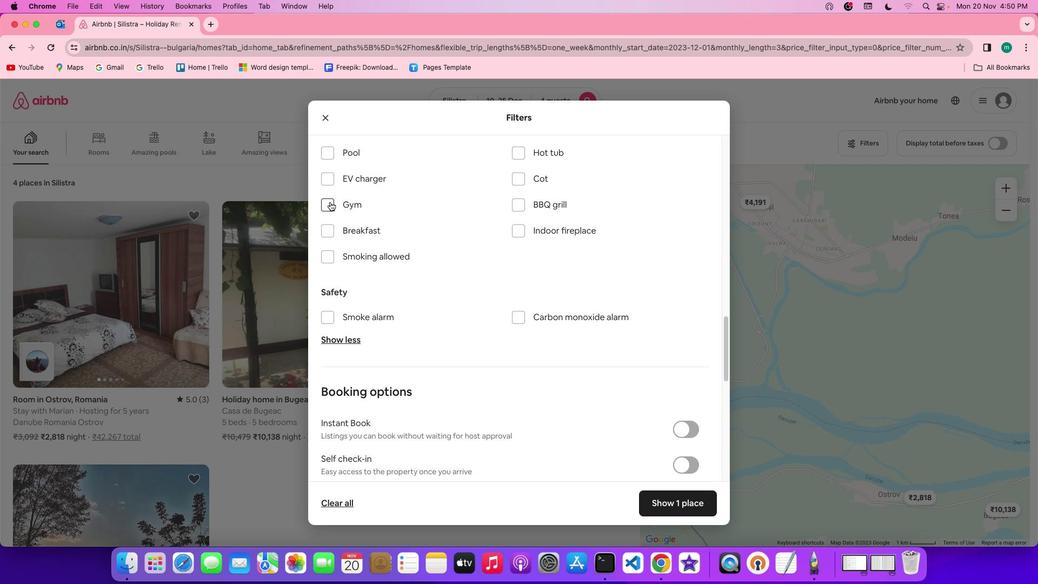 
Action: Mouse moved to (334, 229)
Screenshot: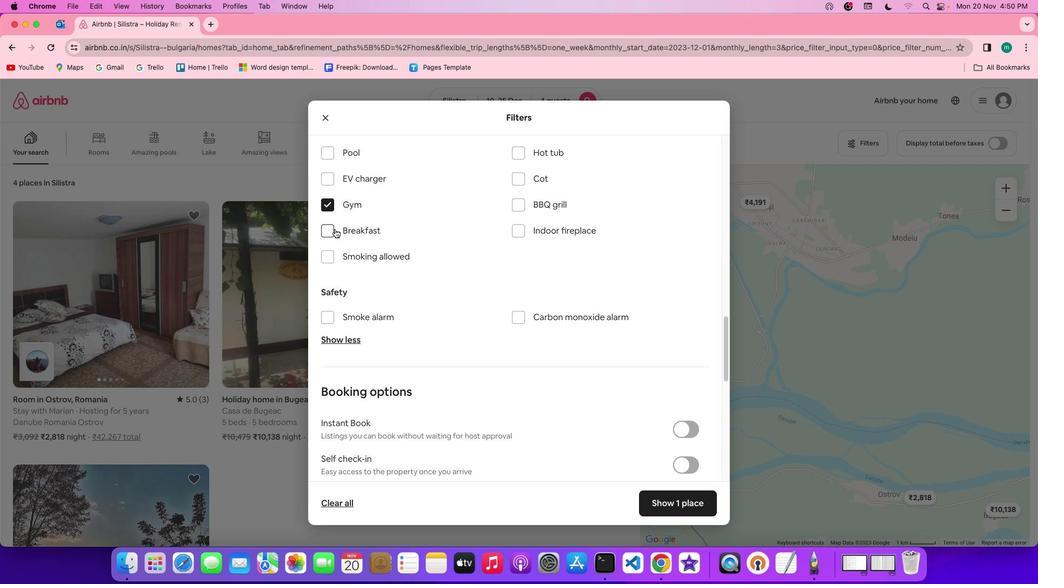 
Action: Mouse pressed left at (334, 229)
Screenshot: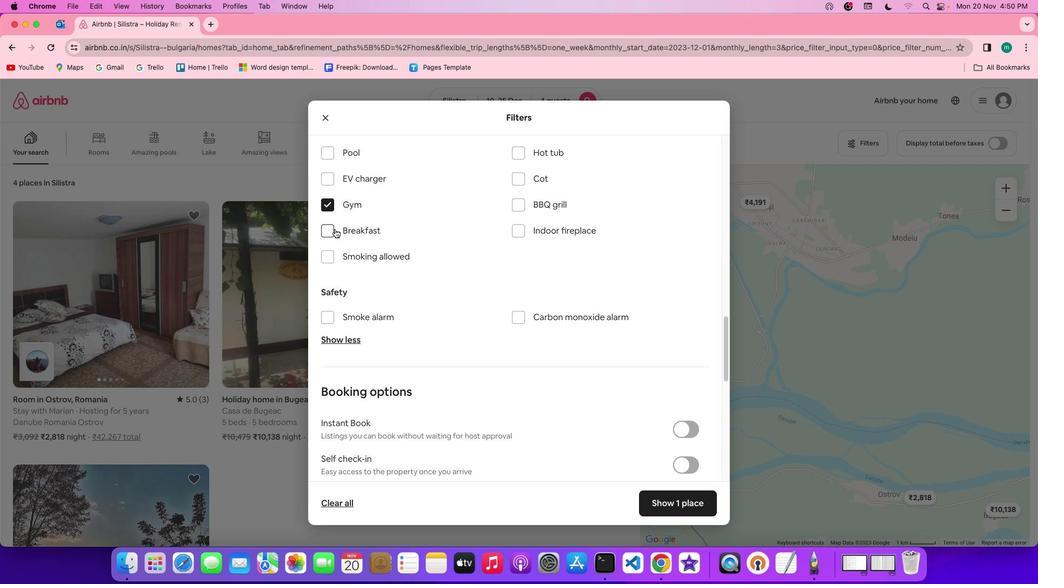 
Action: Mouse moved to (459, 271)
Screenshot: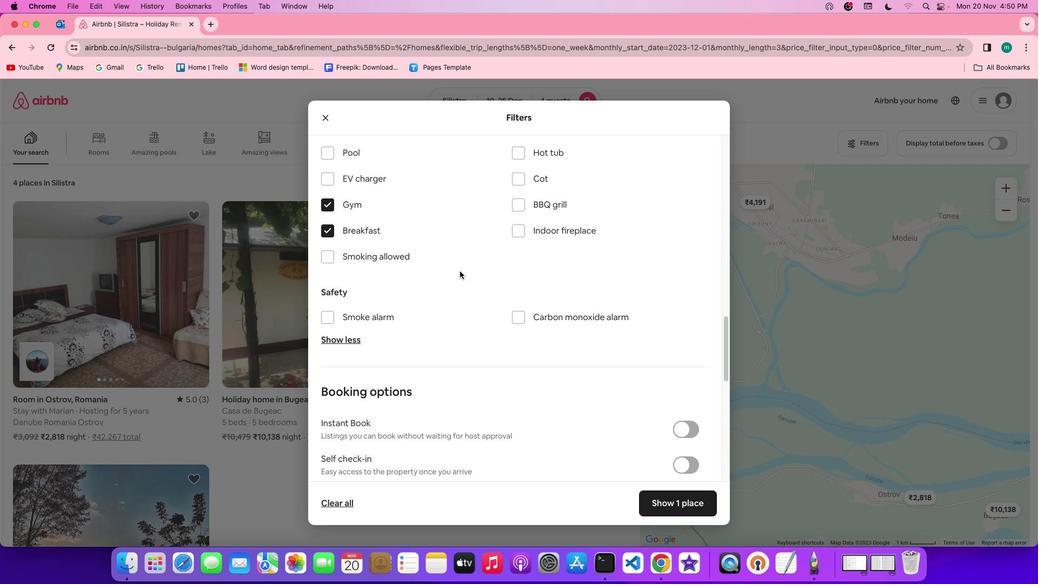 
Action: Mouse scrolled (459, 271) with delta (0, 0)
Screenshot: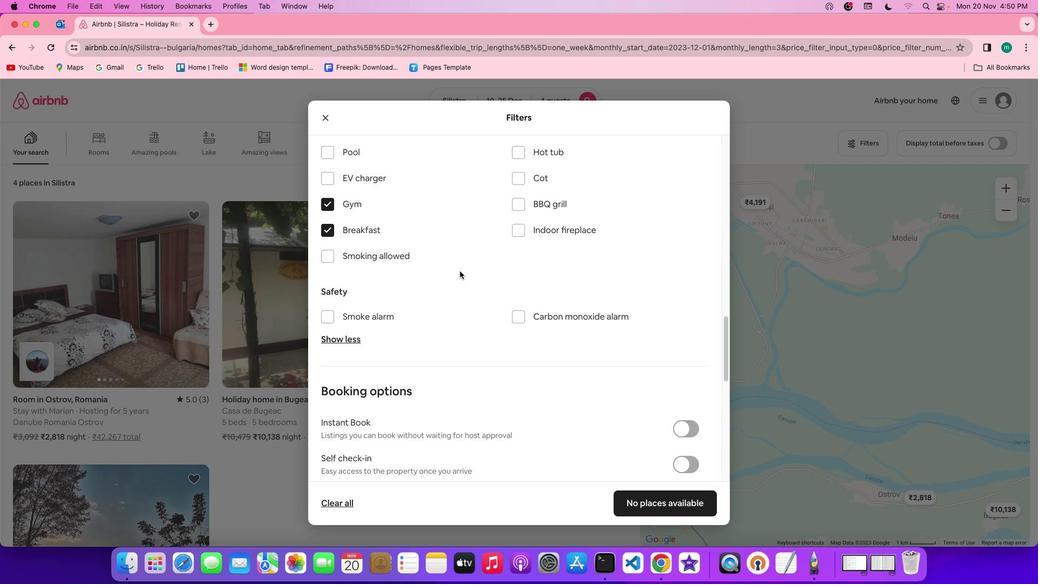 
Action: Mouse scrolled (459, 271) with delta (0, 0)
Screenshot: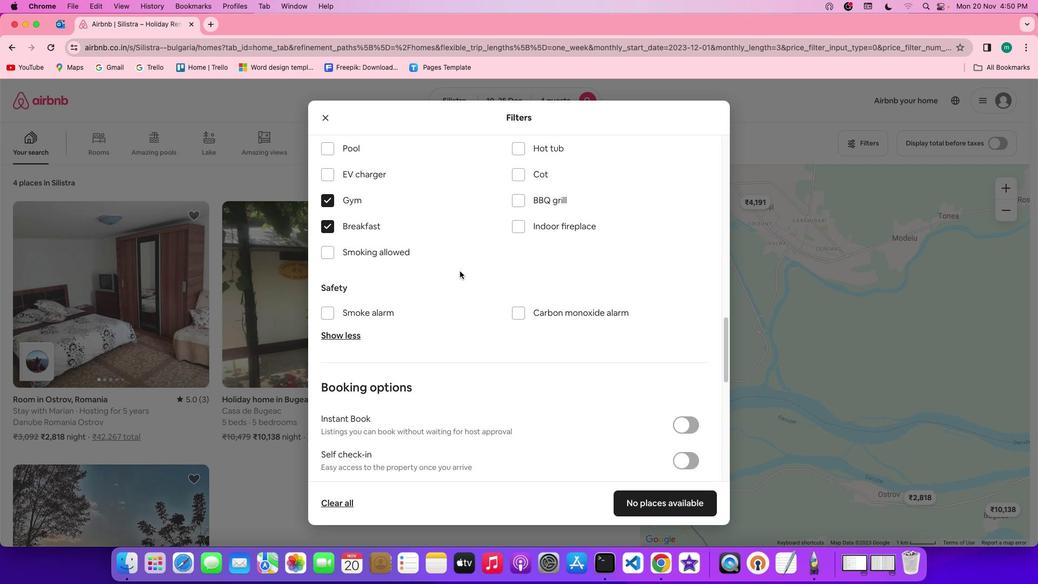 
Action: Mouse scrolled (459, 271) with delta (0, -1)
Screenshot: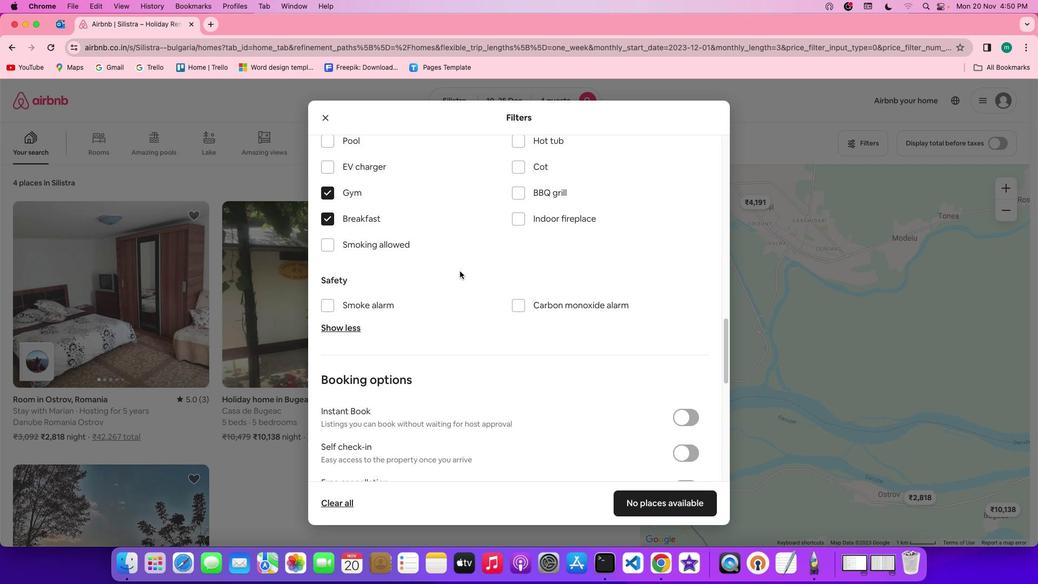 
Action: Mouse scrolled (459, 271) with delta (0, -1)
Screenshot: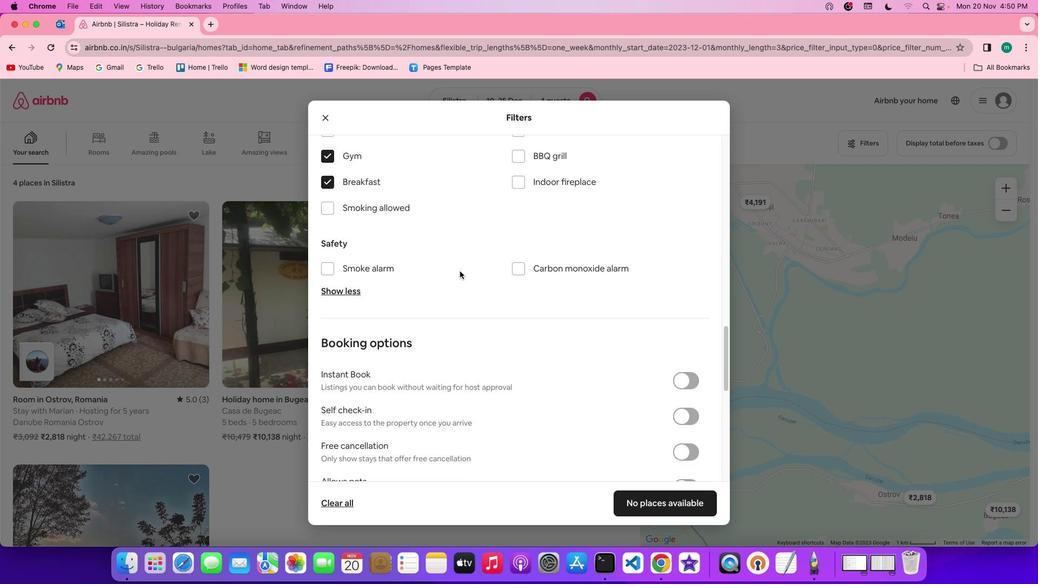 
Action: Mouse moved to (521, 298)
Screenshot: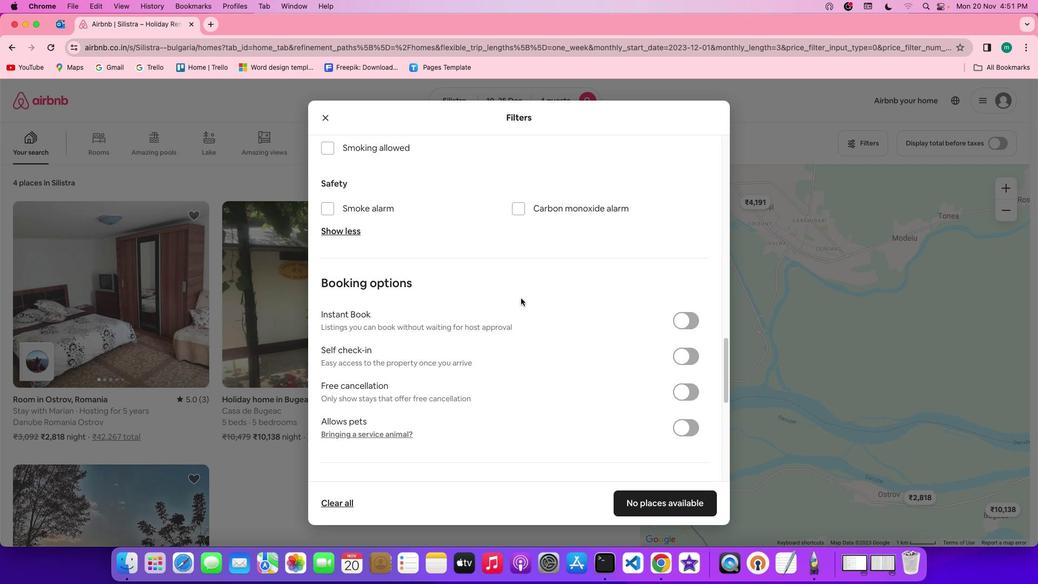 
Action: Mouse scrolled (521, 298) with delta (0, 0)
Screenshot: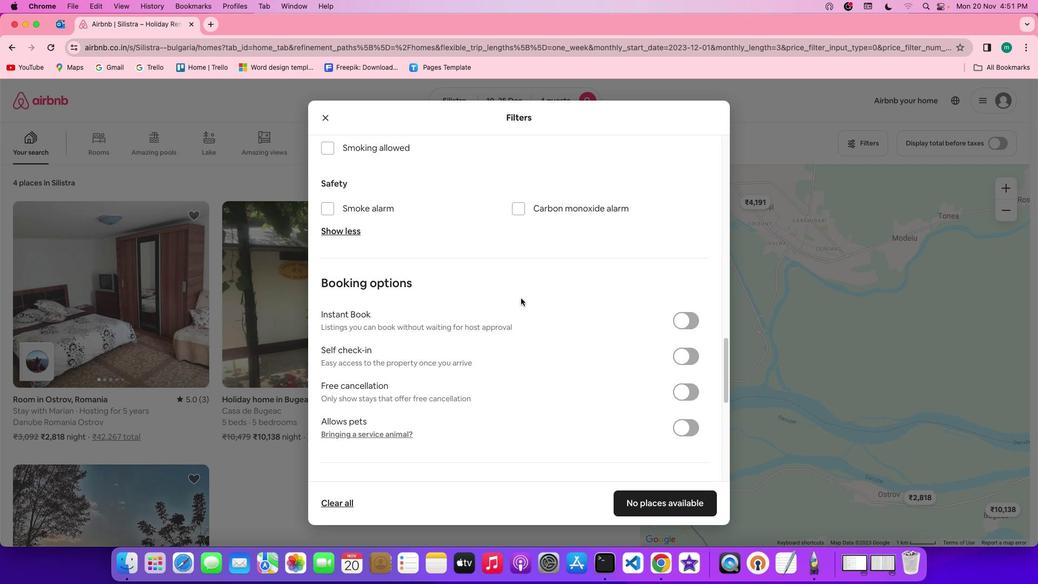 
Action: Mouse scrolled (521, 298) with delta (0, 0)
Screenshot: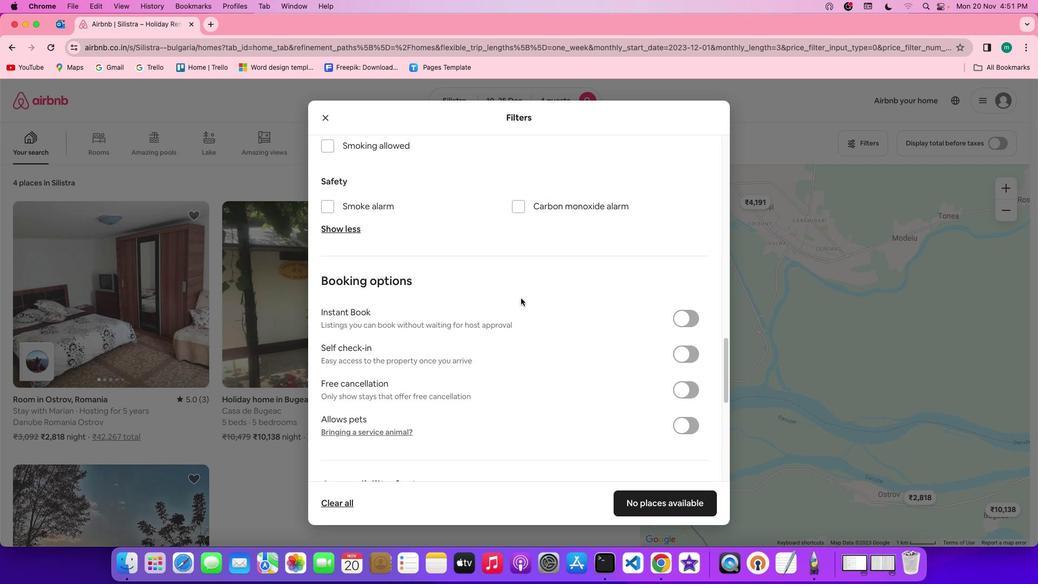 
Action: Mouse scrolled (521, 298) with delta (0, 0)
Screenshot: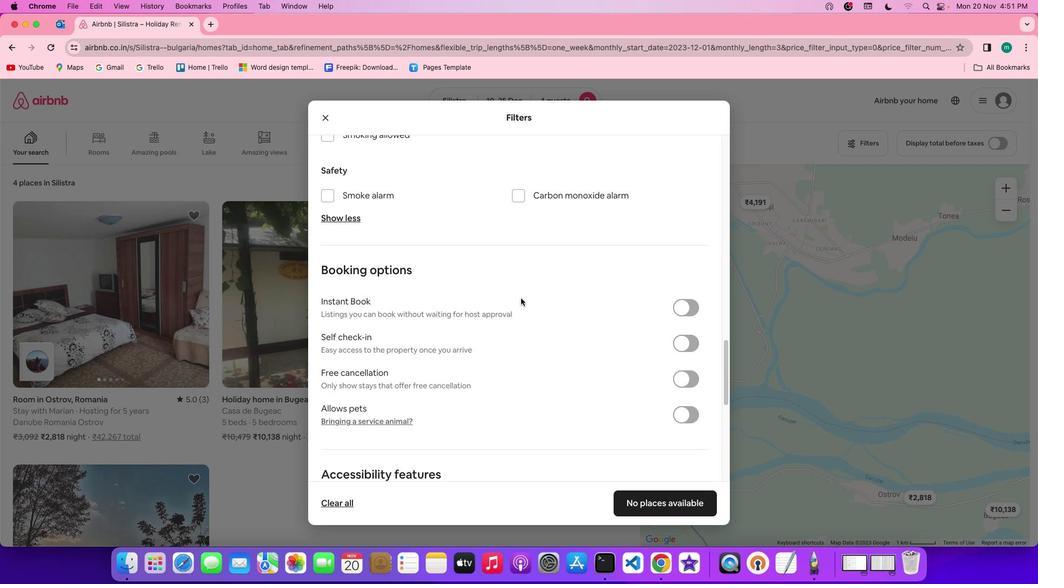 
Action: Mouse scrolled (521, 298) with delta (0, 0)
Screenshot: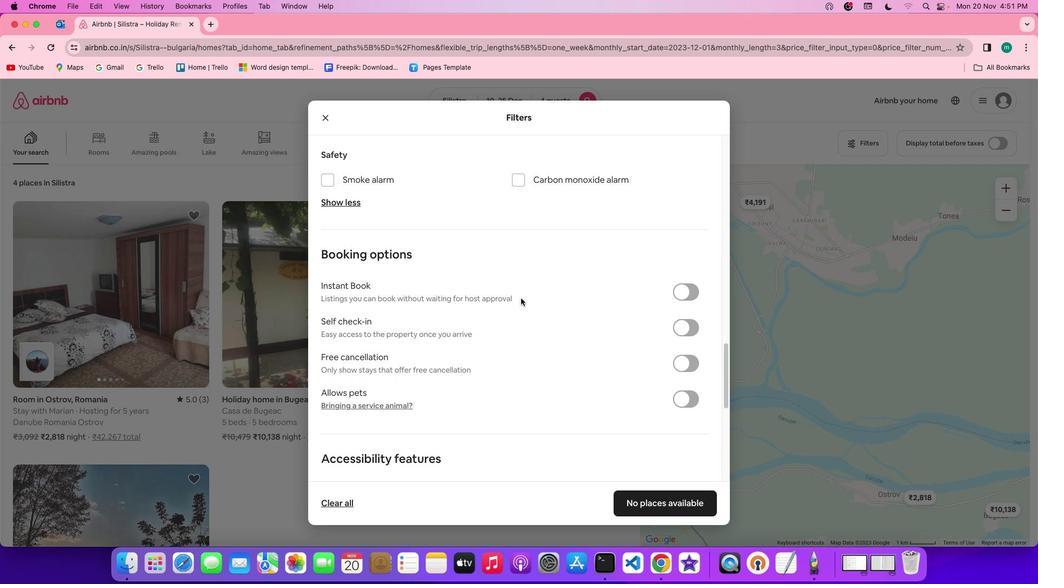 
Action: Mouse scrolled (521, 298) with delta (0, 0)
Screenshot: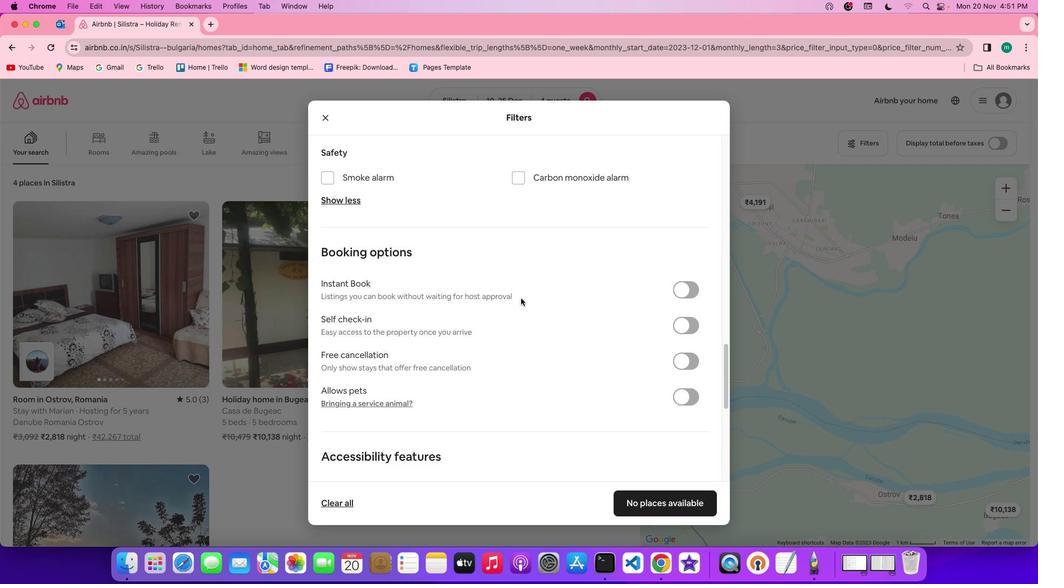 
Action: Mouse scrolled (521, 298) with delta (0, 0)
Screenshot: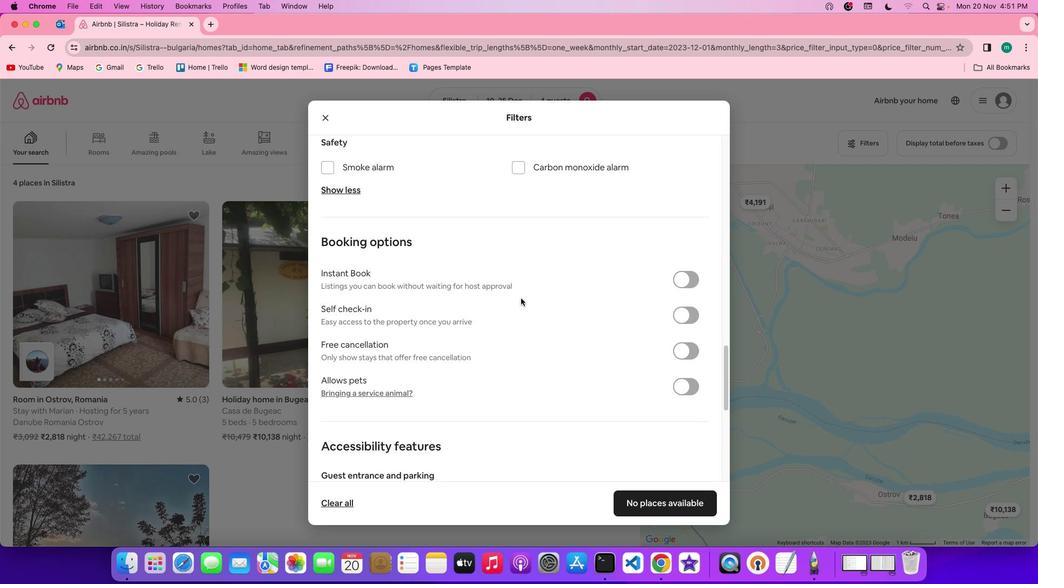 
Action: Mouse scrolled (521, 298) with delta (0, 0)
Screenshot: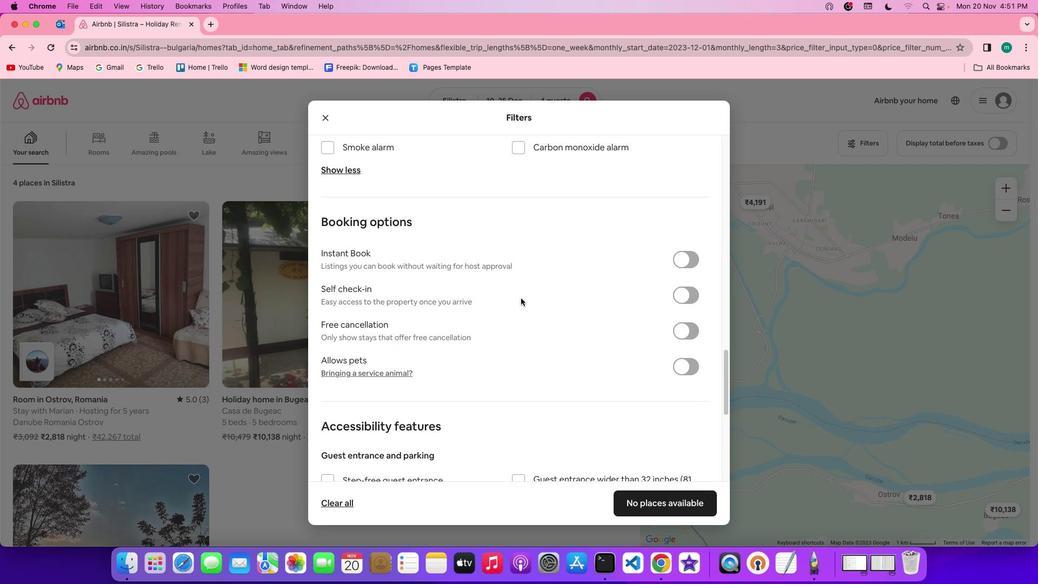 
Action: Mouse scrolled (521, 298) with delta (0, 0)
Screenshot: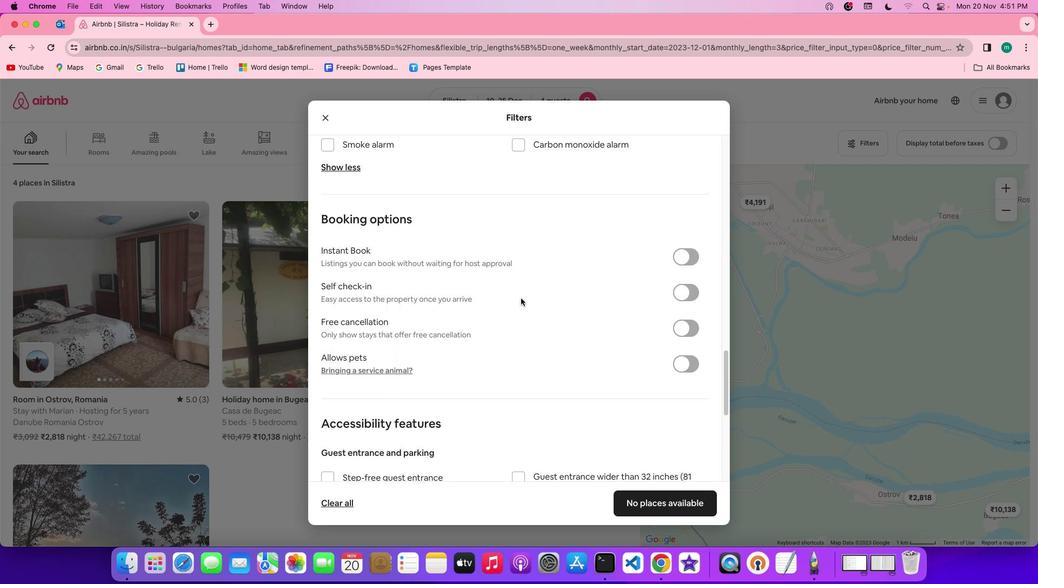 
Action: Mouse scrolled (521, 298) with delta (0, 0)
Screenshot: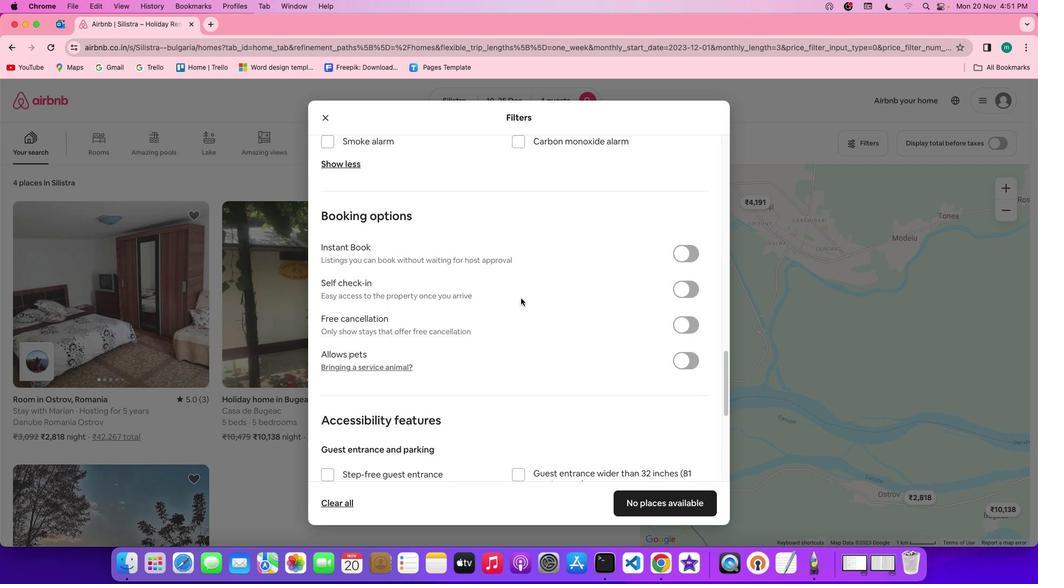 
Action: Mouse scrolled (521, 298) with delta (0, 0)
Screenshot: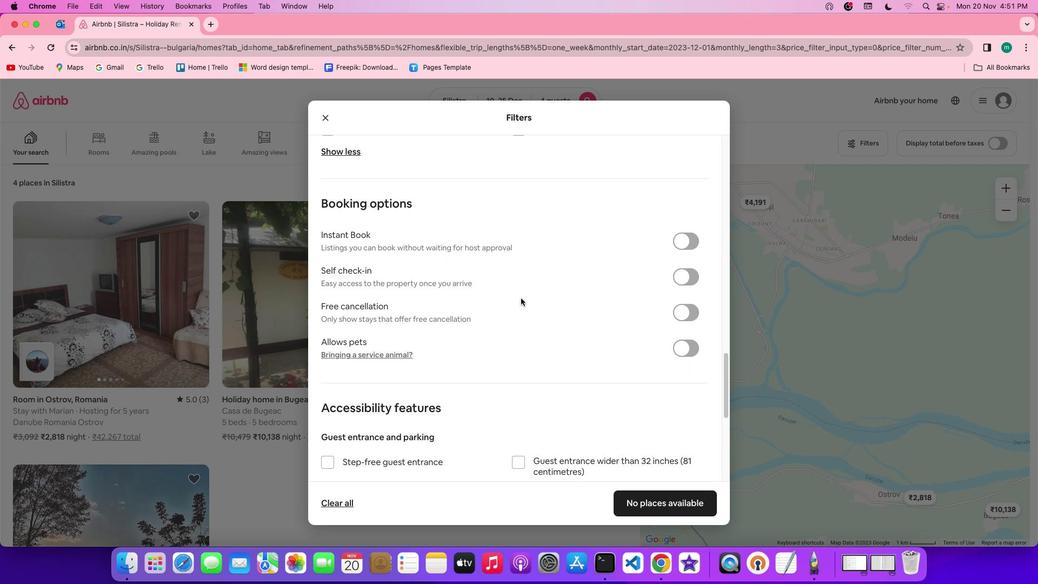 
Action: Mouse moved to (557, 305)
Screenshot: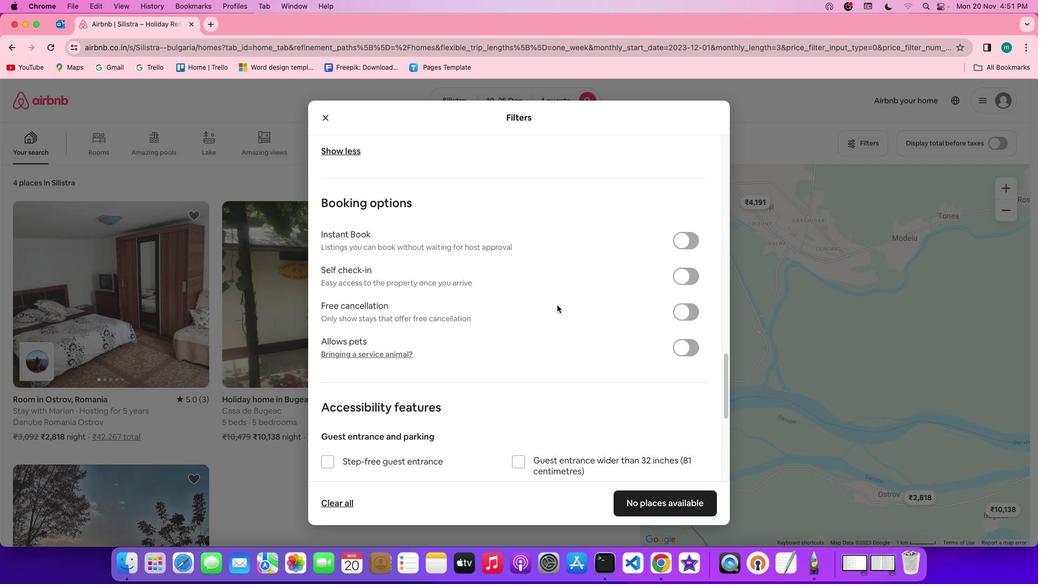 
Action: Mouse scrolled (557, 305) with delta (0, 0)
Screenshot: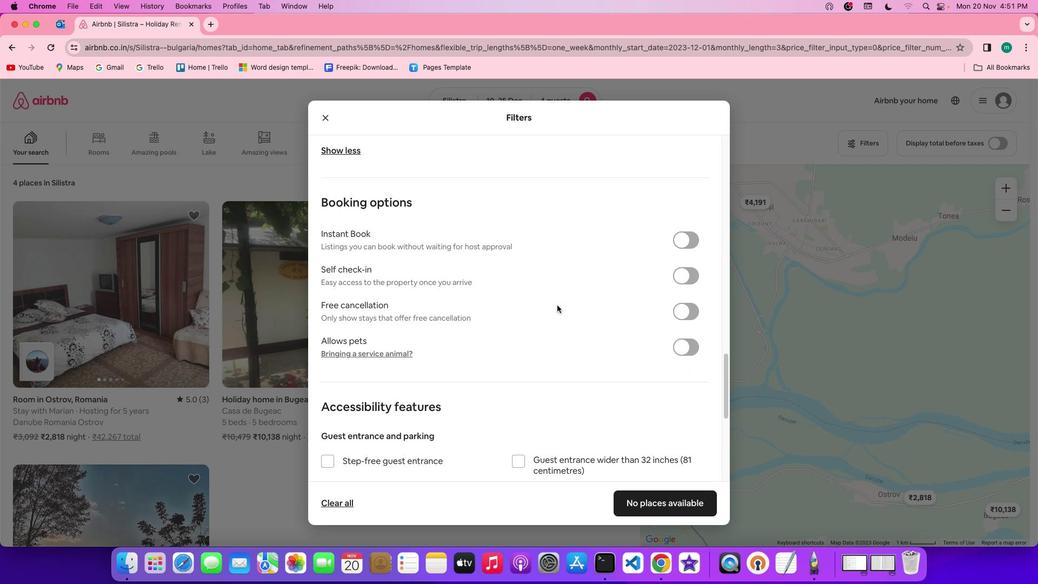
Action: Mouse scrolled (557, 305) with delta (0, 0)
Screenshot: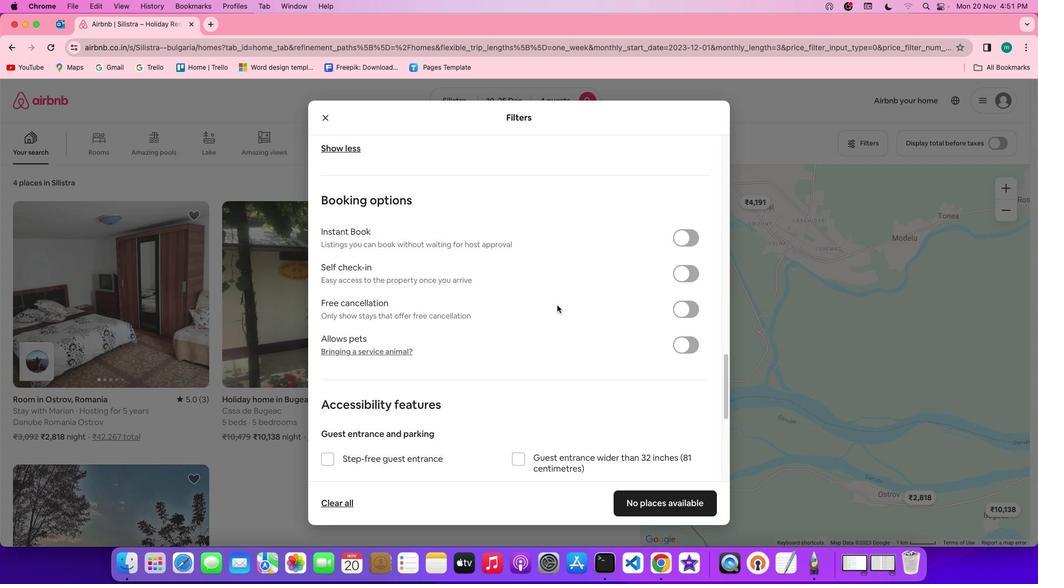 
Action: Mouse scrolled (557, 305) with delta (0, 0)
Screenshot: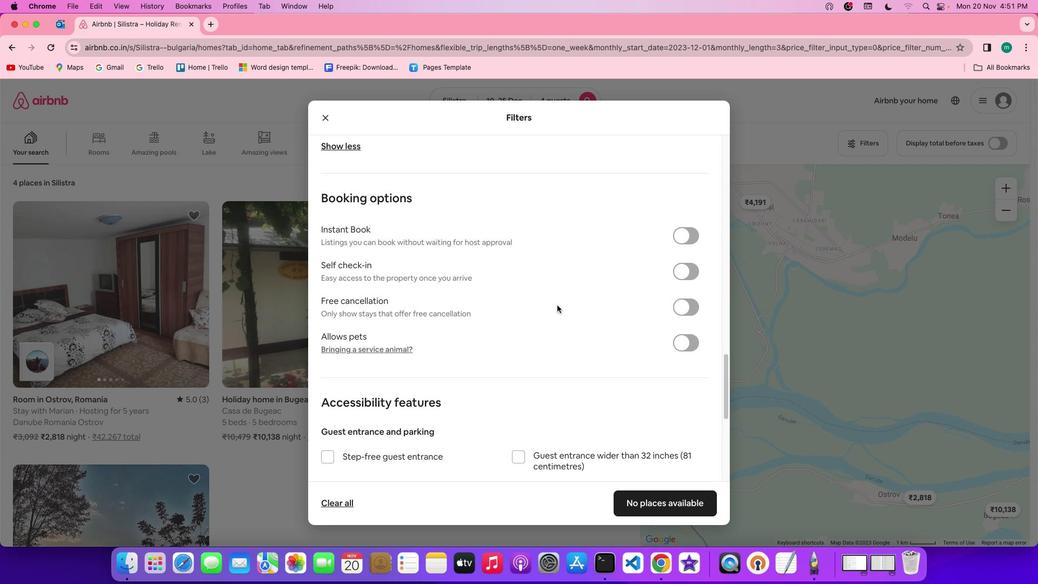 
Action: Mouse scrolled (557, 305) with delta (0, 0)
Screenshot: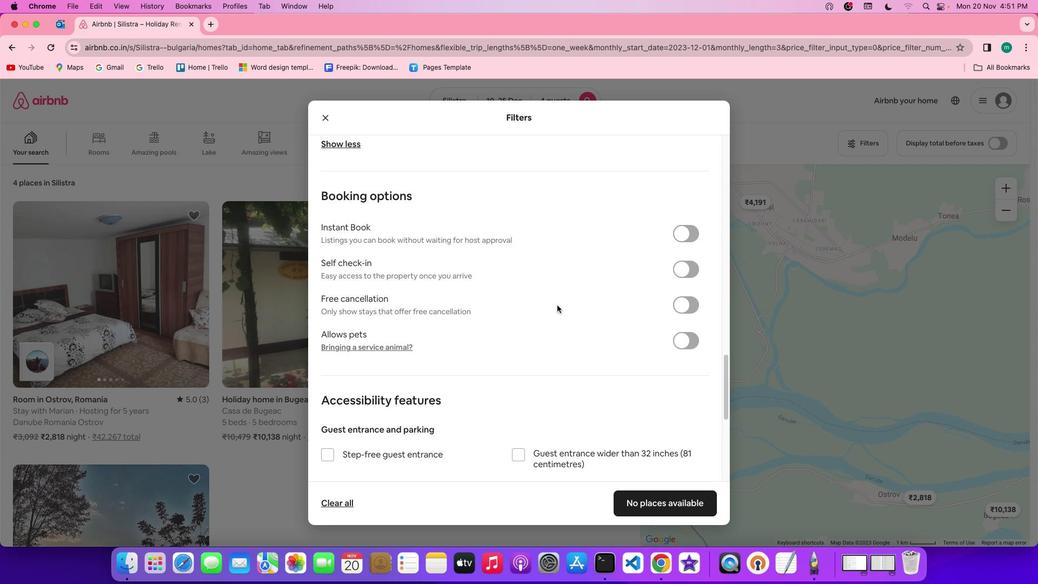 
Action: Mouse scrolled (557, 305) with delta (0, 0)
Screenshot: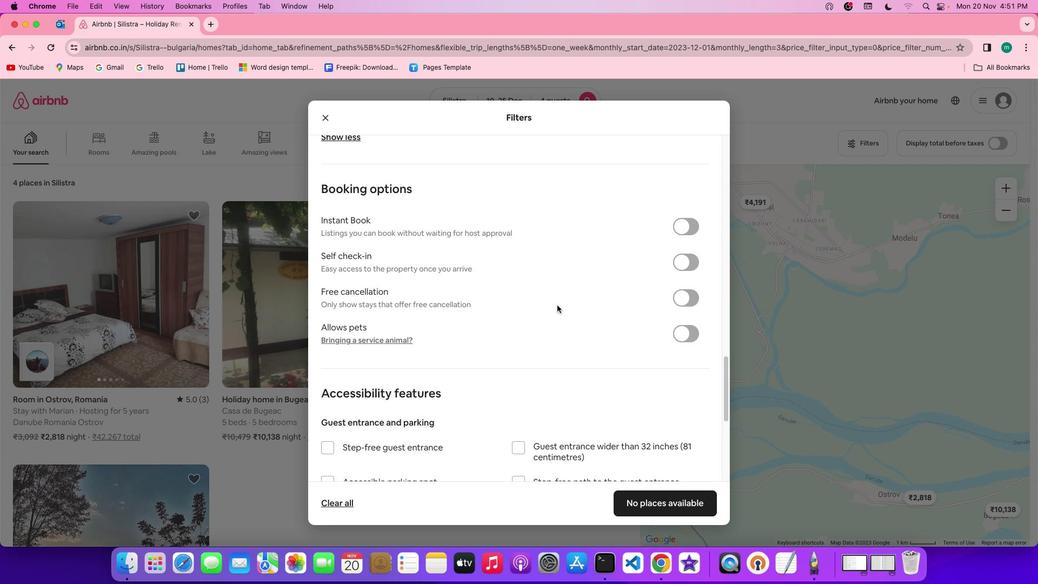 
Action: Mouse scrolled (557, 305) with delta (0, 0)
Screenshot: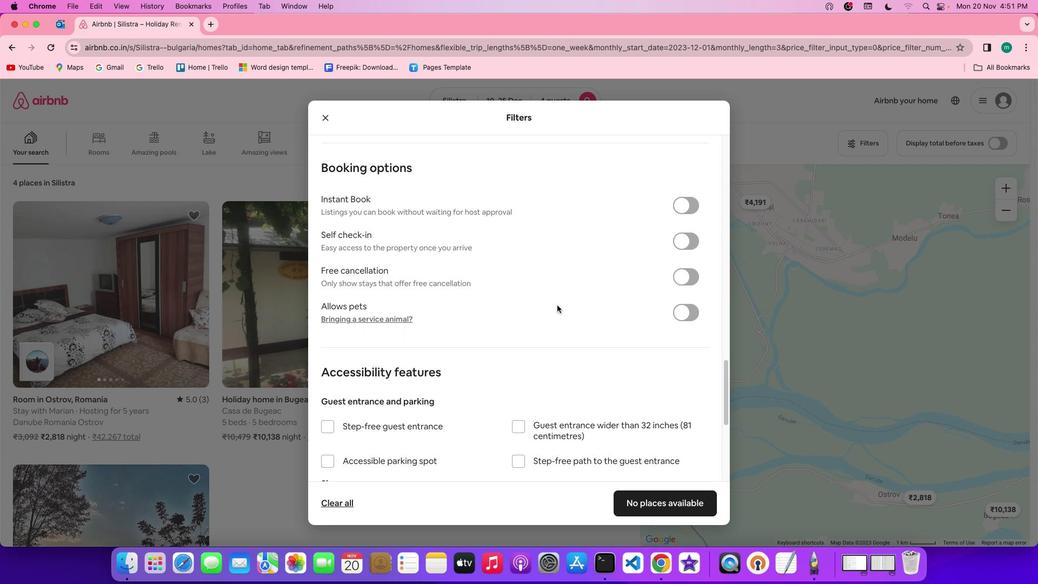 
Action: Mouse scrolled (557, 305) with delta (0, 0)
Screenshot: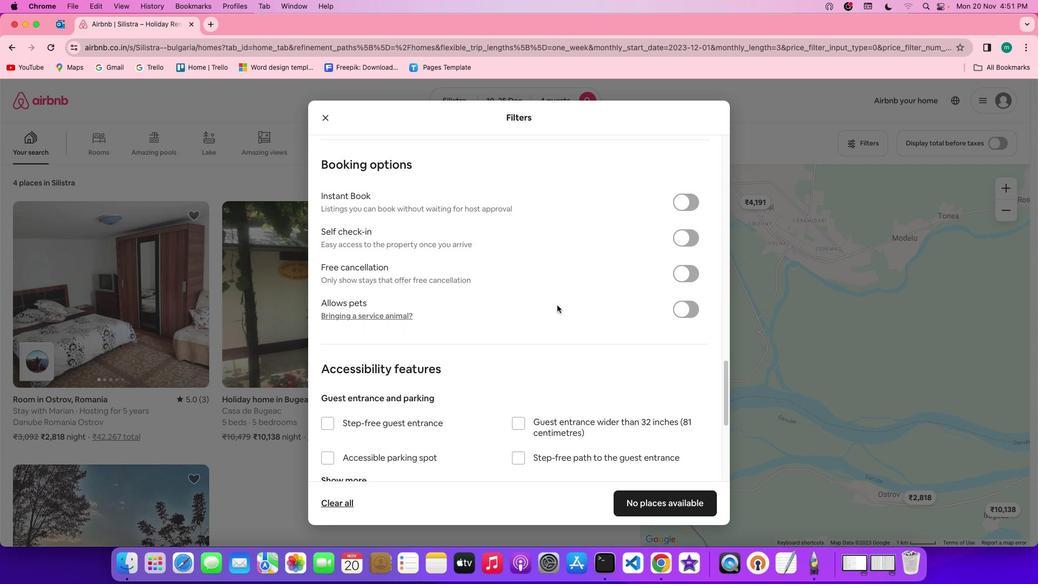 
Action: Mouse scrolled (557, 305) with delta (0, 0)
Screenshot: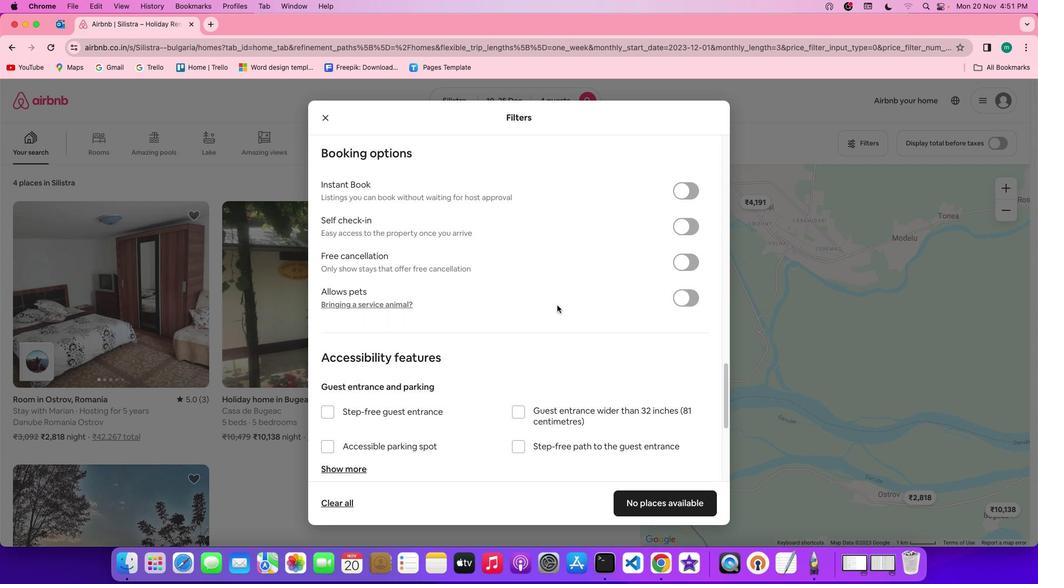 
Action: Mouse scrolled (557, 305) with delta (0, 0)
Screenshot: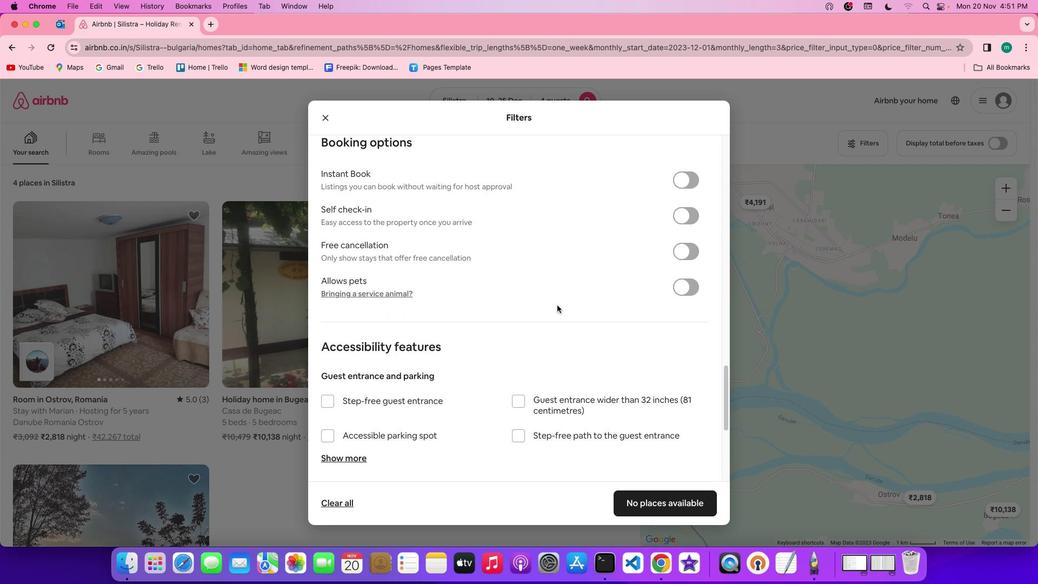 
Action: Mouse scrolled (557, 305) with delta (0, 0)
Screenshot: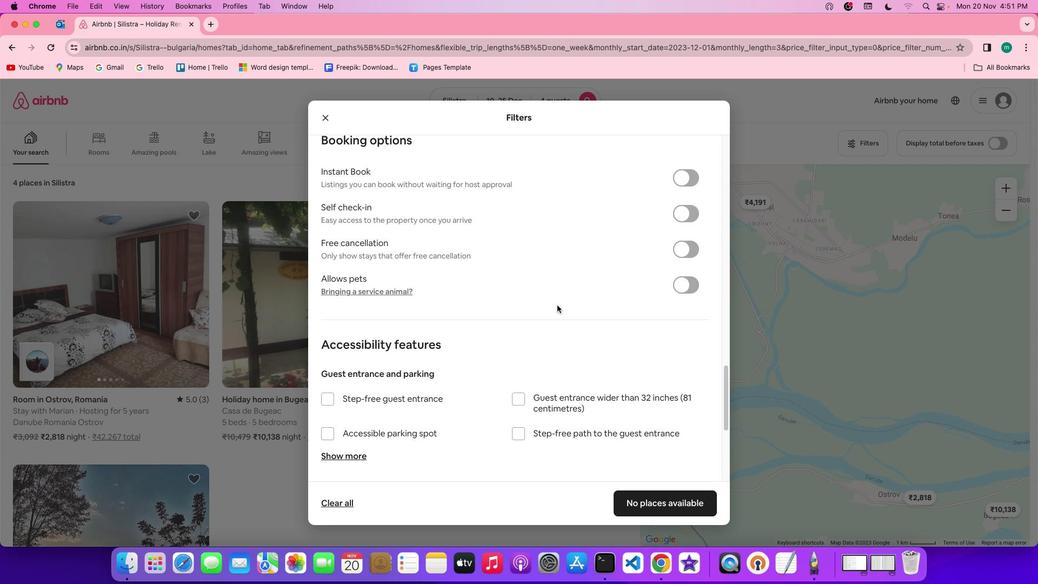
Action: Mouse scrolled (557, 305) with delta (0, 0)
Screenshot: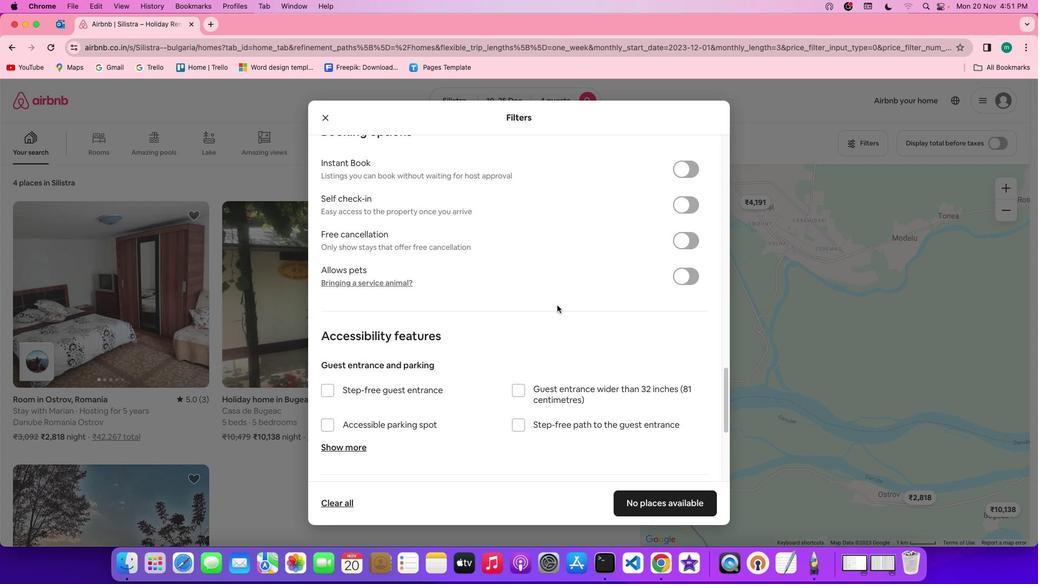 
Action: Mouse scrolled (557, 305) with delta (0, 0)
Screenshot: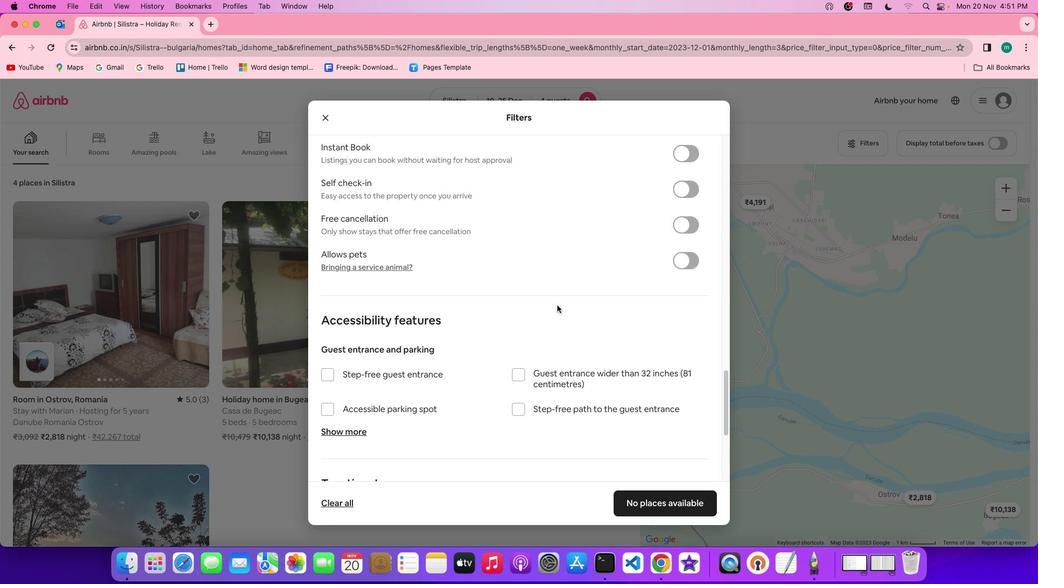 
Action: Mouse scrolled (557, 305) with delta (0, 0)
Screenshot: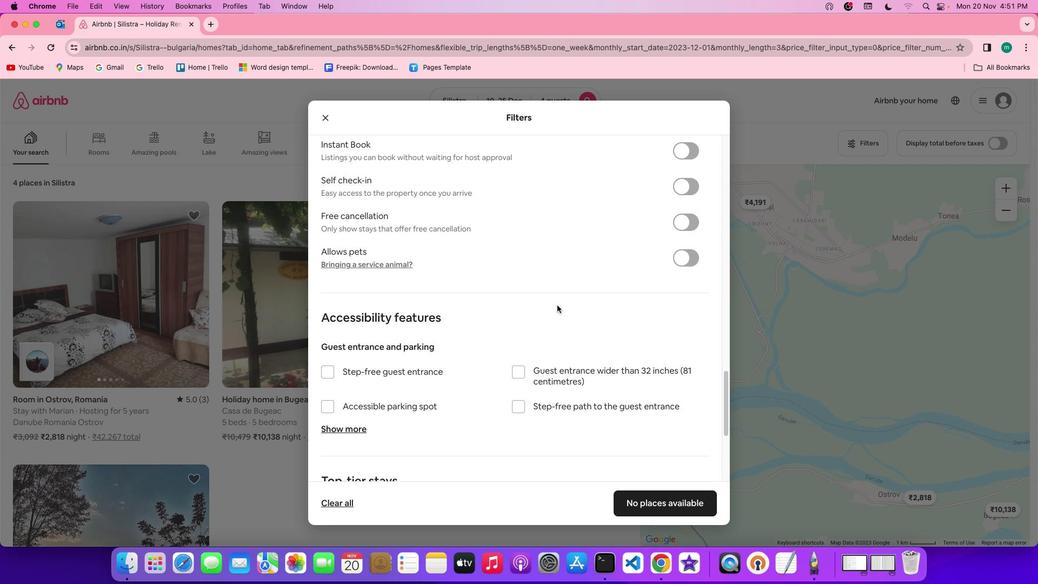 
Action: Mouse scrolled (557, 305) with delta (0, 0)
Screenshot: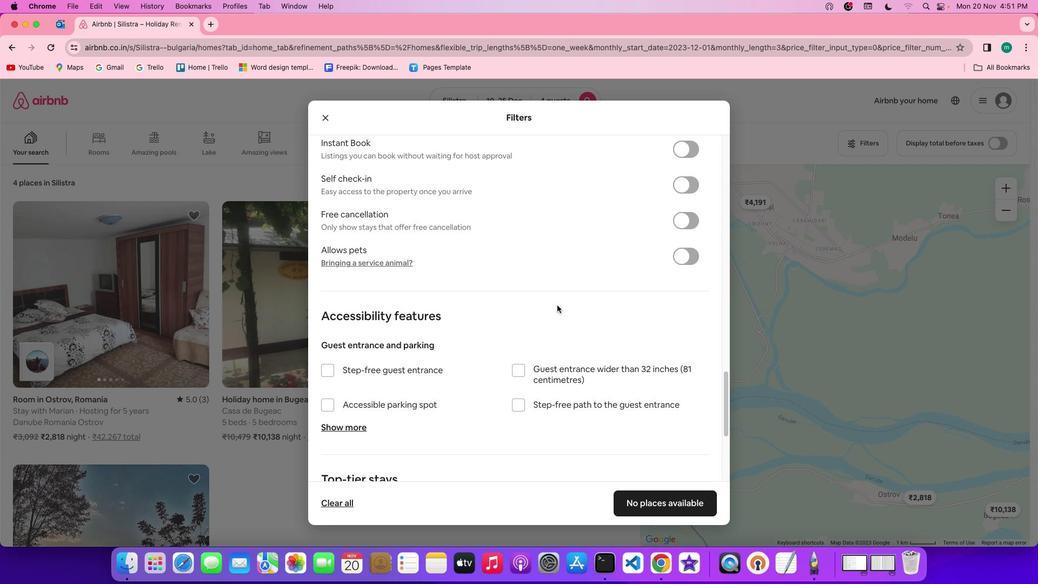
Action: Mouse scrolled (557, 305) with delta (0, -1)
Screenshot: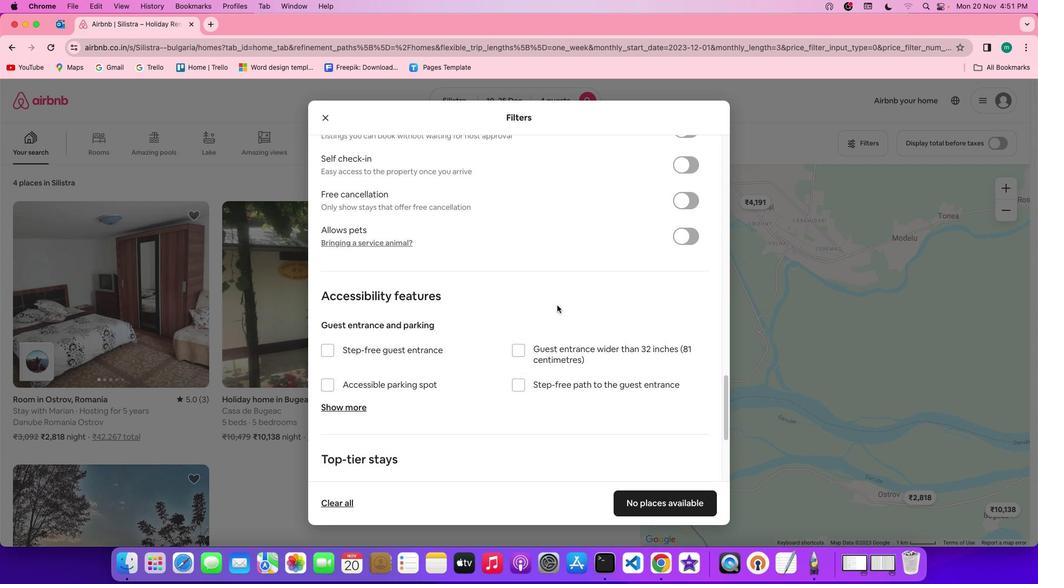 
Action: Mouse scrolled (557, 305) with delta (0, -1)
Screenshot: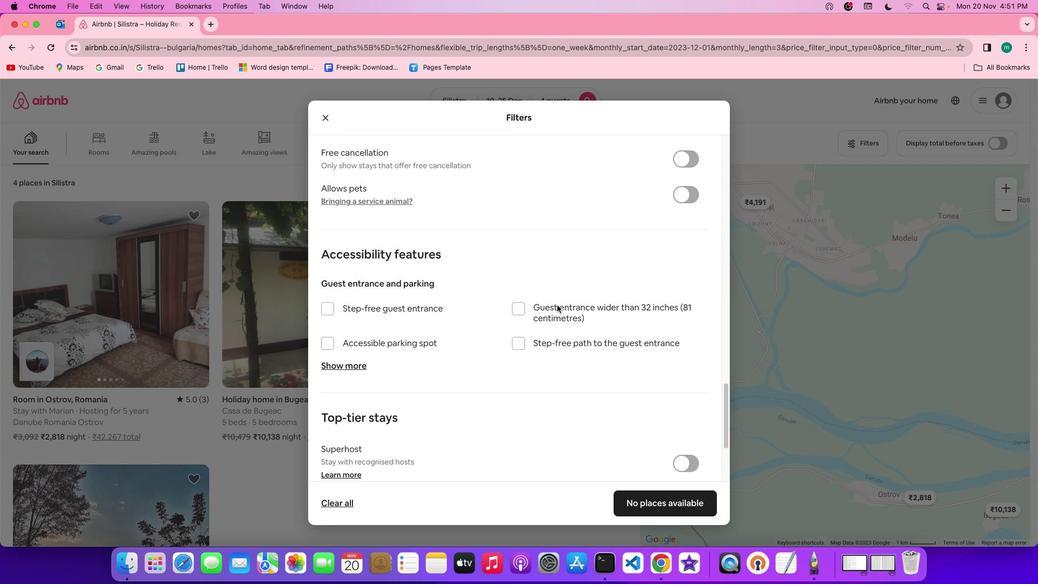 
Action: Mouse scrolled (557, 305) with delta (0, 0)
Screenshot: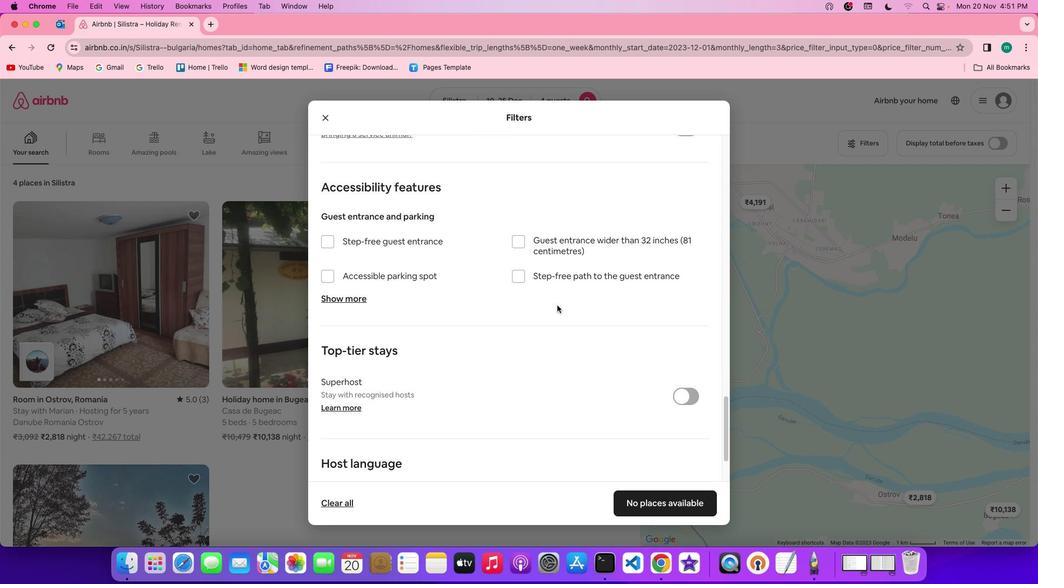 
Action: Mouse scrolled (557, 305) with delta (0, 0)
Screenshot: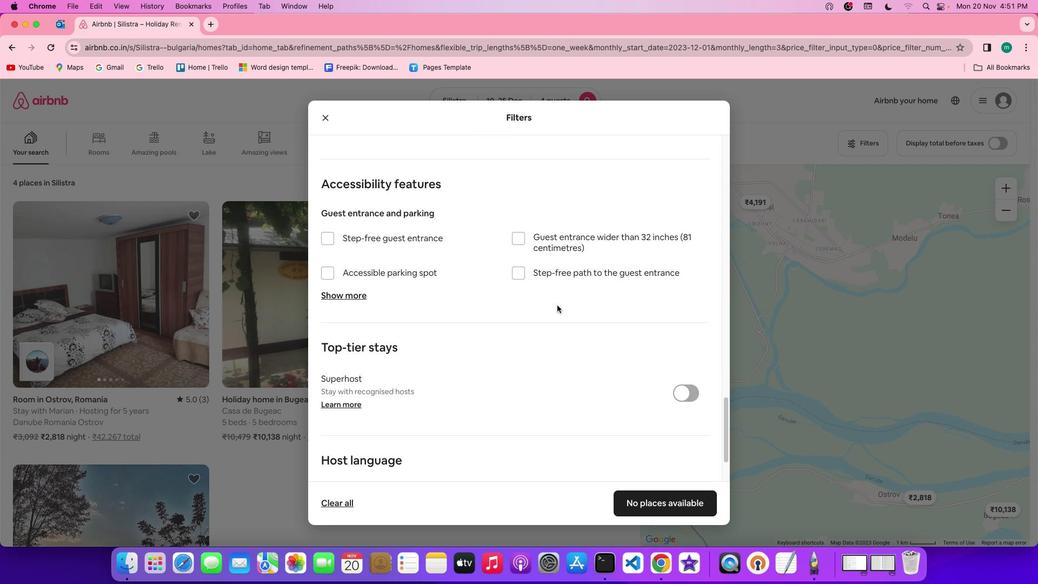 
Action: Mouse scrolled (557, 305) with delta (0, -1)
Screenshot: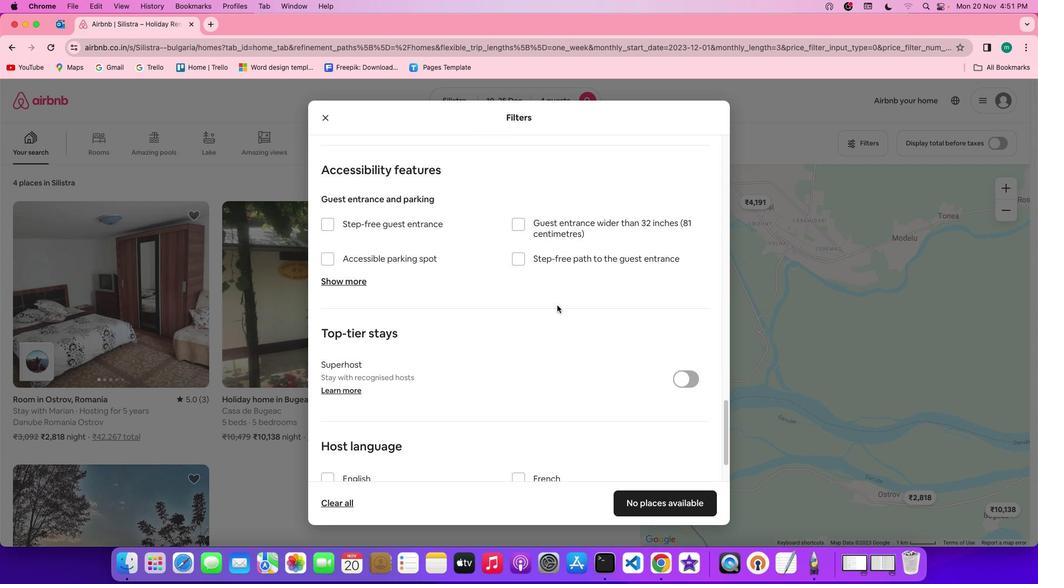 
Action: Mouse scrolled (557, 305) with delta (0, -2)
Screenshot: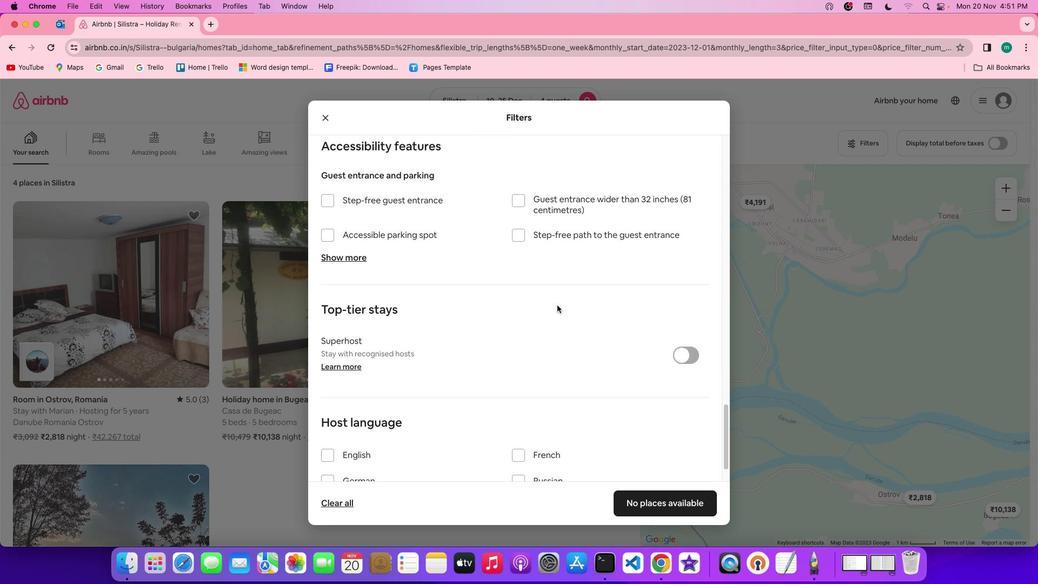 
Action: Mouse scrolled (557, 305) with delta (0, -2)
Screenshot: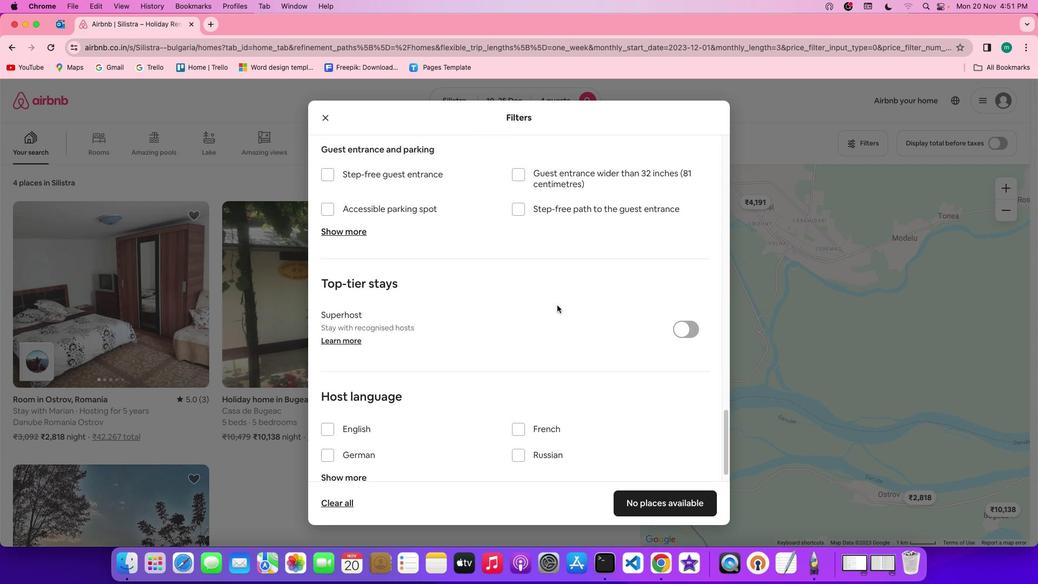 
Action: Mouse scrolled (557, 305) with delta (0, 0)
Screenshot: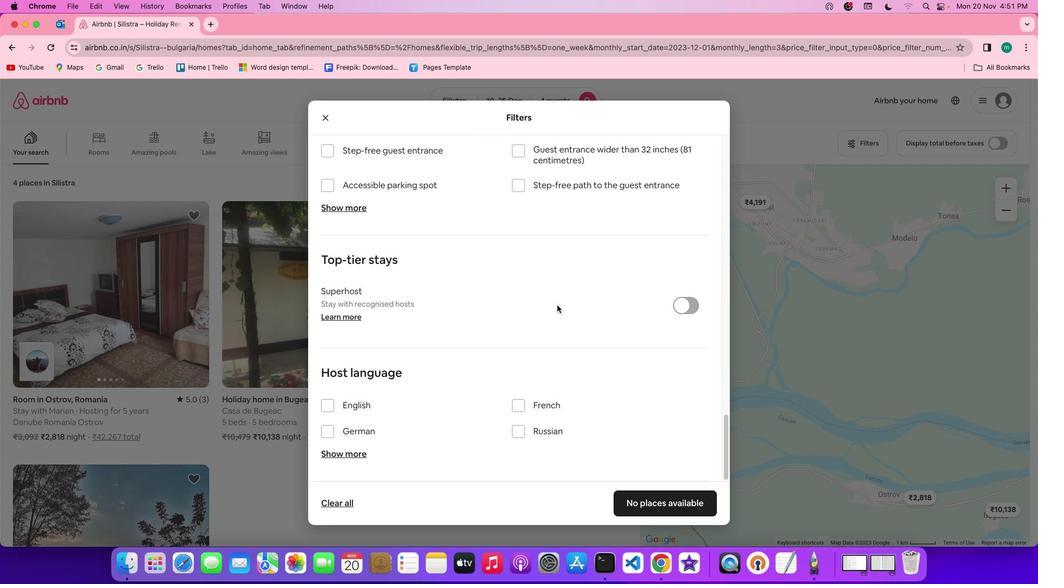 
Action: Mouse scrolled (557, 305) with delta (0, 0)
Screenshot: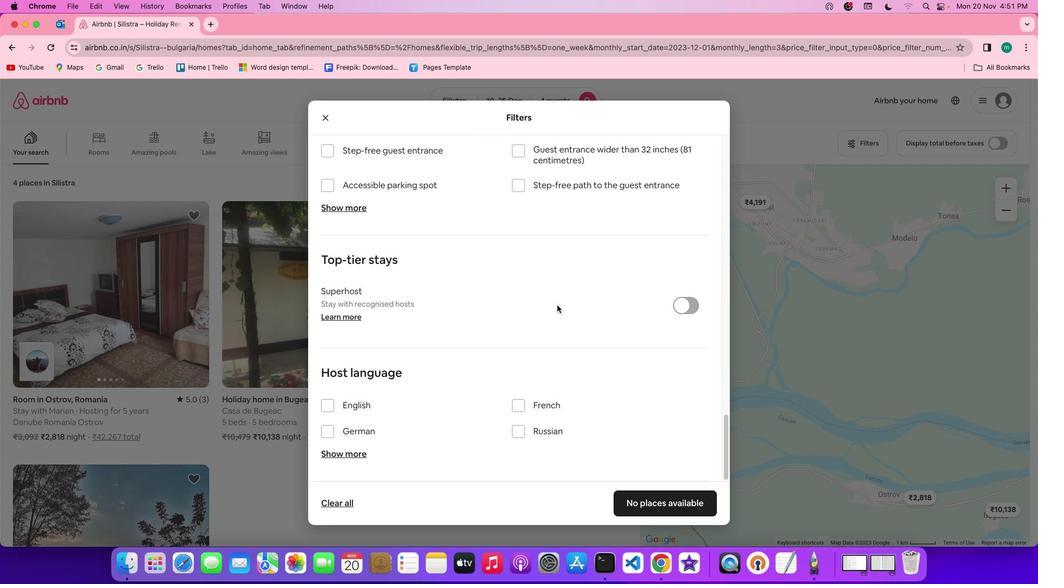 
Action: Mouse scrolled (557, 305) with delta (0, -1)
Screenshot: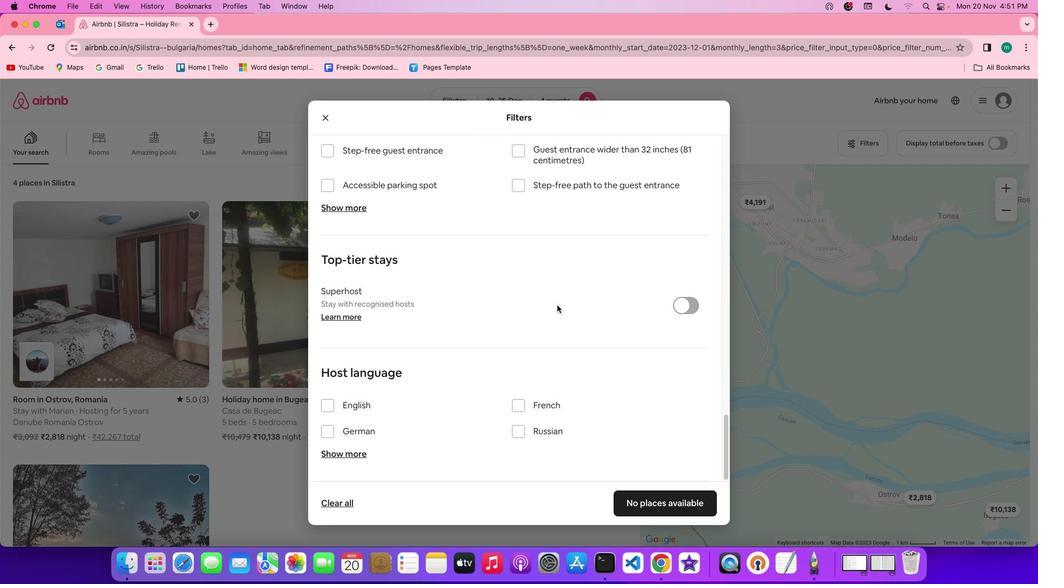
Action: Mouse scrolled (557, 305) with delta (0, -2)
Screenshot: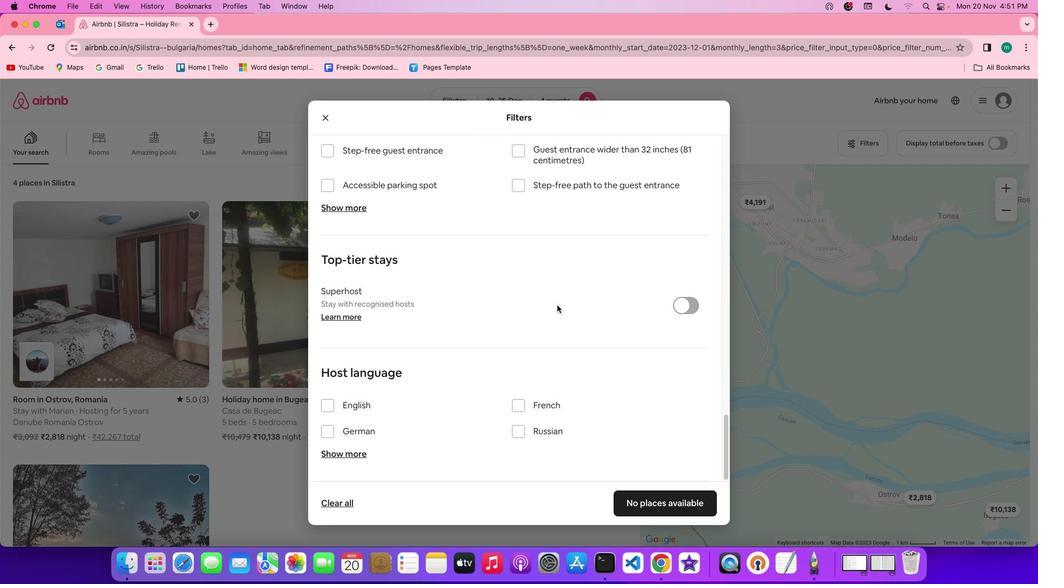 
Action: Mouse scrolled (557, 305) with delta (0, -3)
Screenshot: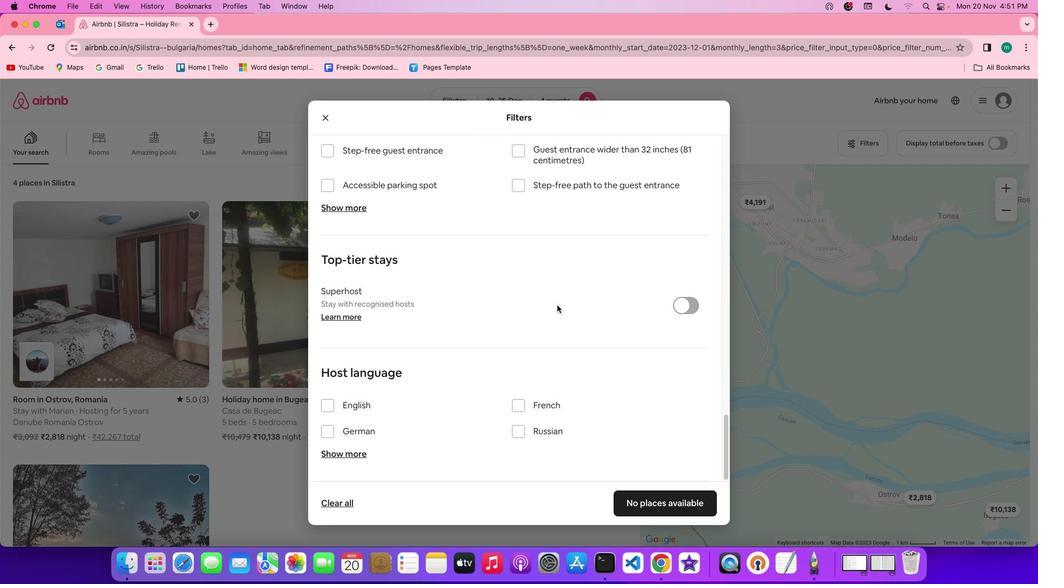 
Action: Mouse scrolled (557, 305) with delta (0, -3)
Screenshot: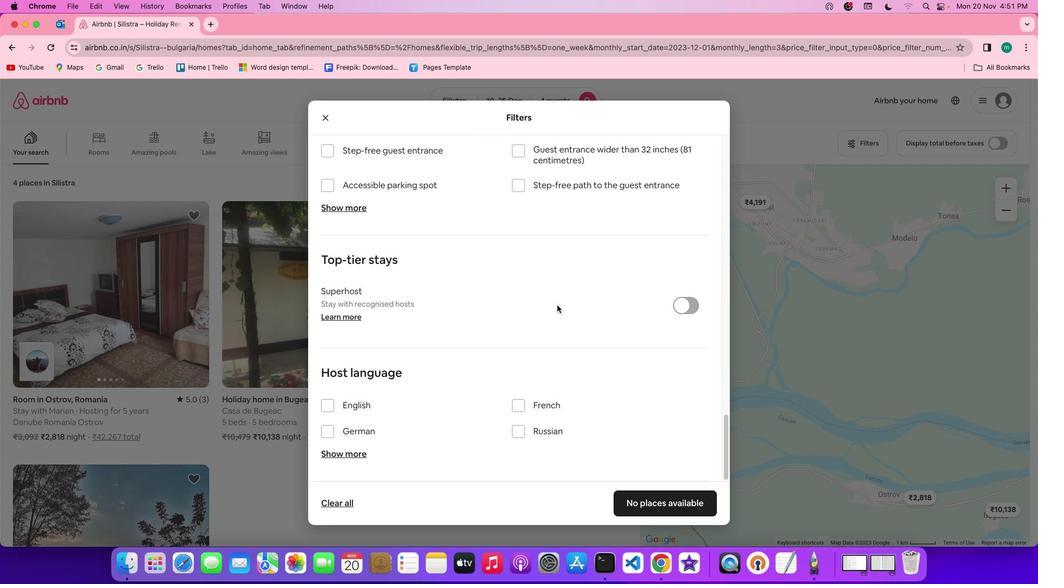 
Action: Mouse moved to (681, 500)
Screenshot: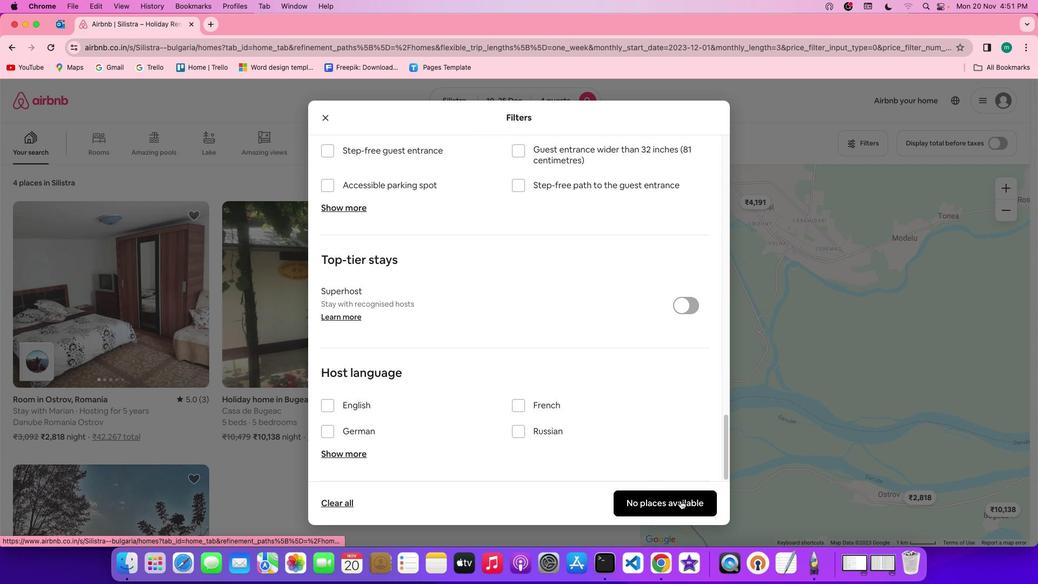 
Action: Mouse pressed left at (681, 500)
Screenshot: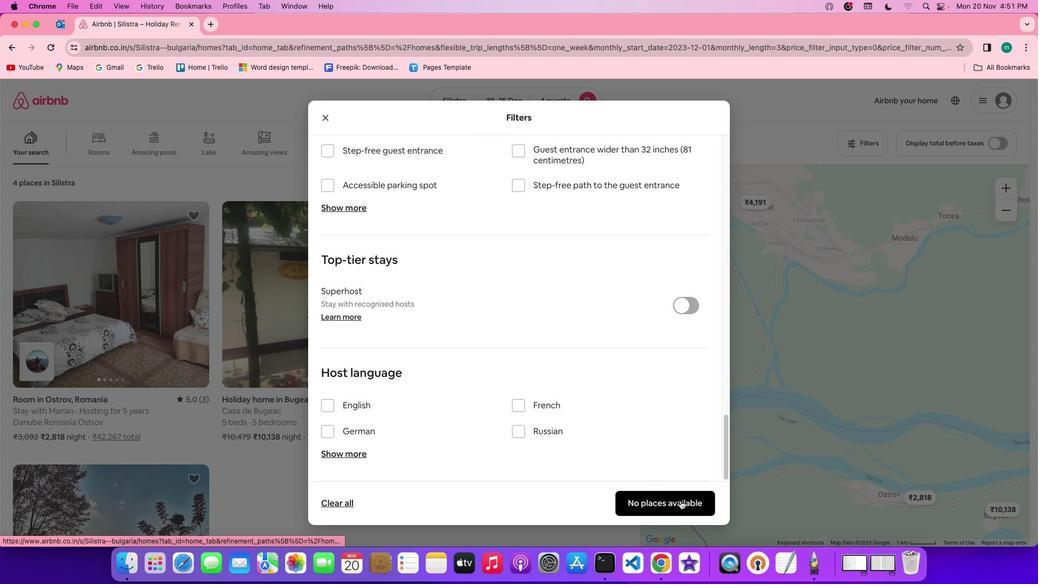
Action: Mouse moved to (370, 335)
Screenshot: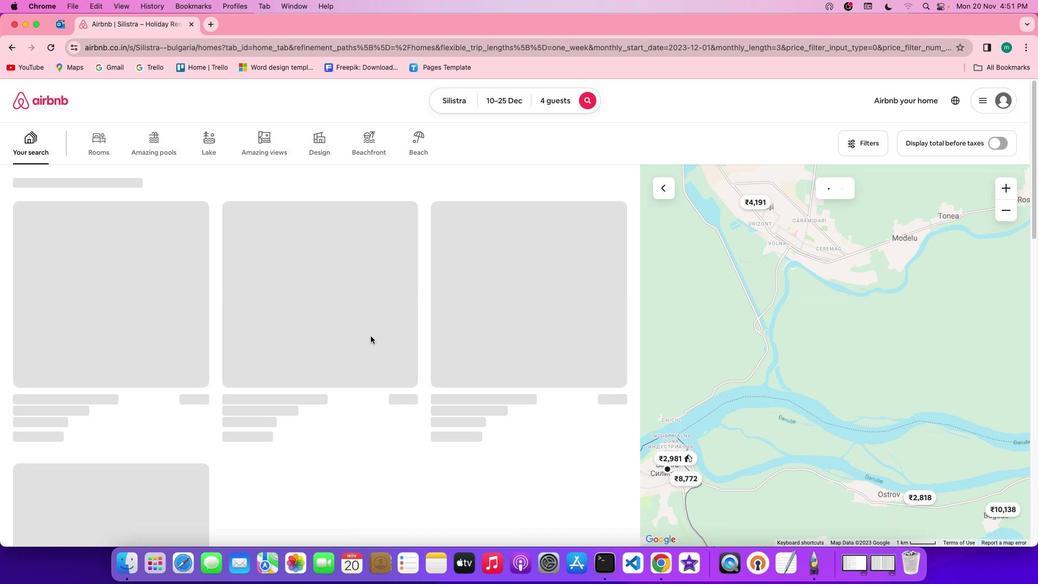 
